 Task: Find connections with filter location Teplice with filter topic #Leadershipfirstwith filter profile language English with filter current company Glenmark Pharmaceuticals with filter school Nalanda Open University, Patna with filter industry Satellite Telecommunications with filter service category Real Estate Appraisal with filter keywords title Operations Manager
Action: Mouse moved to (588, 81)
Screenshot: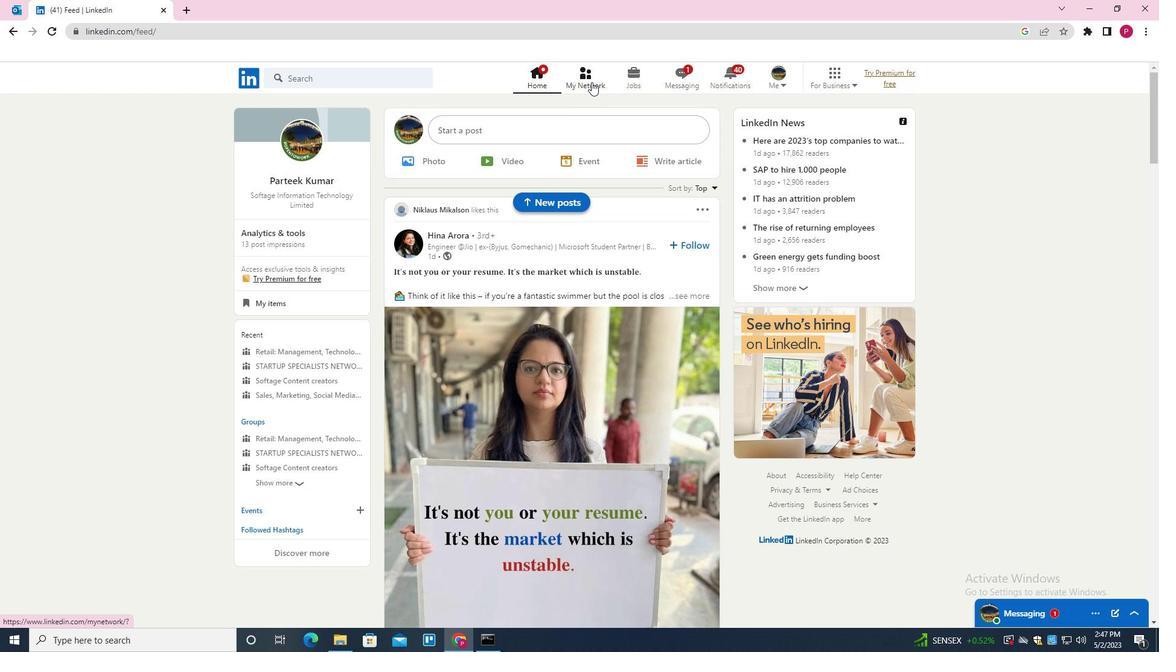
Action: Mouse pressed left at (588, 81)
Screenshot: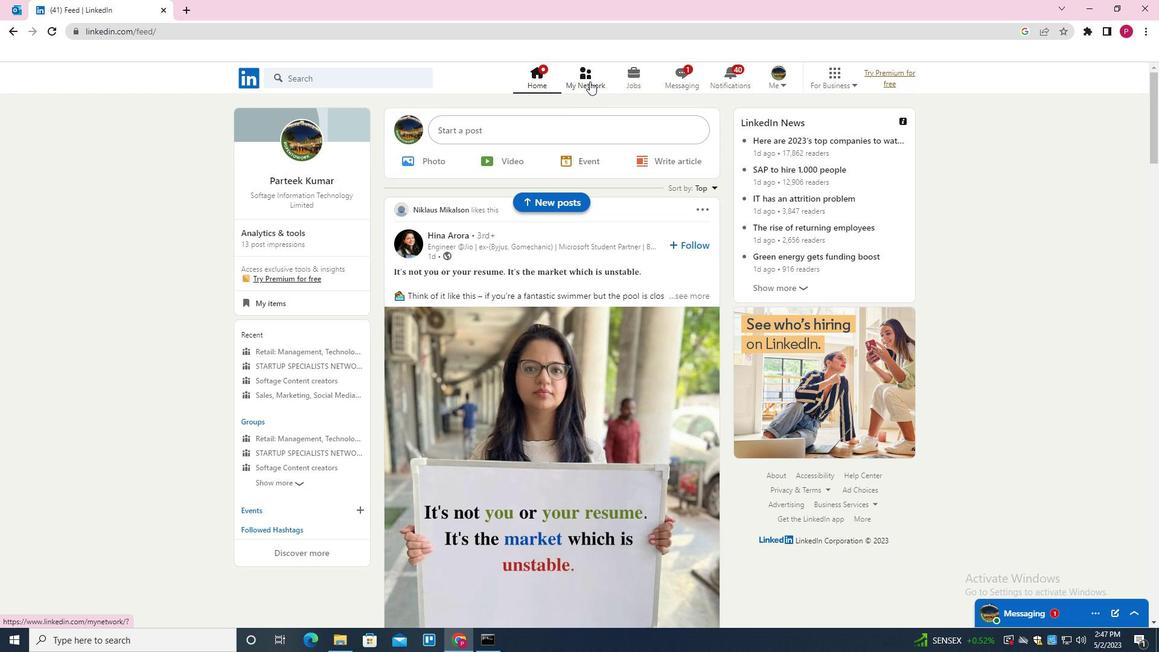 
Action: Mouse moved to (377, 152)
Screenshot: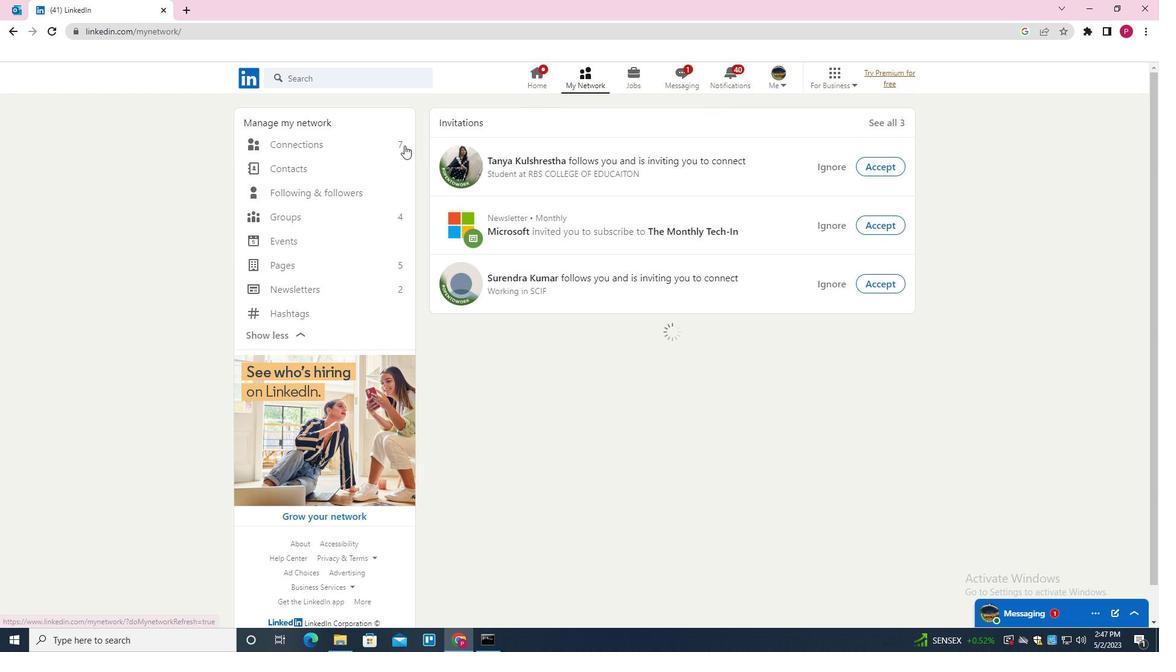 
Action: Mouse pressed left at (377, 152)
Screenshot: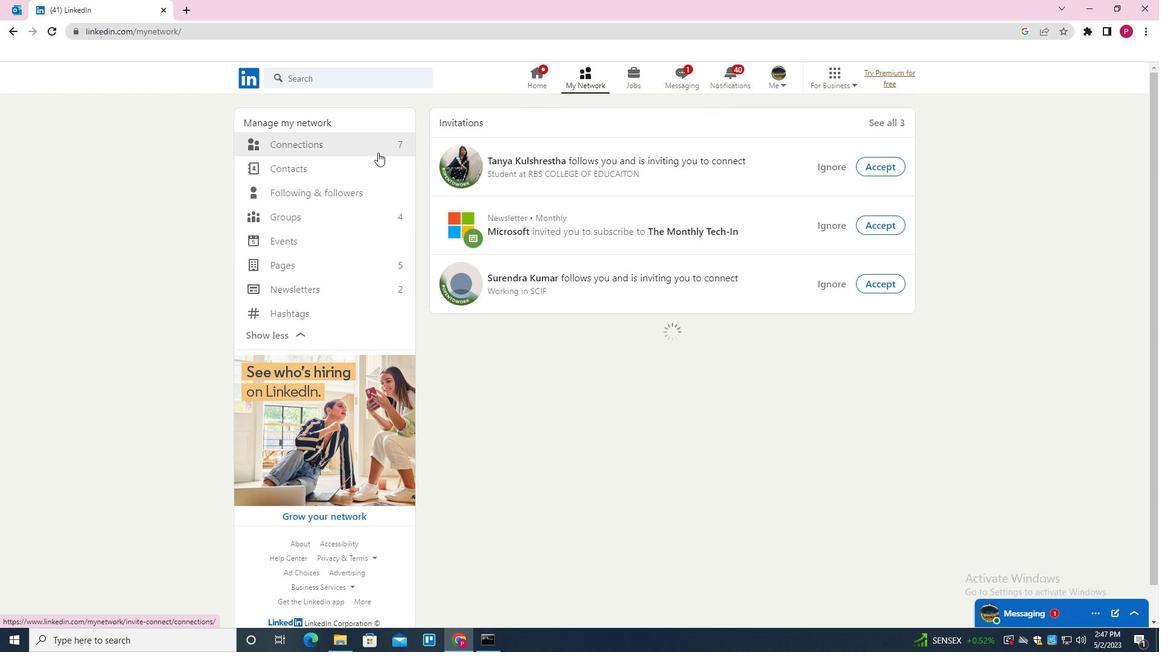 
Action: Mouse moved to (379, 152)
Screenshot: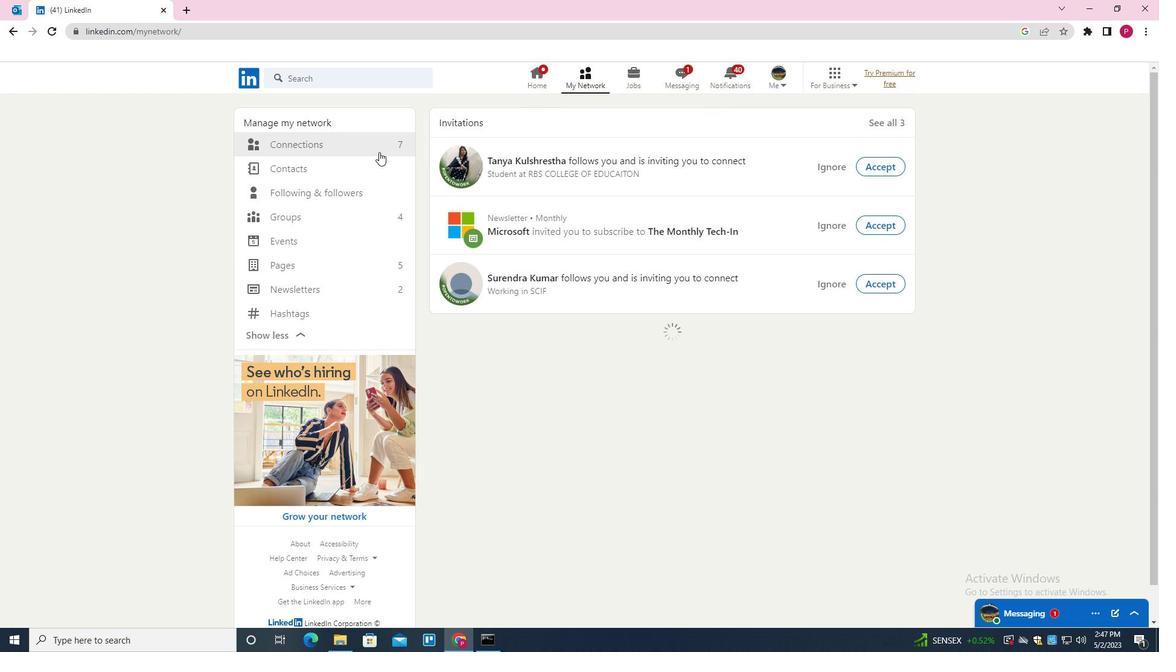 
Action: Mouse pressed left at (379, 152)
Screenshot: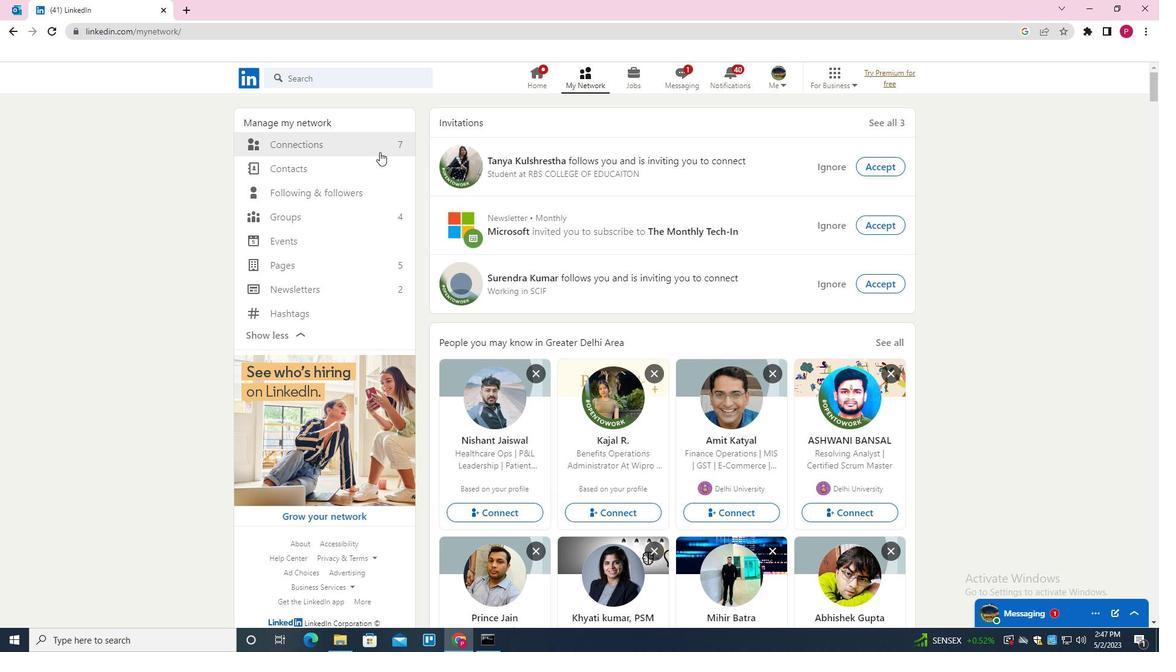 
Action: Mouse moved to (381, 150)
Screenshot: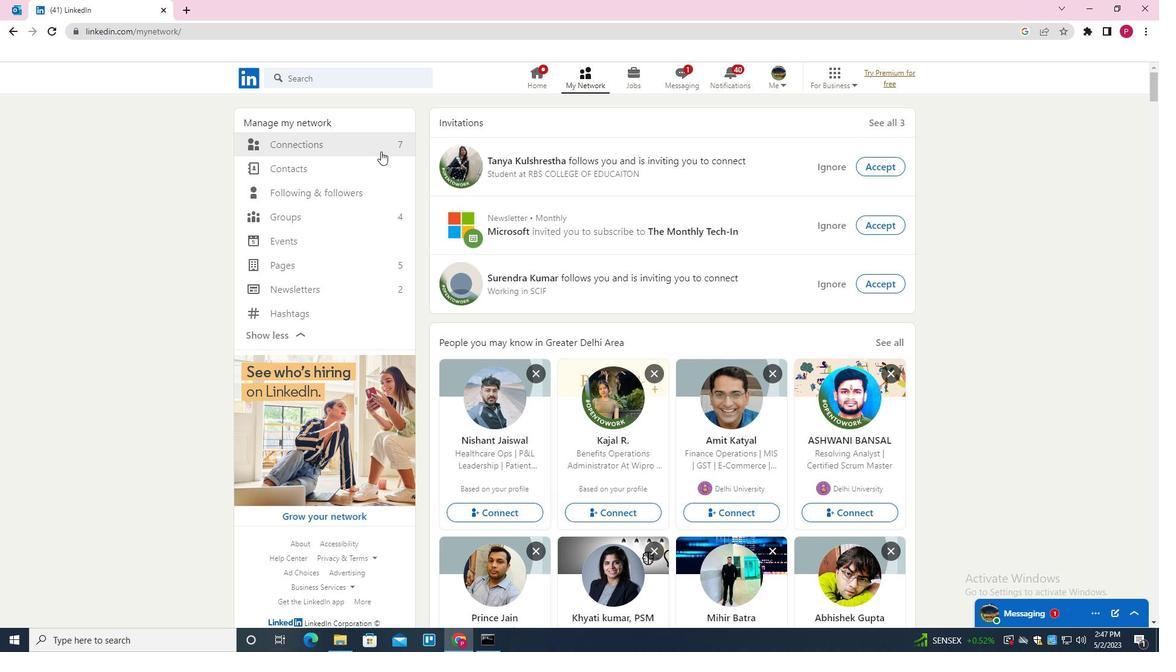 
Action: Mouse pressed left at (381, 150)
Screenshot: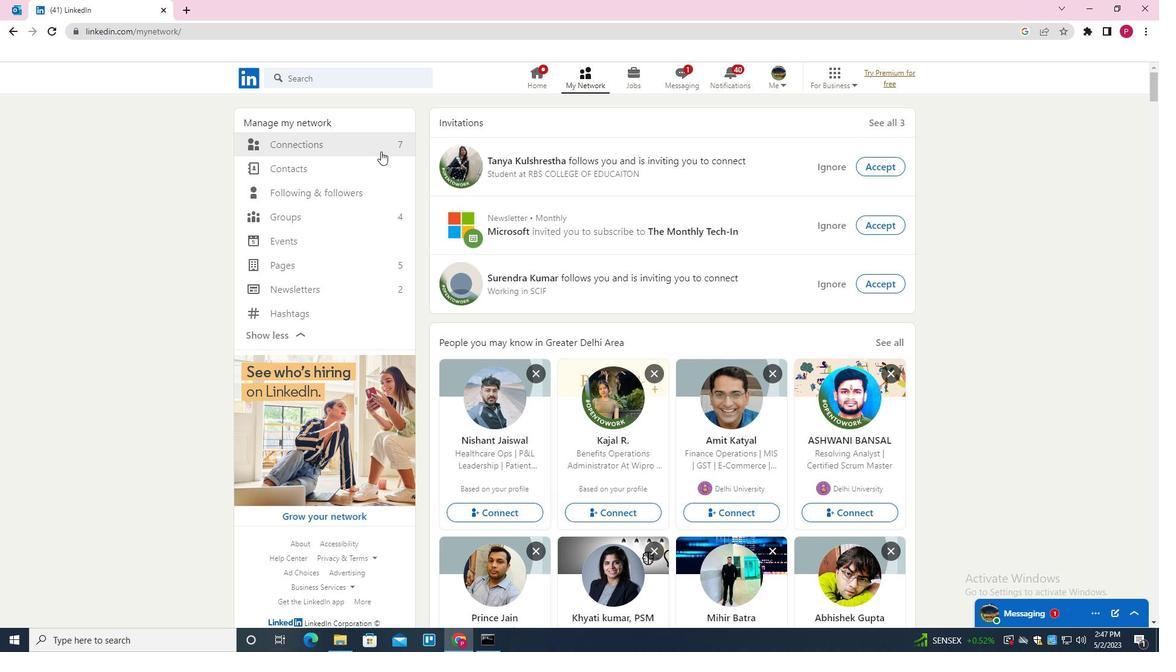
Action: Mouse moved to (681, 143)
Screenshot: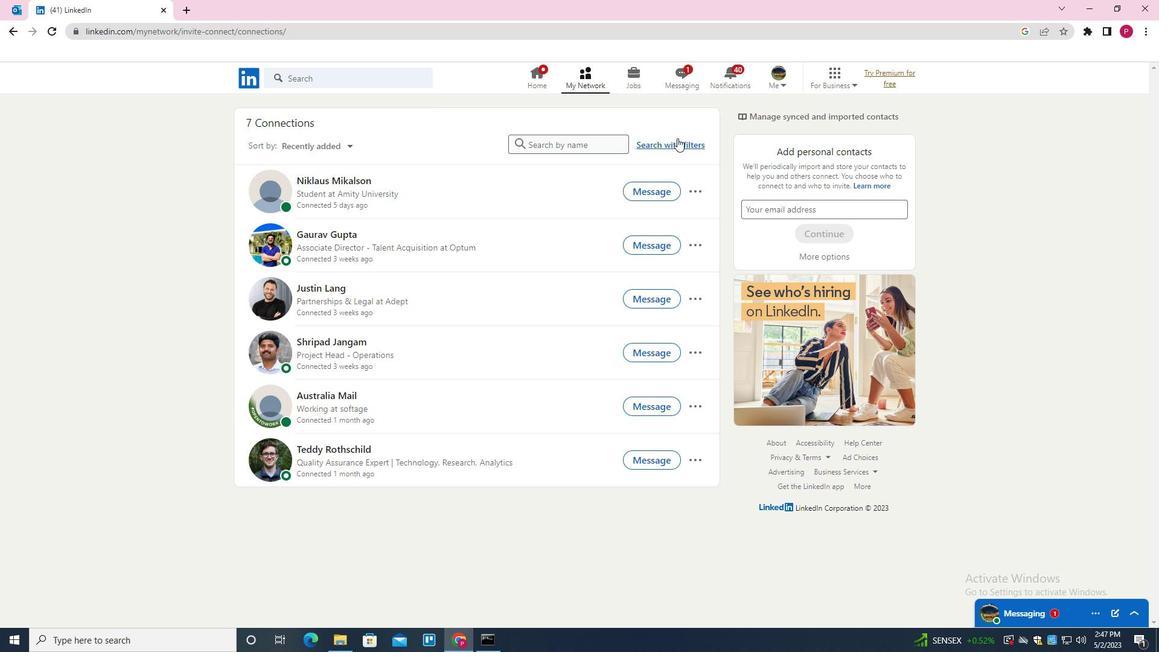 
Action: Mouse pressed left at (681, 143)
Screenshot: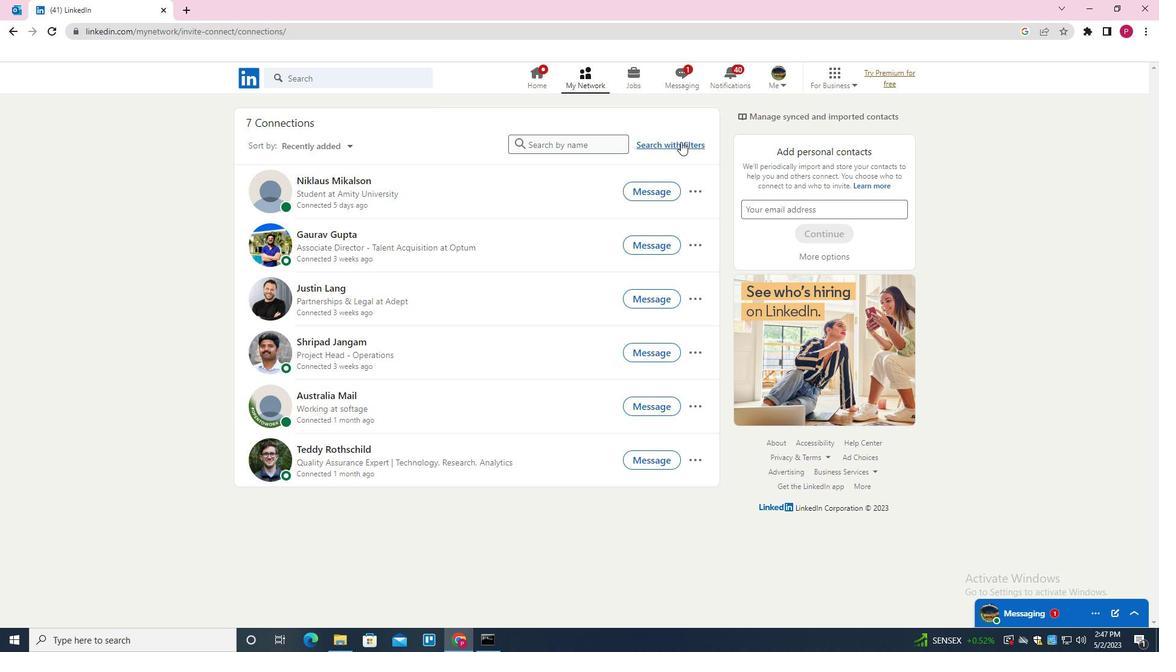 
Action: Mouse moved to (616, 109)
Screenshot: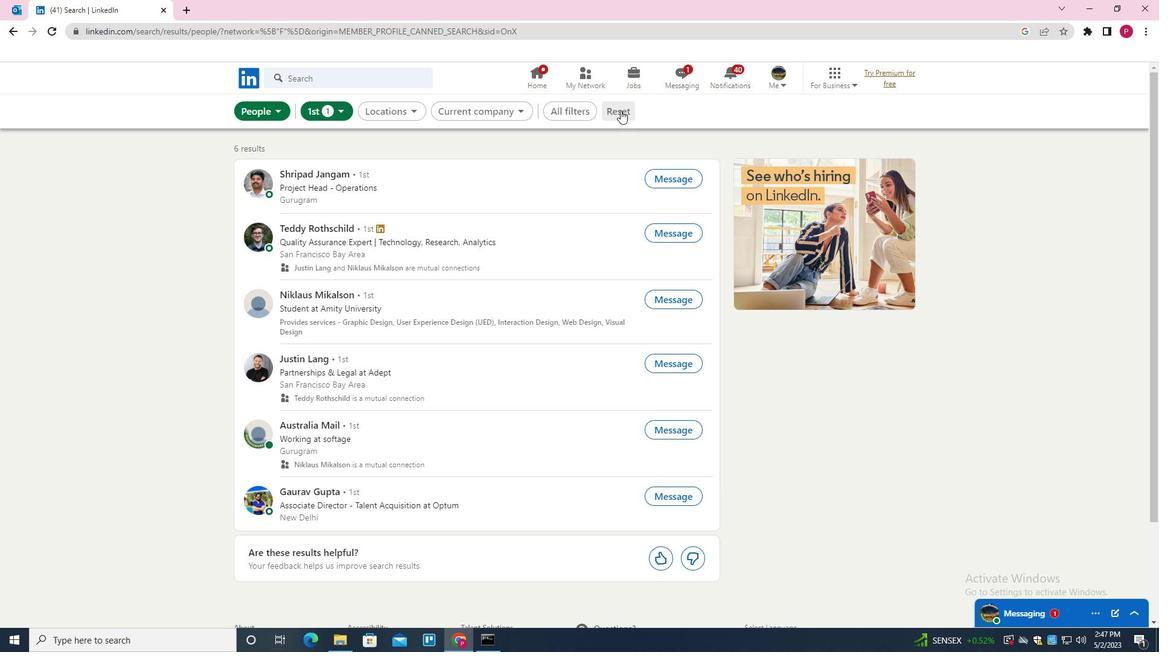 
Action: Mouse pressed left at (616, 109)
Screenshot: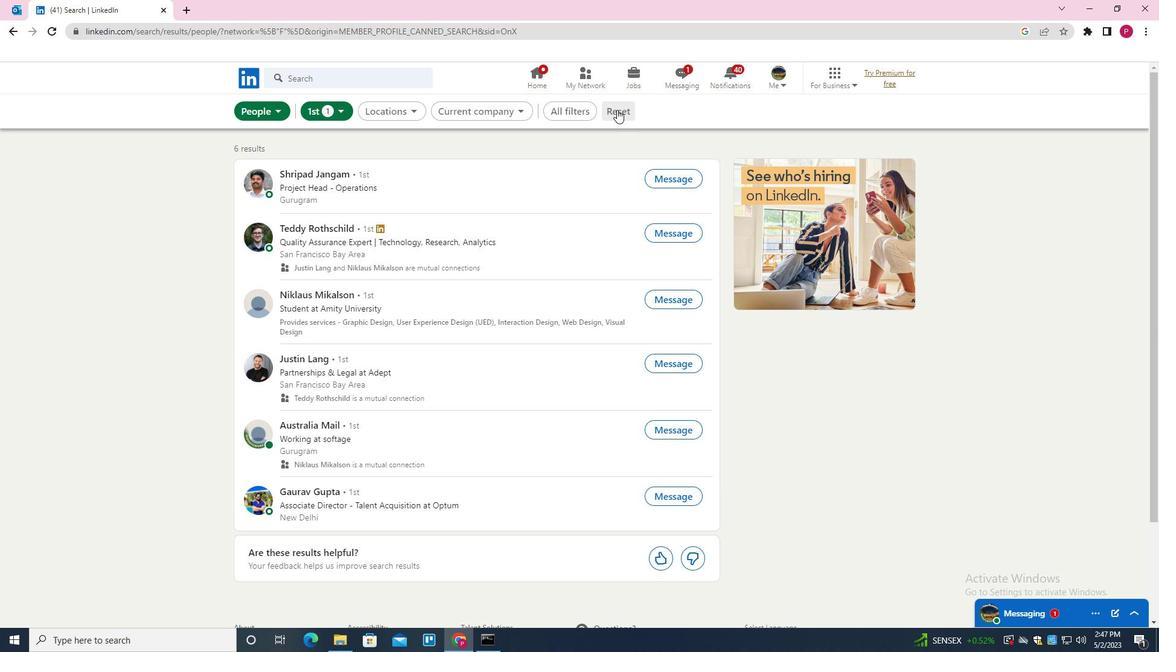 
Action: Mouse moved to (603, 109)
Screenshot: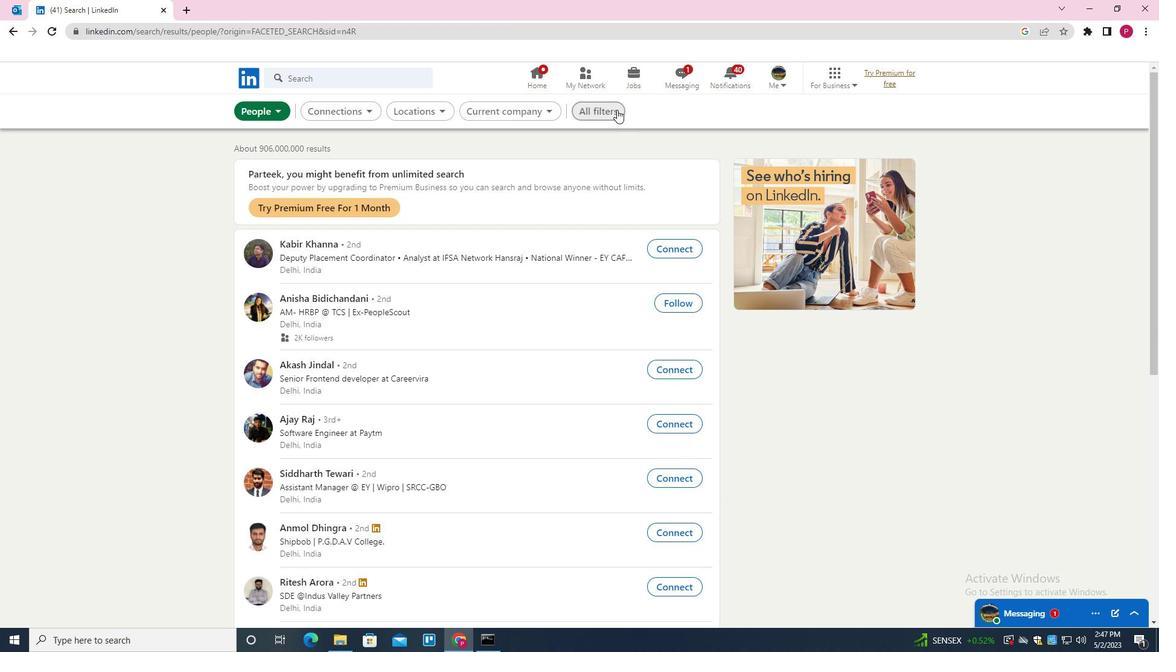 
Action: Mouse pressed left at (603, 109)
Screenshot: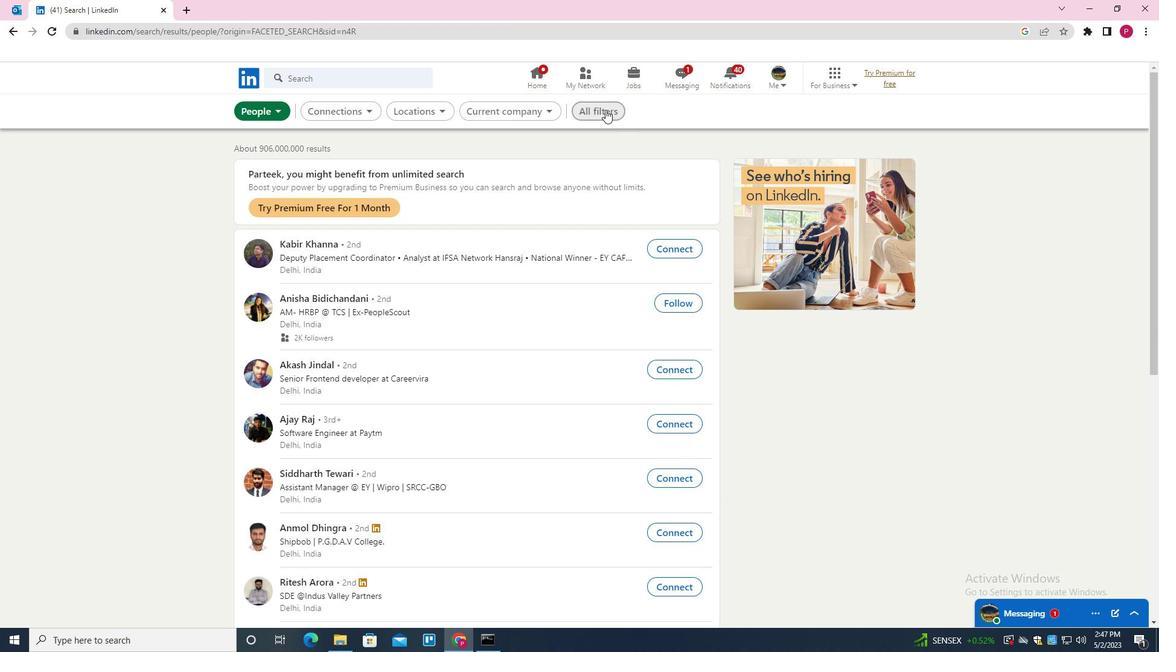 
Action: Mouse moved to (1078, 412)
Screenshot: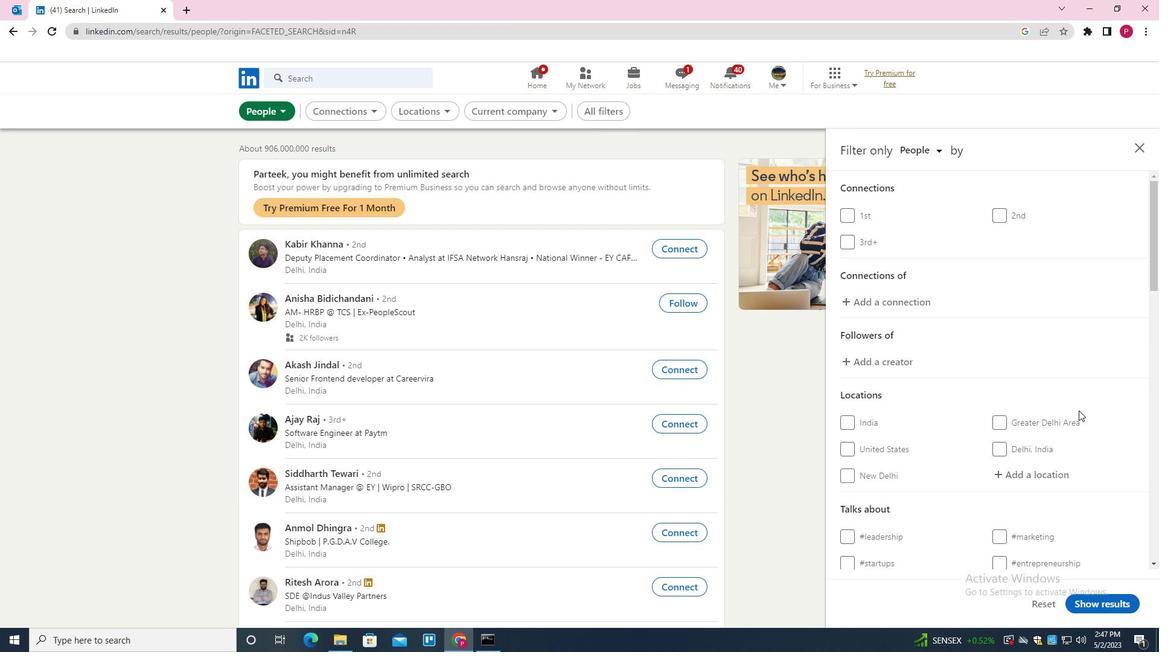 
Action: Mouse scrolled (1078, 411) with delta (0, 0)
Screenshot: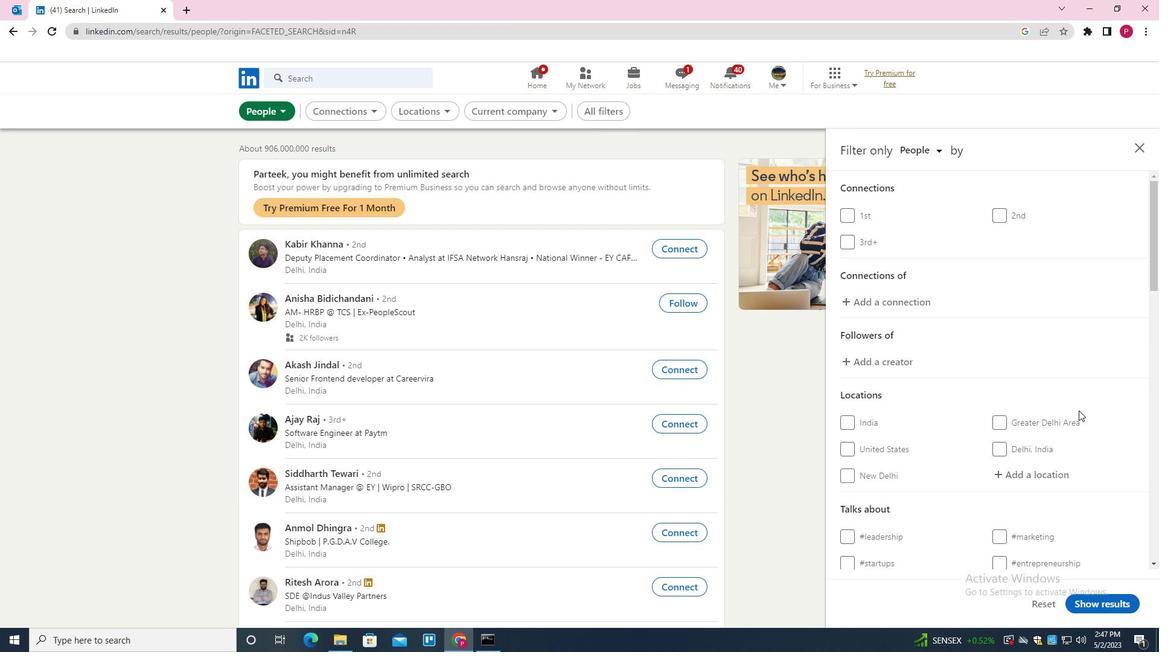 
Action: Mouse scrolled (1078, 411) with delta (0, 0)
Screenshot: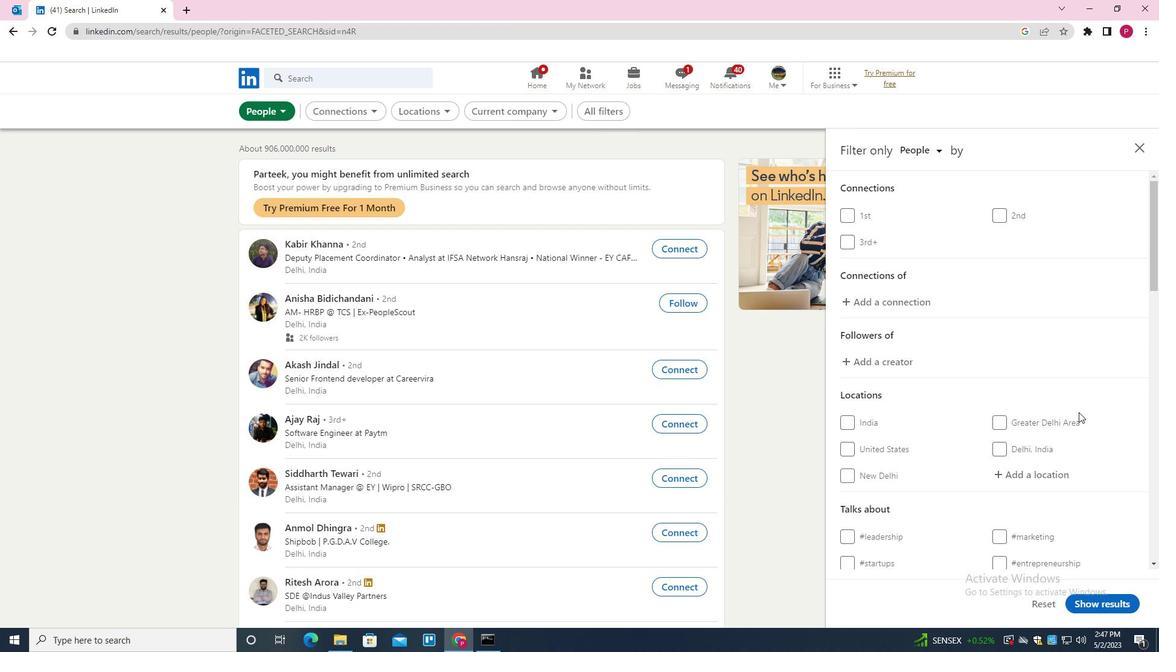 
Action: Mouse moved to (1033, 359)
Screenshot: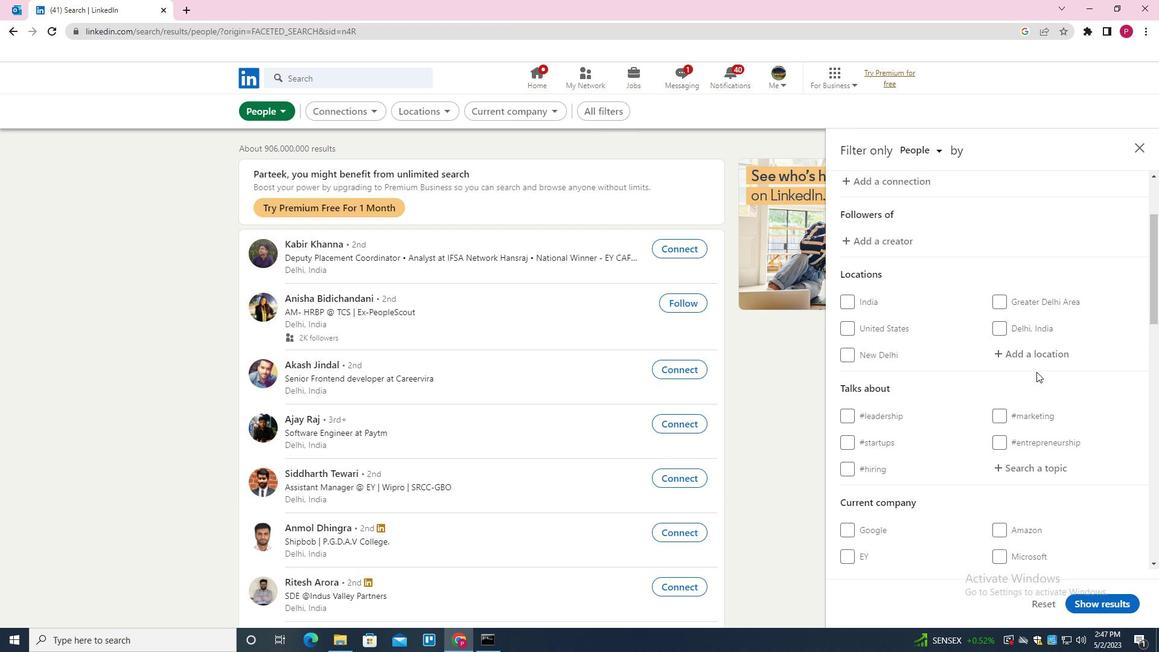 
Action: Mouse pressed left at (1033, 359)
Screenshot: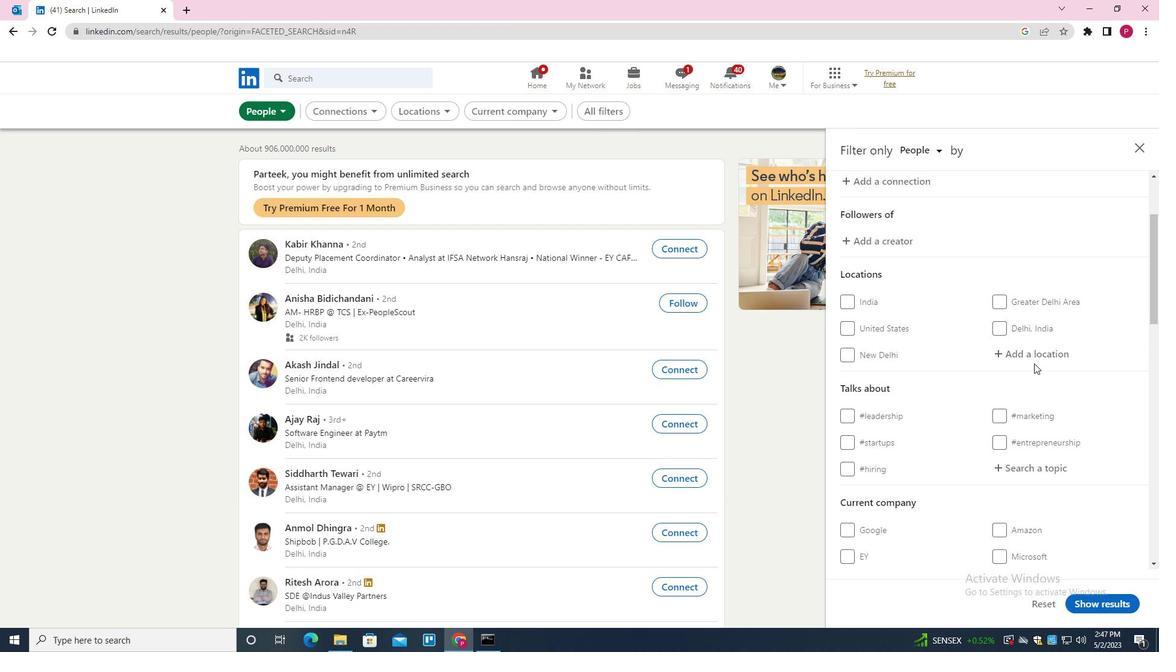 
Action: Mouse moved to (1029, 359)
Screenshot: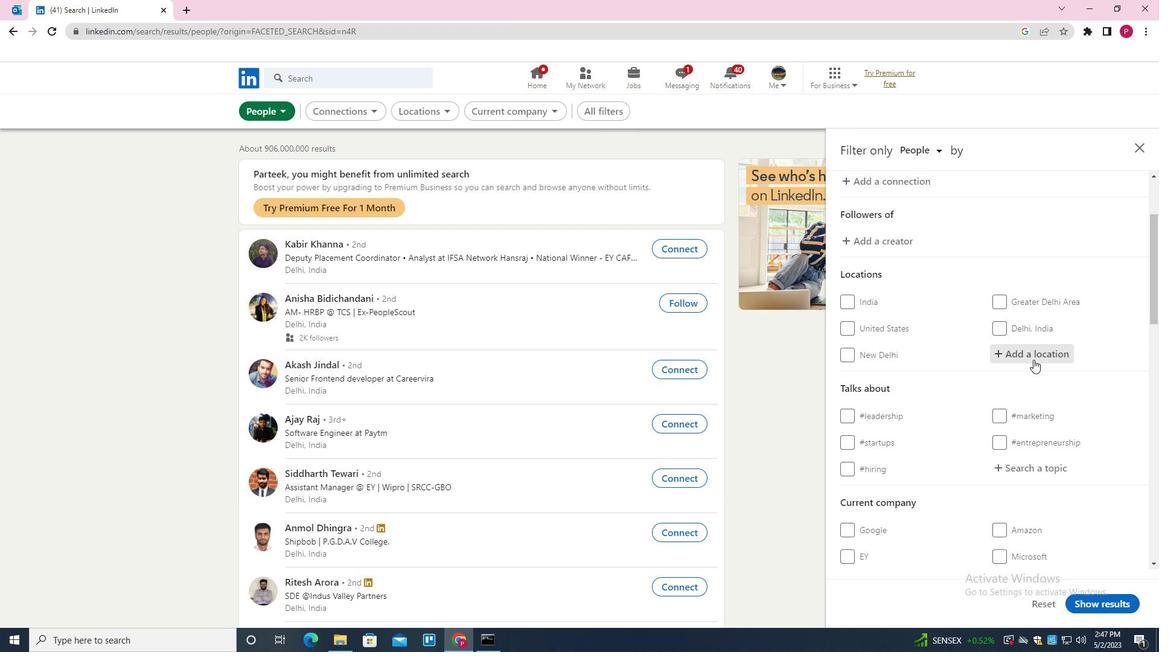 
Action: Key pressed <Key.shift><Key.shift><Key.shift>TEPLICE<Key.down><Key.enter>
Screenshot: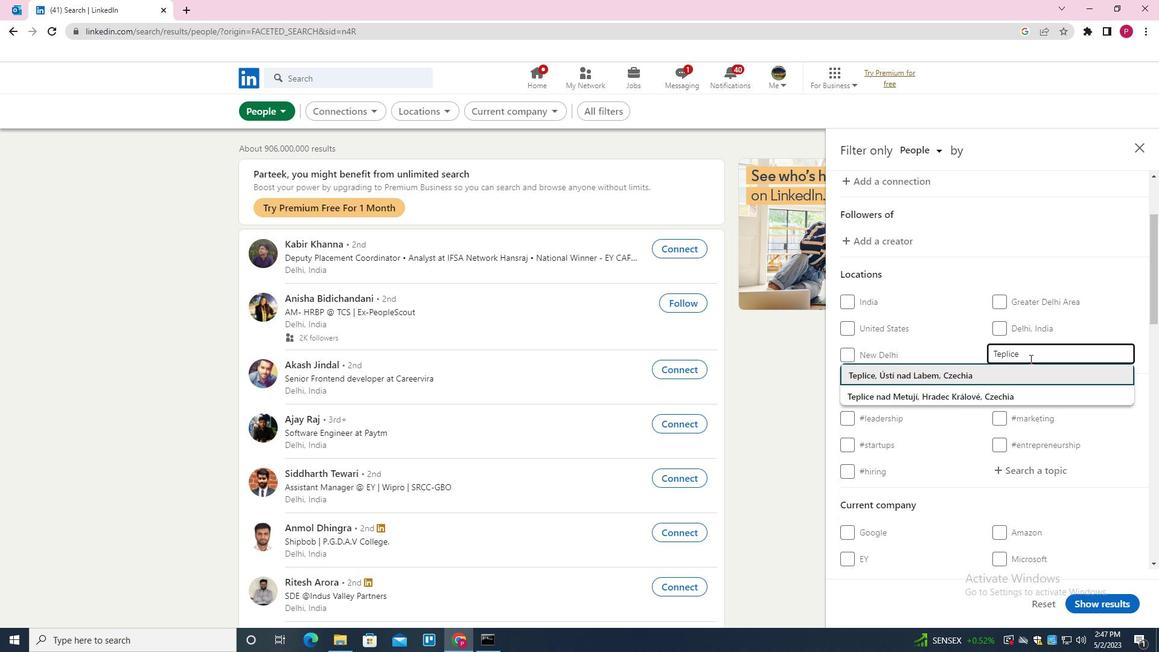 
Action: Mouse moved to (988, 376)
Screenshot: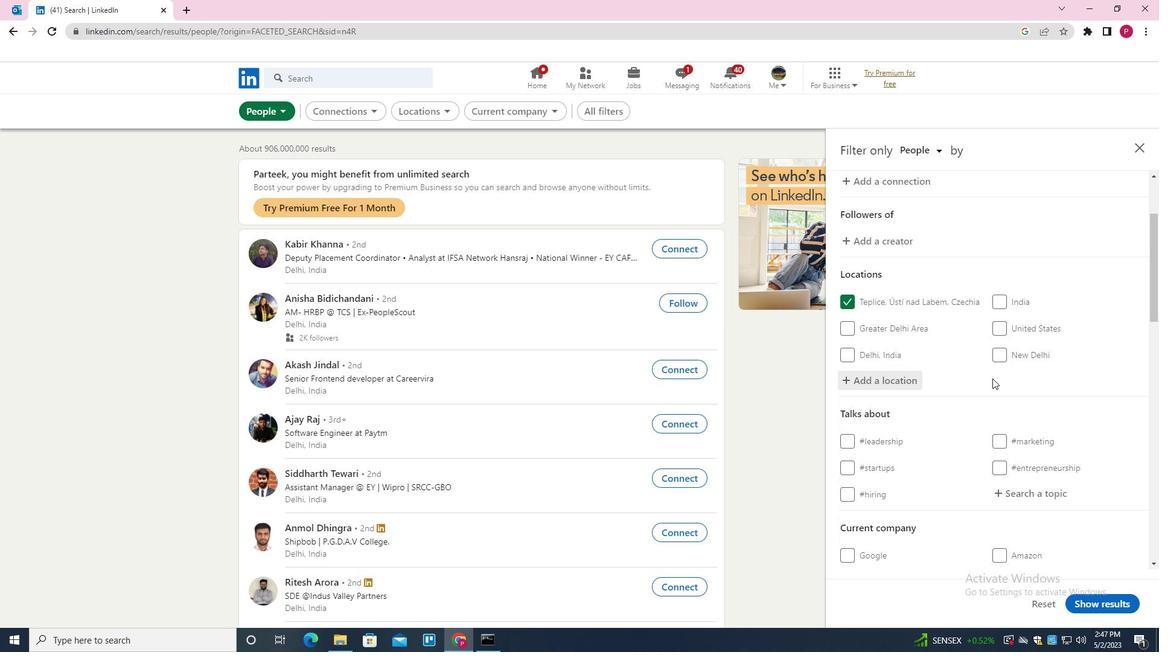 
Action: Mouse scrolled (988, 375) with delta (0, 0)
Screenshot: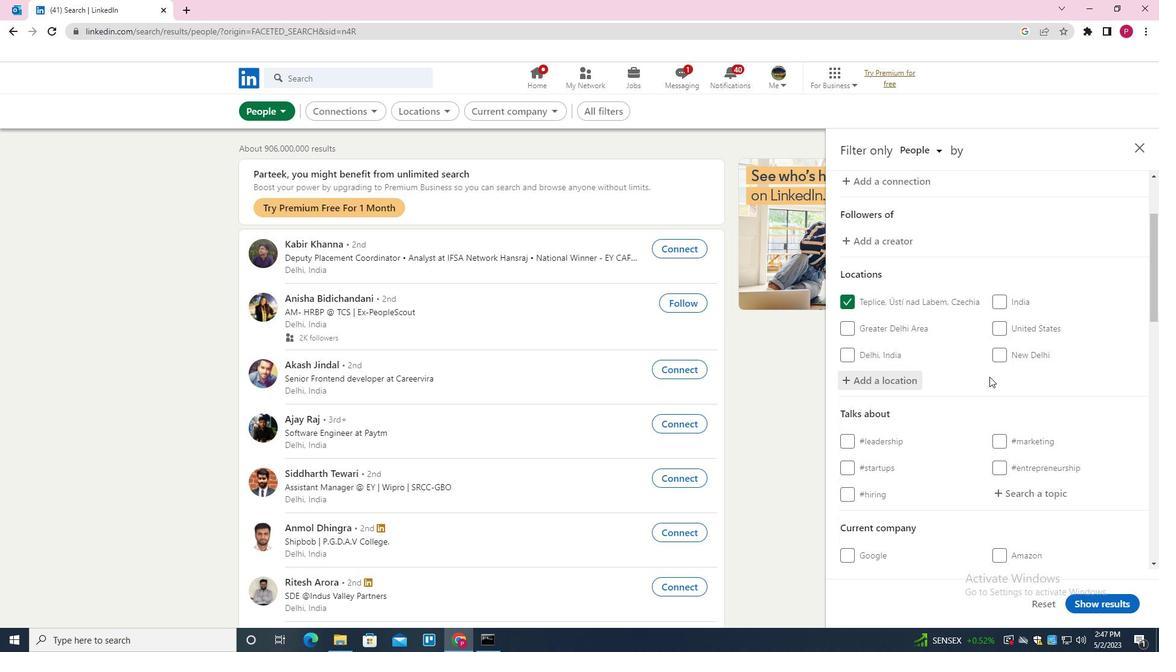 
Action: Mouse scrolled (988, 375) with delta (0, 0)
Screenshot: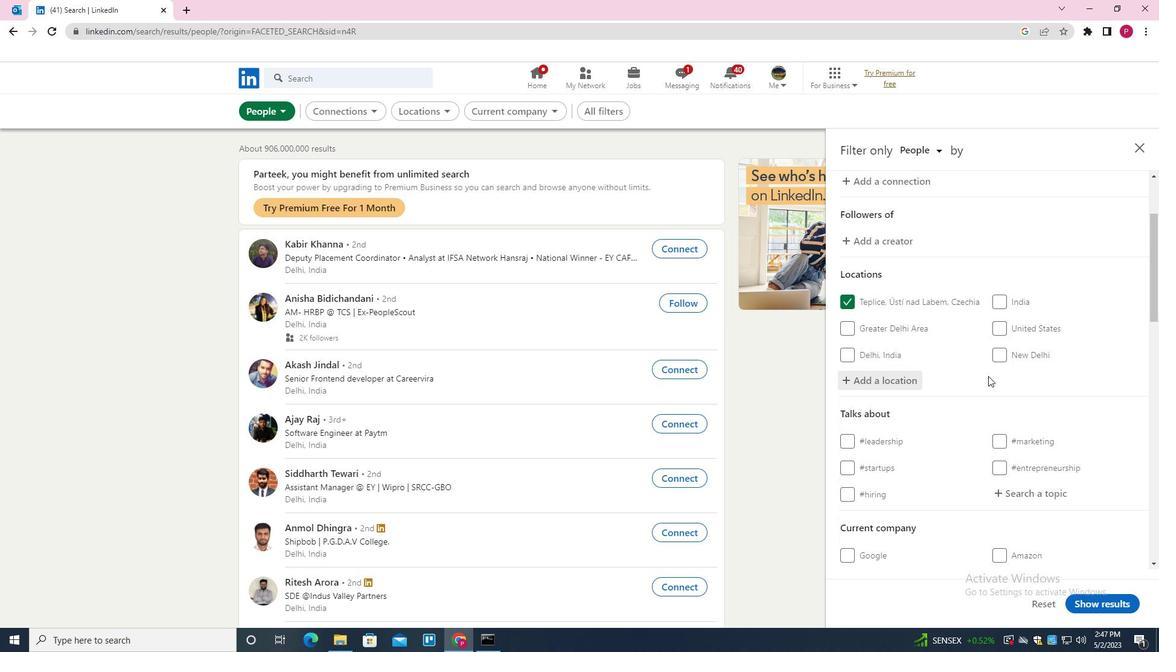 
Action: Mouse moved to (988, 376)
Screenshot: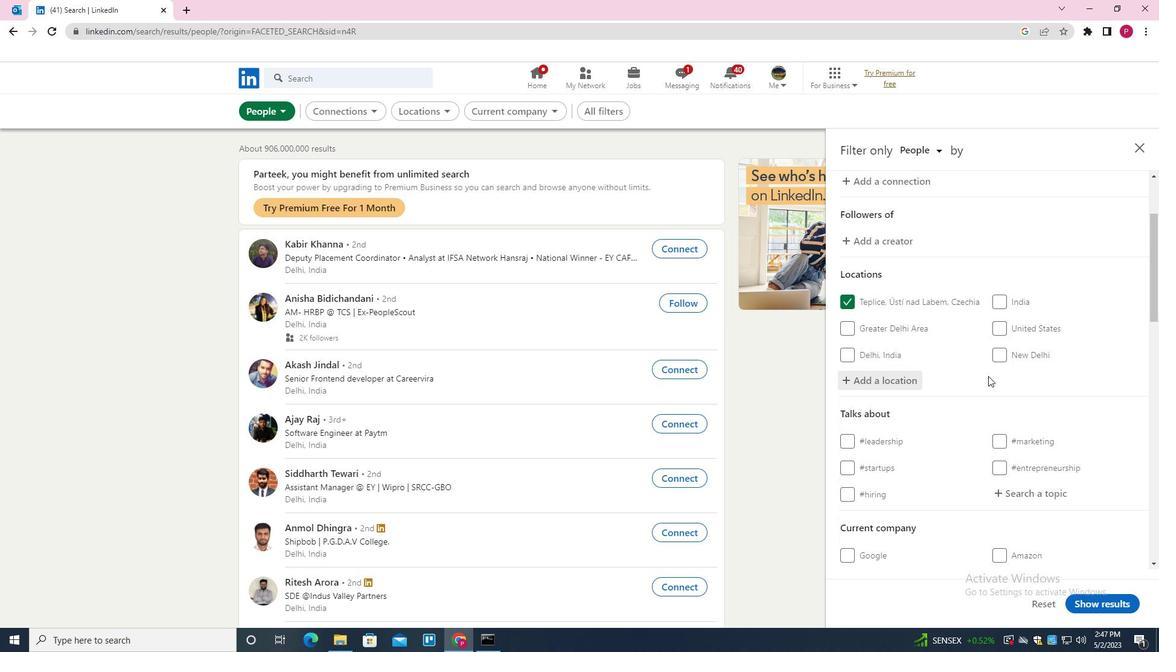 
Action: Mouse scrolled (988, 375) with delta (0, 0)
Screenshot: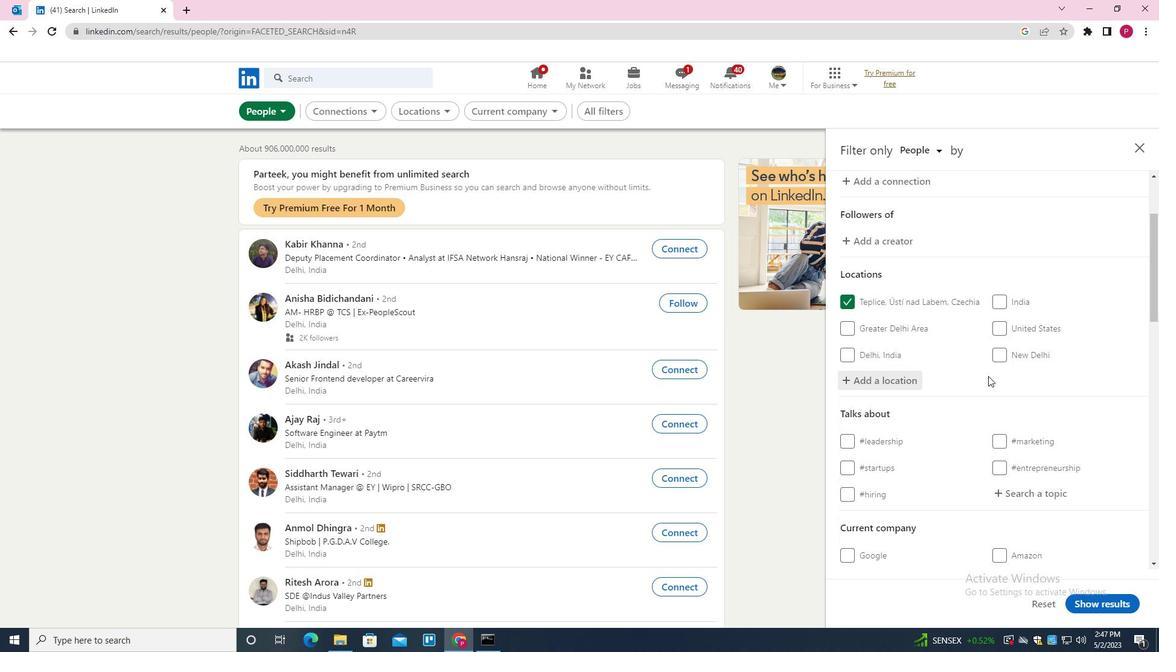 
Action: Mouse moved to (988, 374)
Screenshot: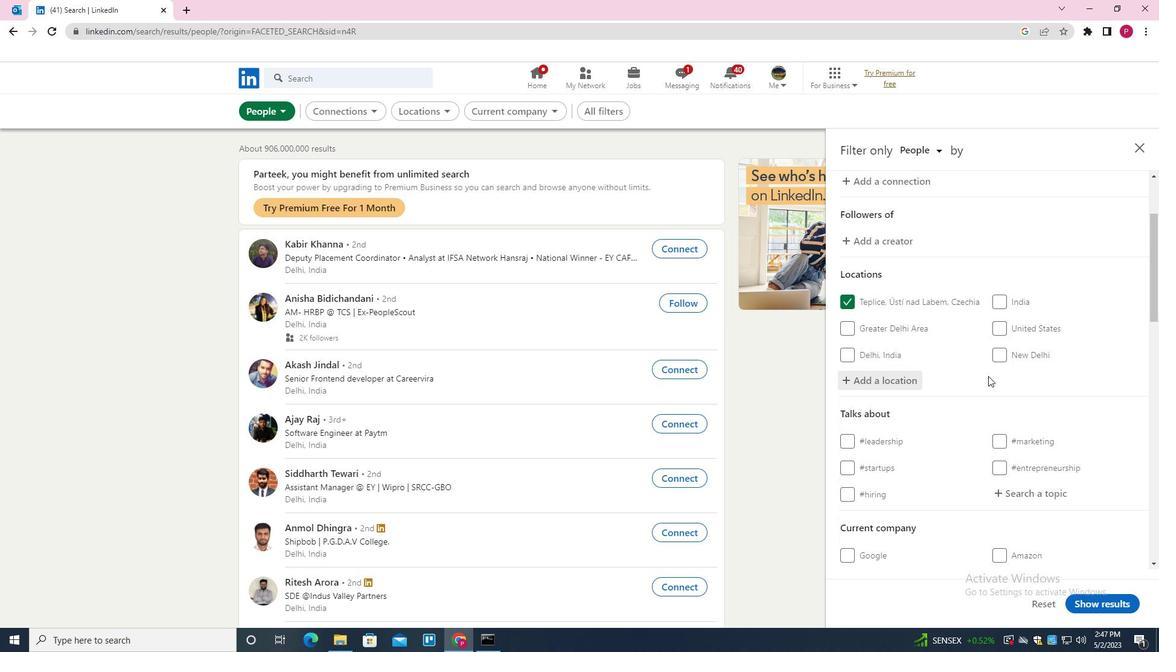 
Action: Mouse scrolled (988, 374) with delta (0, 0)
Screenshot: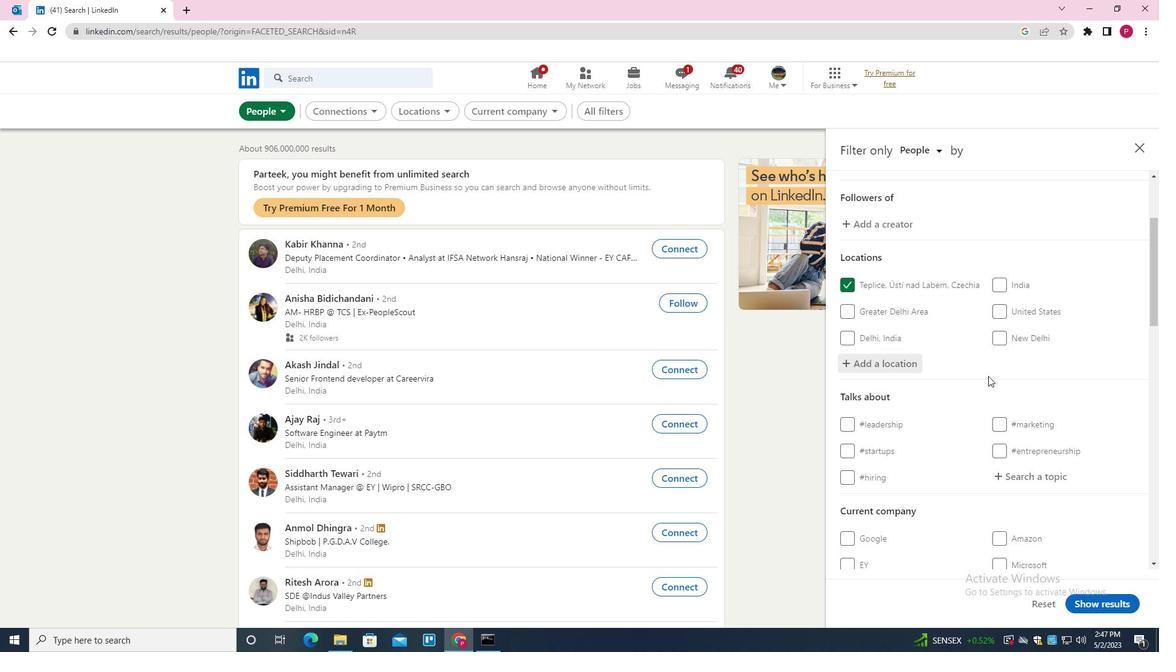 
Action: Mouse moved to (1044, 257)
Screenshot: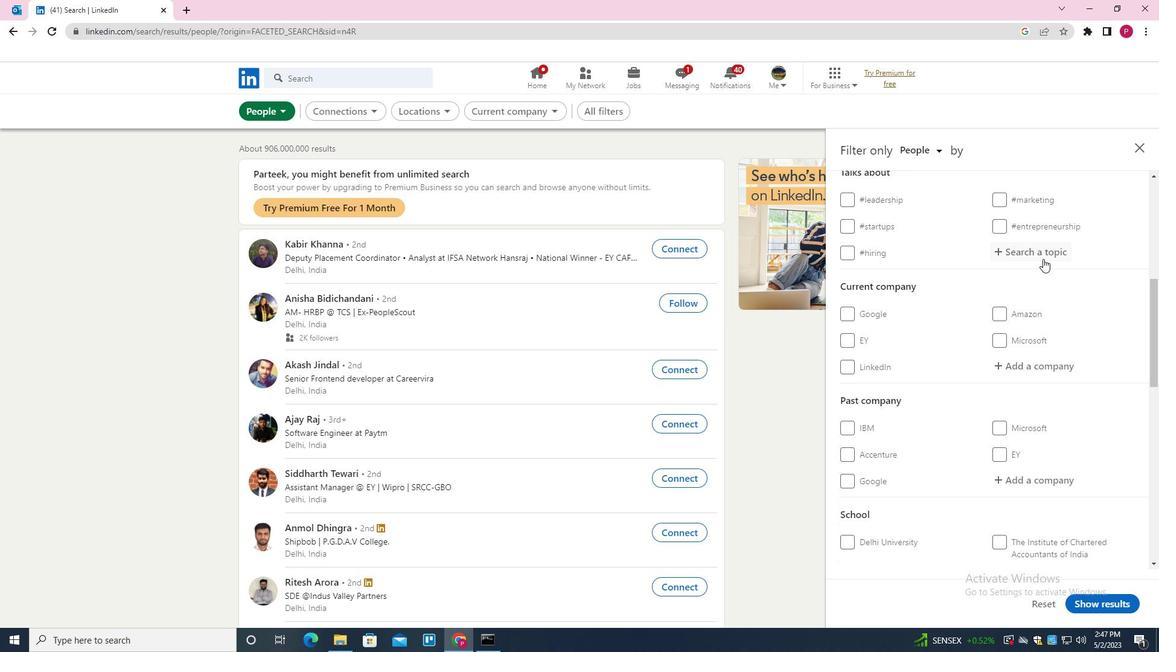 
Action: Mouse pressed left at (1044, 257)
Screenshot: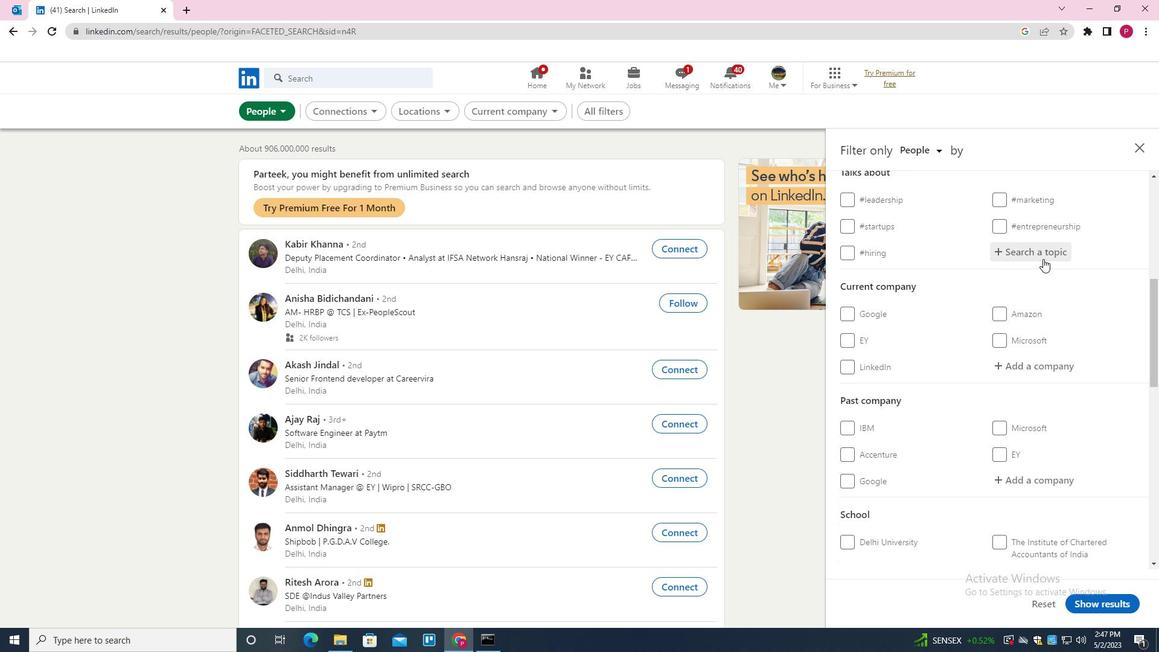 
Action: Mouse moved to (1048, 258)
Screenshot: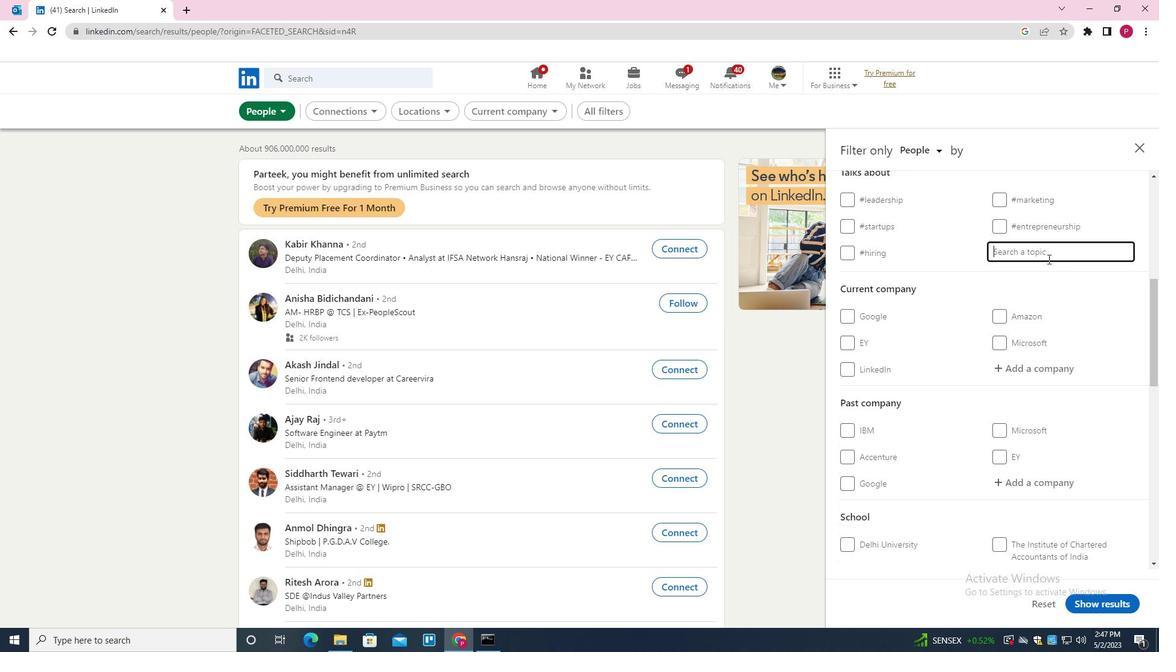 
Action: Key pressed LEADERSHI
Screenshot: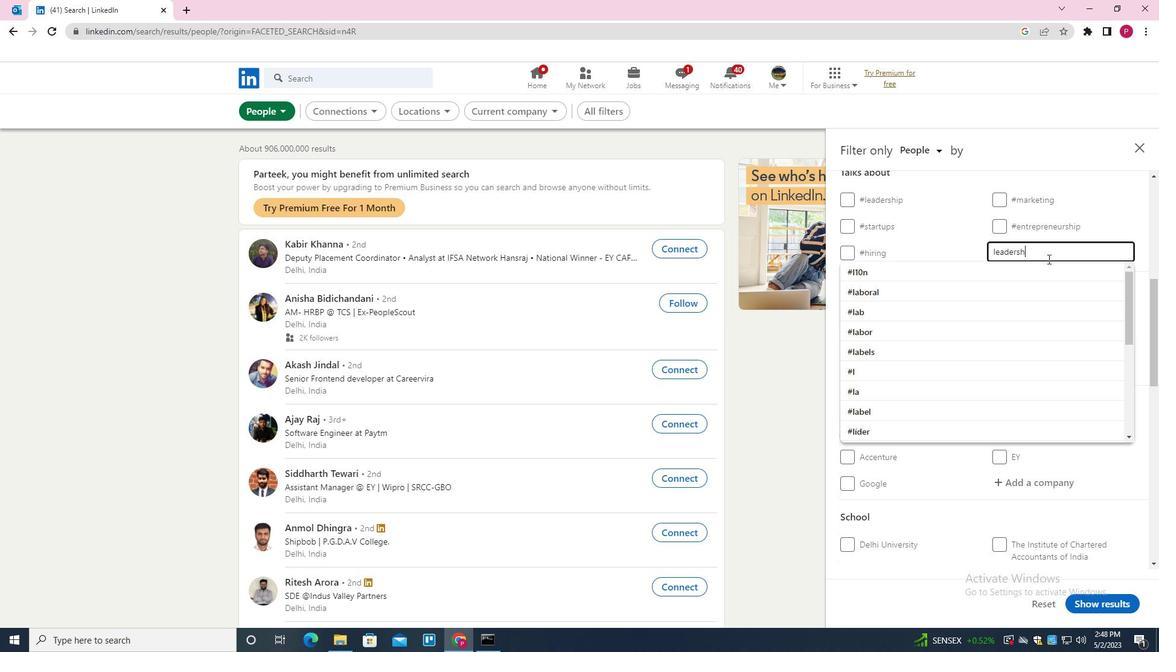 
Action: Mouse moved to (1048, 259)
Screenshot: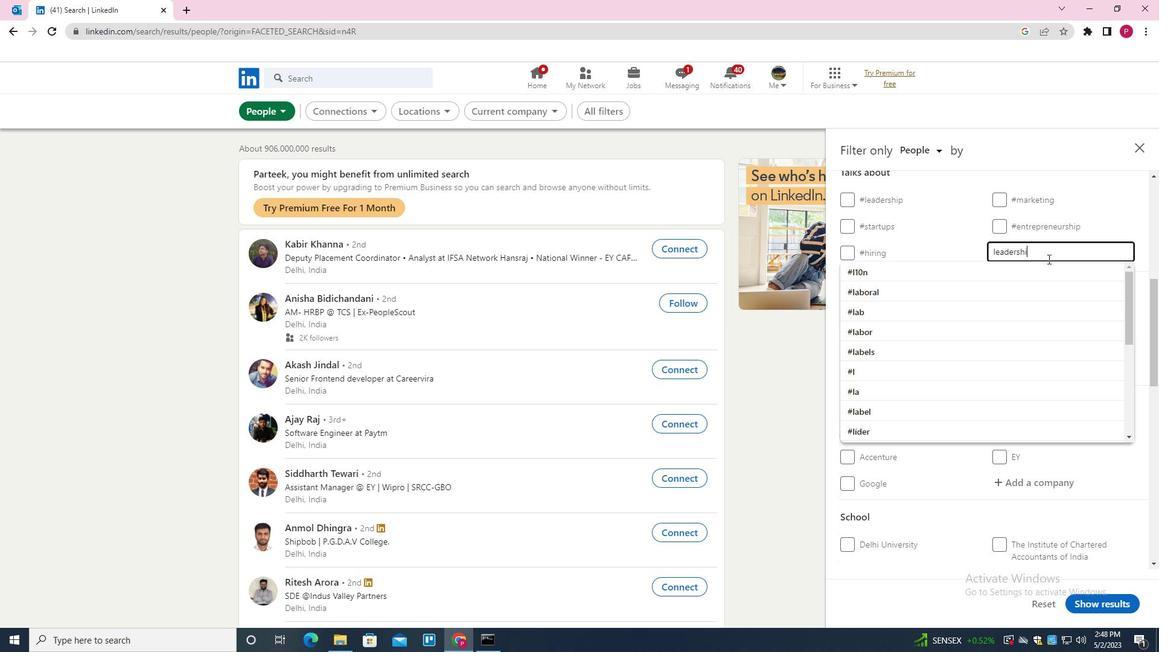 
Action: Key pressed PFIRST<Key.down><Key.enter>
Screenshot: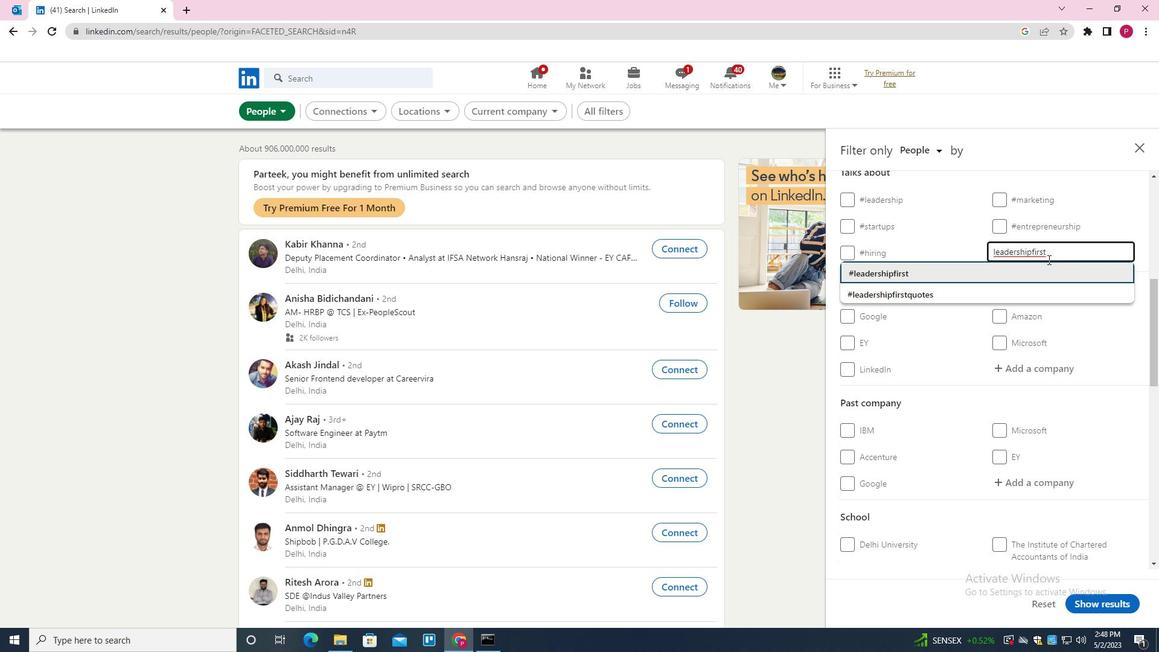 
Action: Mouse moved to (1042, 319)
Screenshot: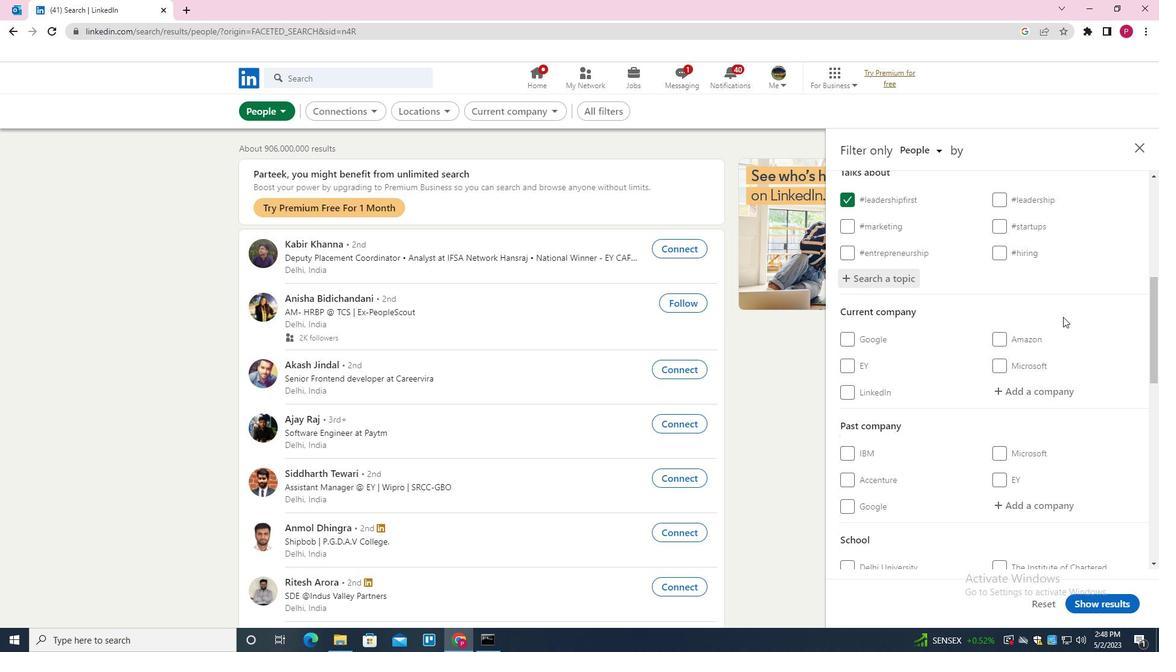 
Action: Mouse scrolled (1042, 319) with delta (0, 0)
Screenshot: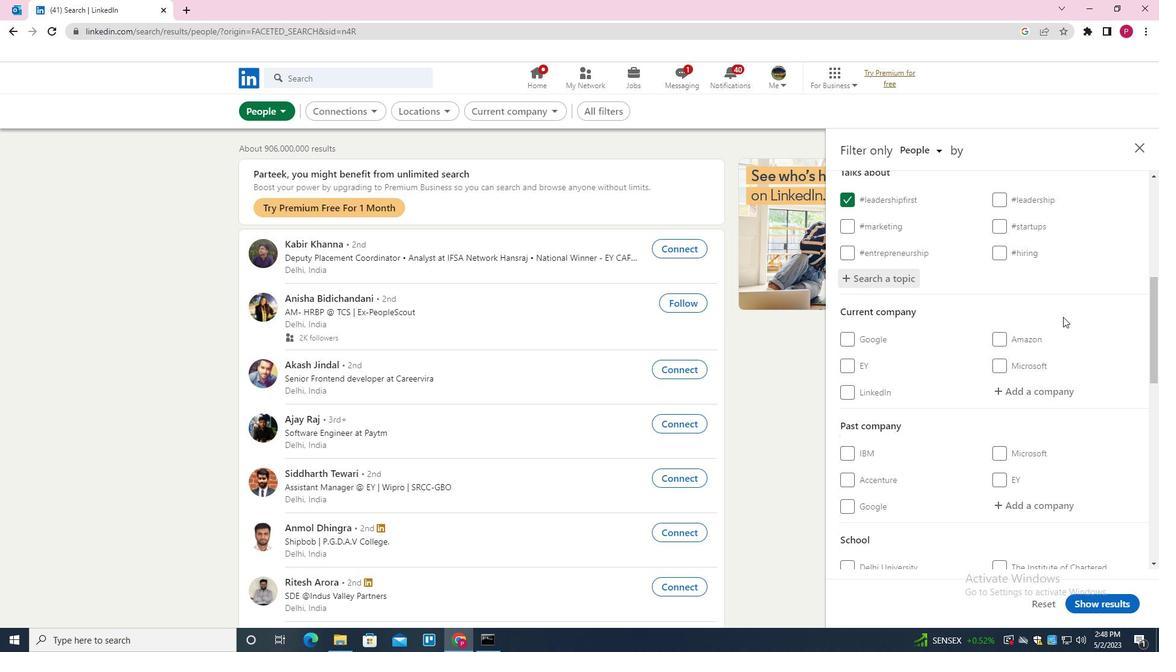 
Action: Mouse moved to (1033, 320)
Screenshot: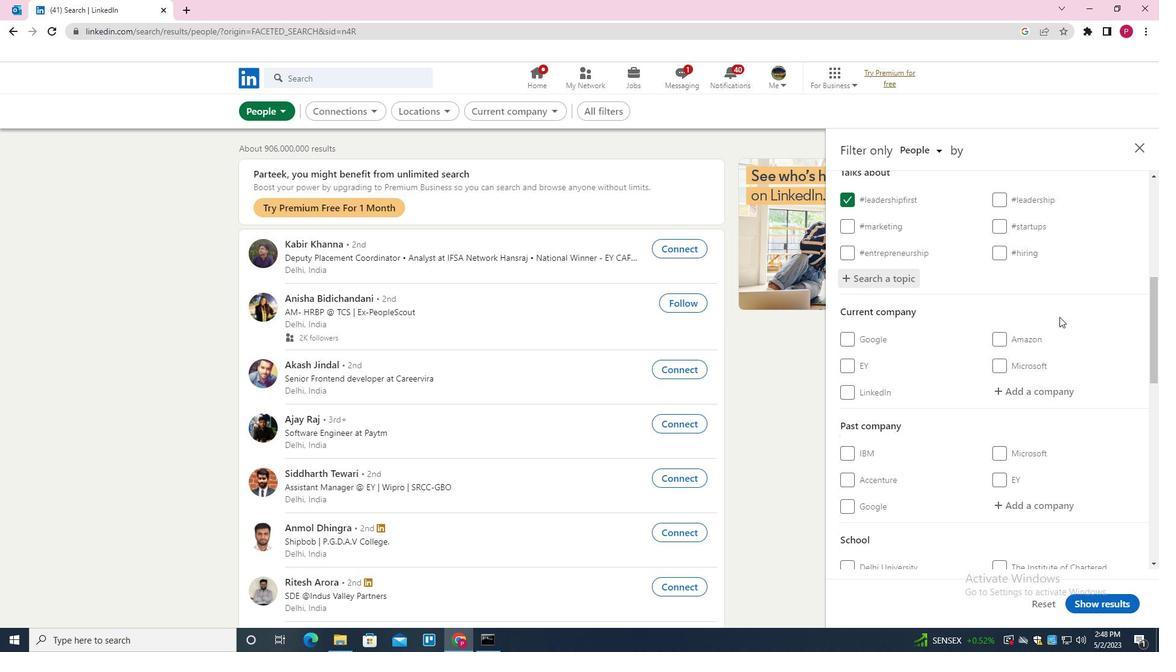 
Action: Mouse scrolled (1033, 319) with delta (0, 0)
Screenshot: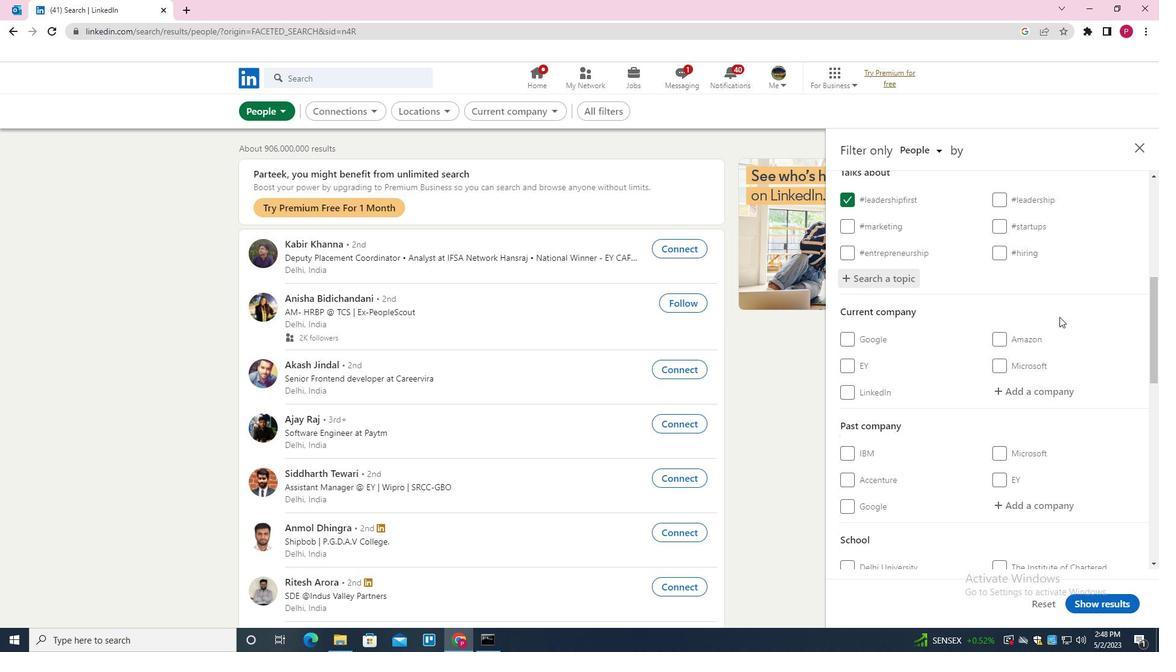 
Action: Mouse moved to (1019, 321)
Screenshot: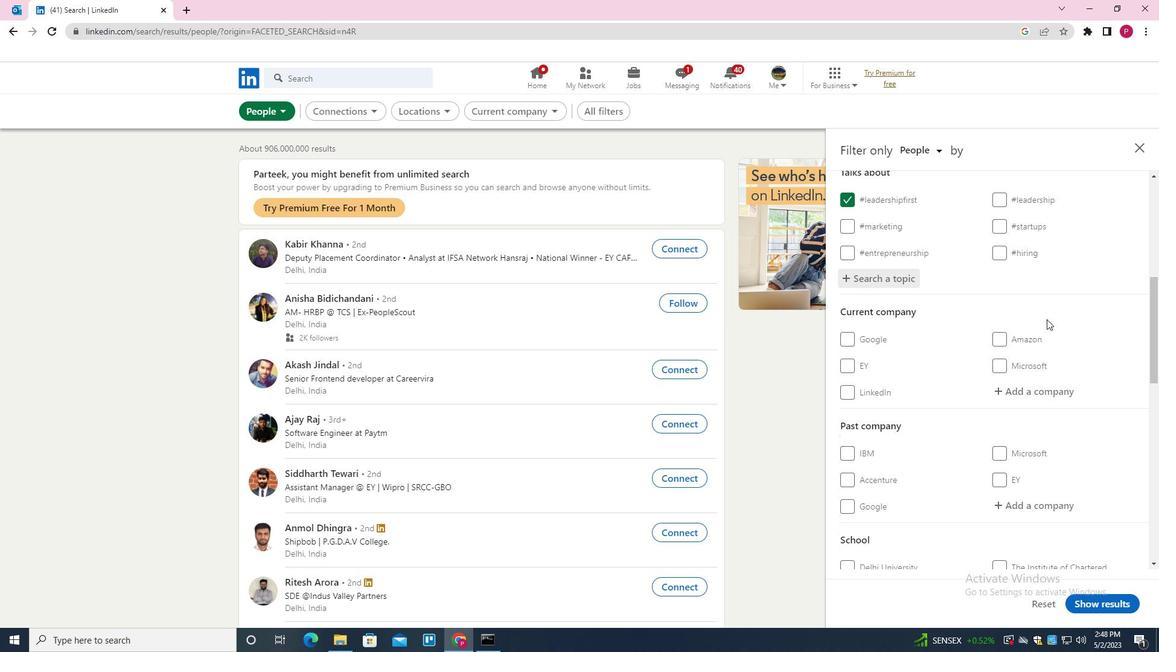 
Action: Mouse scrolled (1019, 320) with delta (0, 0)
Screenshot: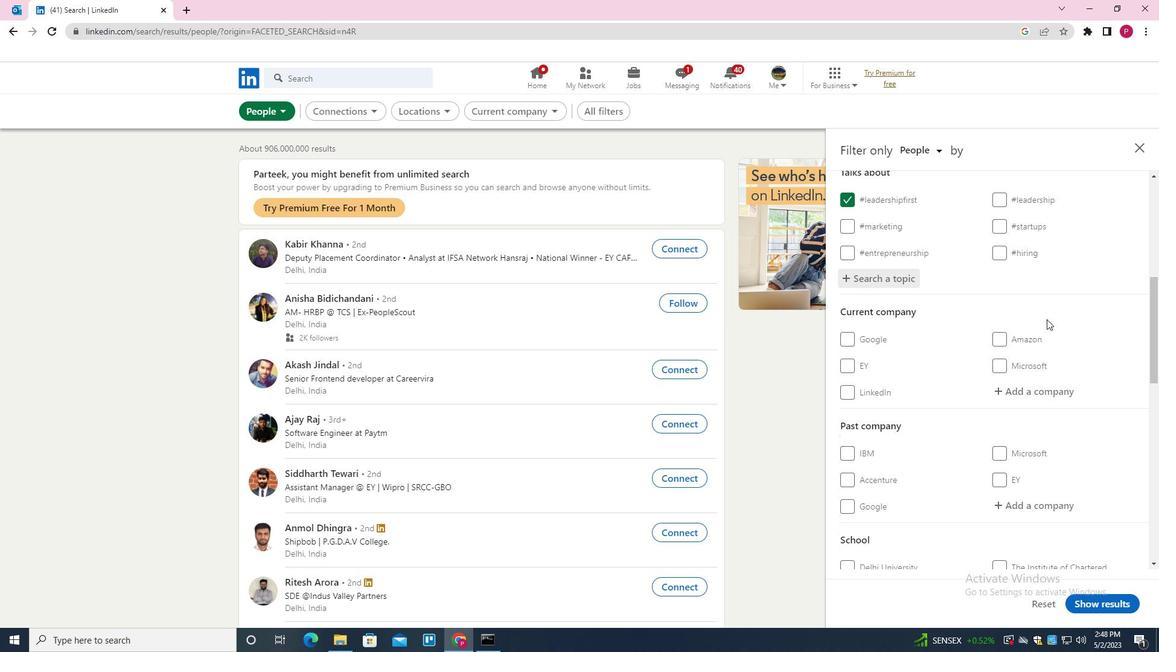 
Action: Mouse moved to (1003, 319)
Screenshot: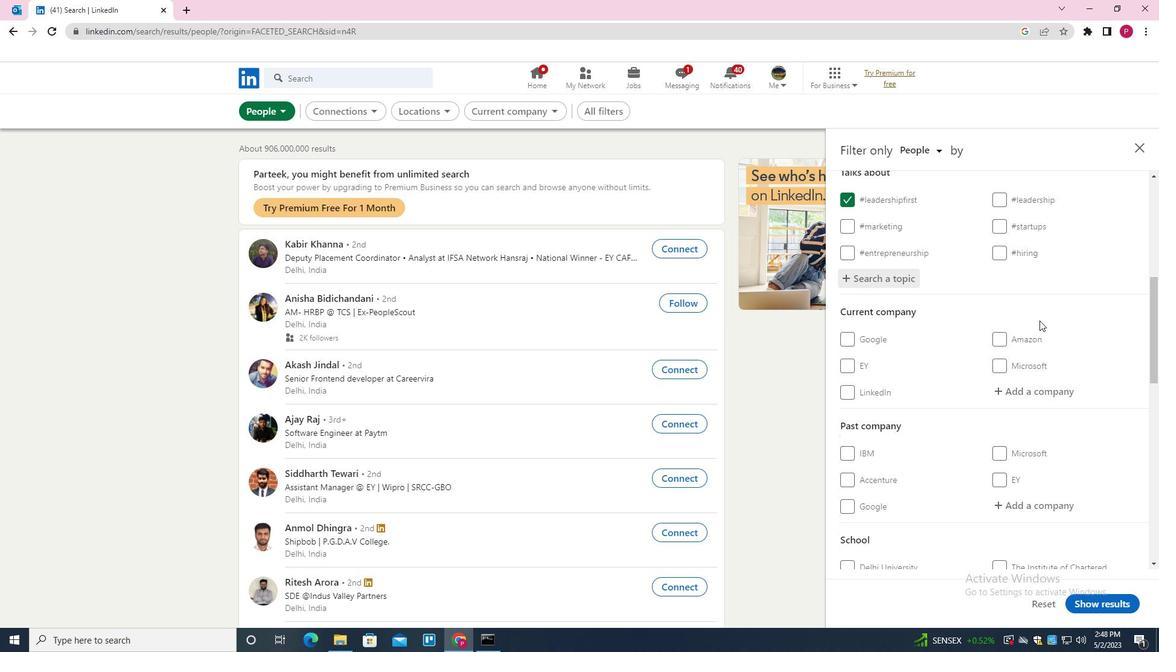 
Action: Mouse scrolled (1003, 319) with delta (0, 0)
Screenshot: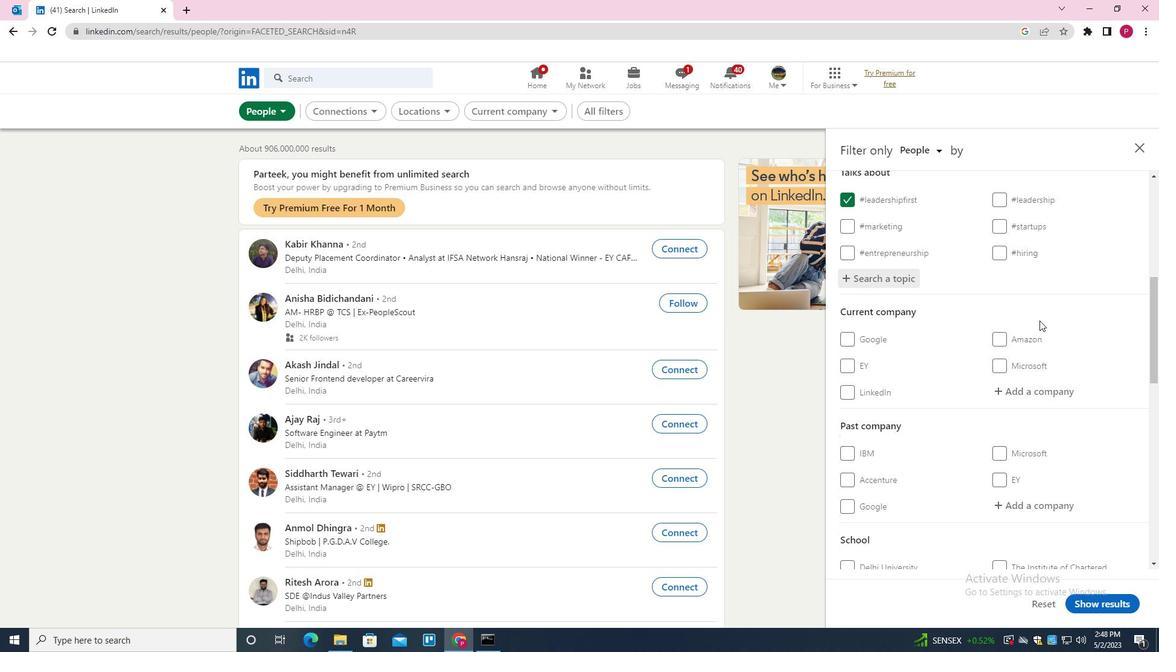 
Action: Mouse moved to (994, 319)
Screenshot: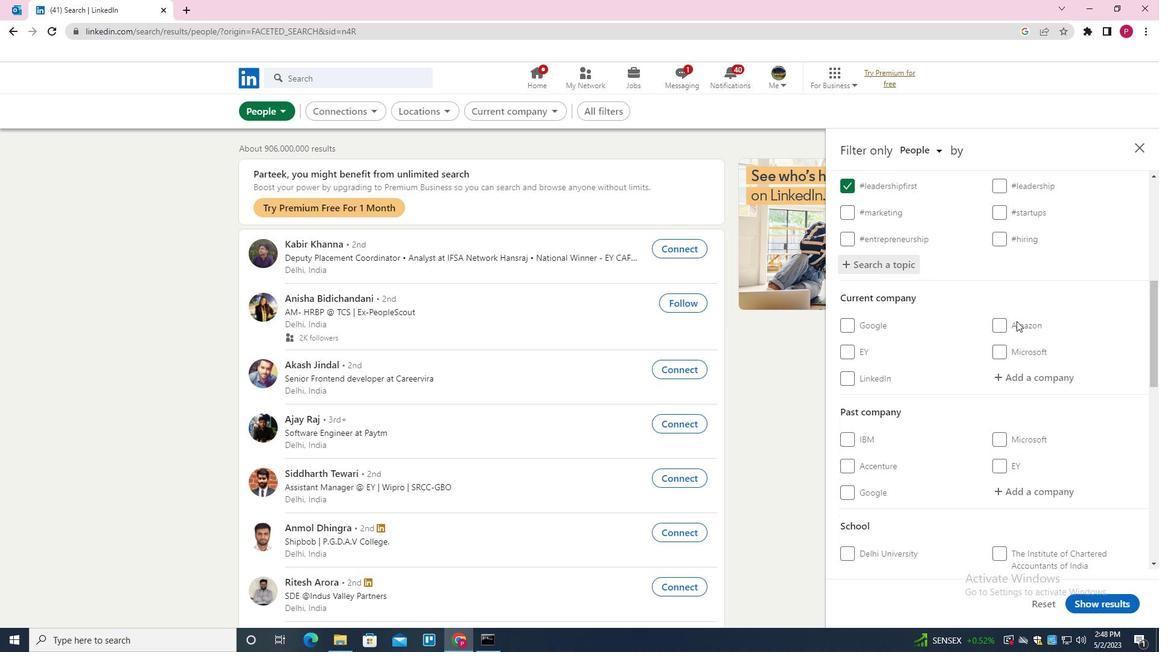 
Action: Mouse scrolled (994, 319) with delta (0, 0)
Screenshot: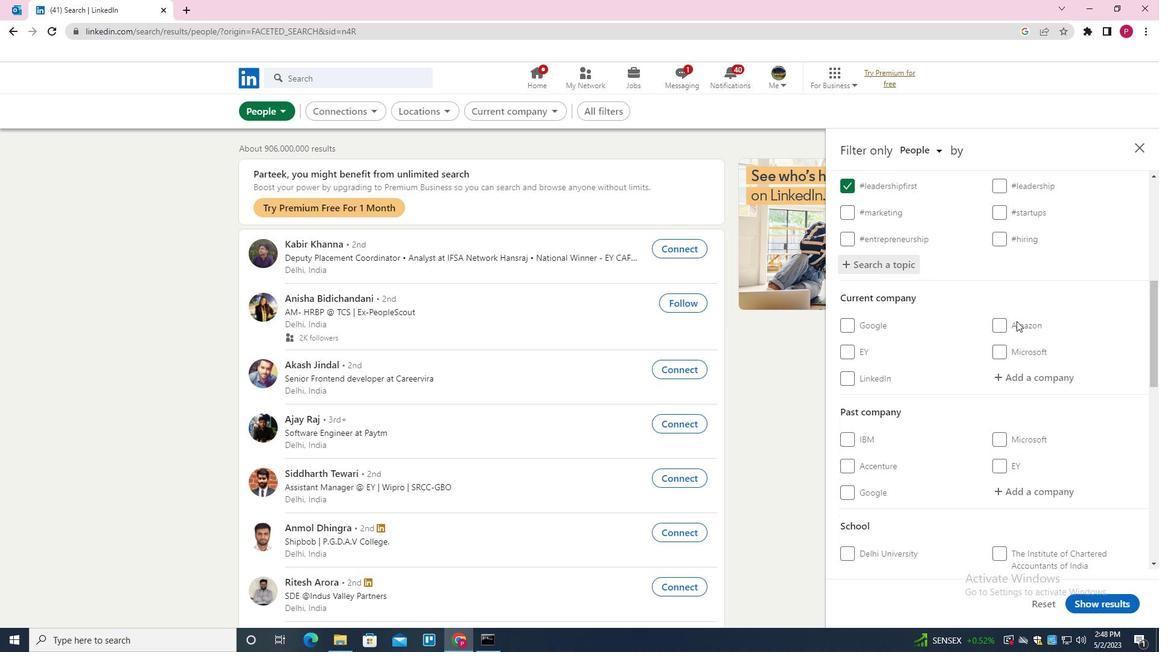 
Action: Mouse moved to (990, 319)
Screenshot: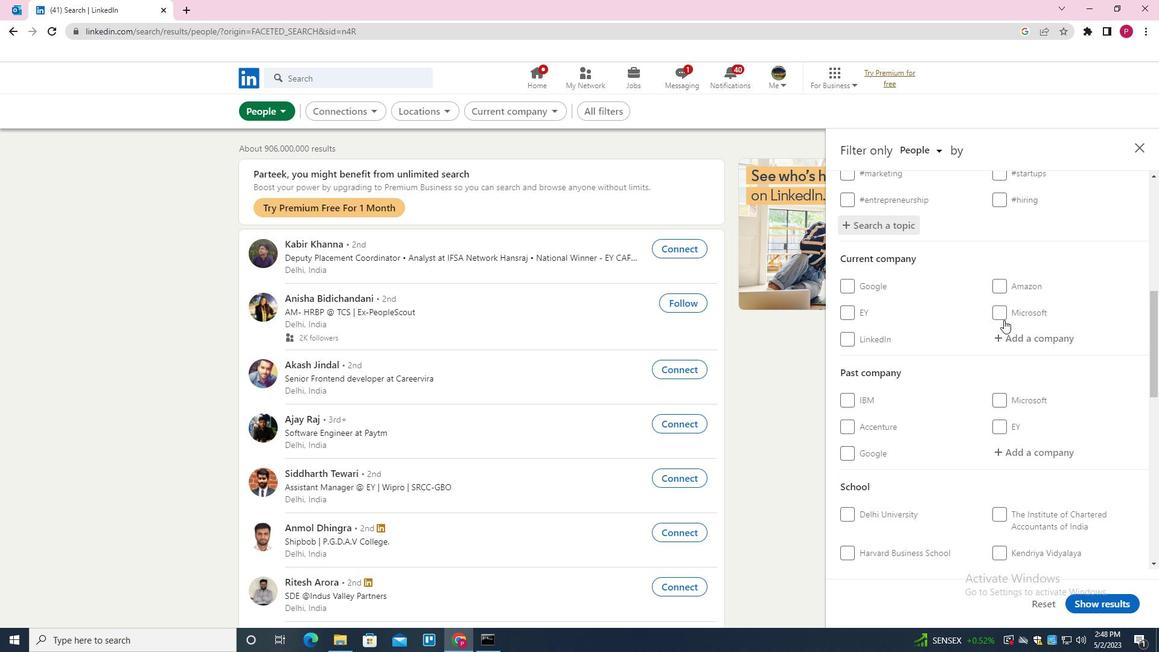 
Action: Mouse scrolled (990, 319) with delta (0, 0)
Screenshot: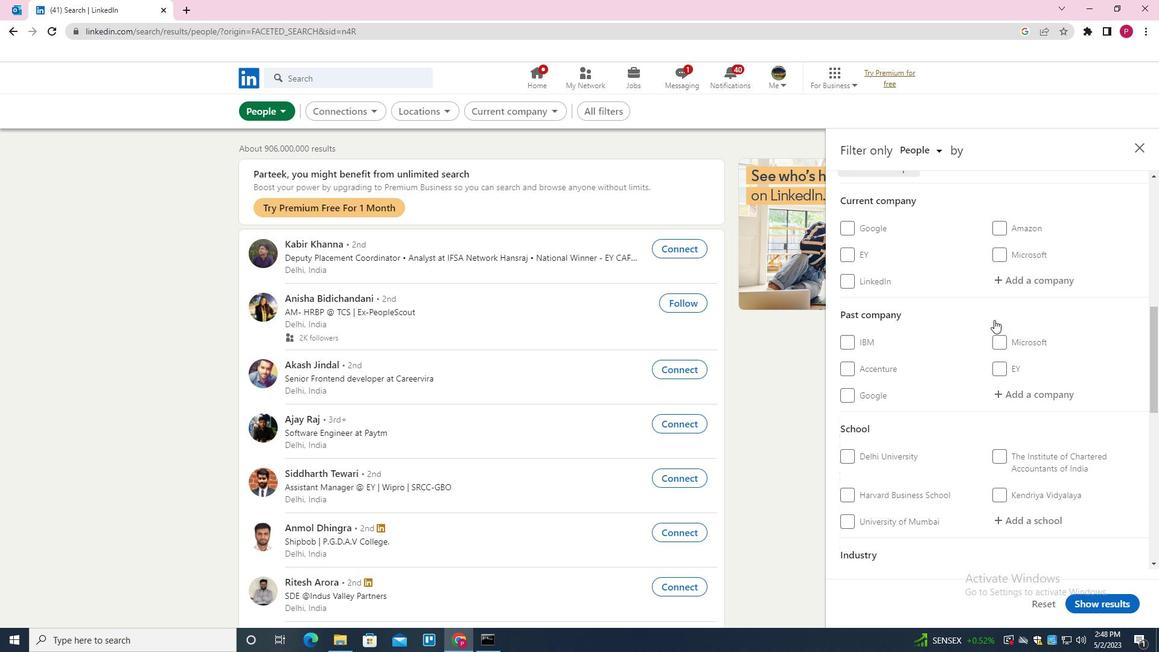 
Action: Mouse moved to (964, 361)
Screenshot: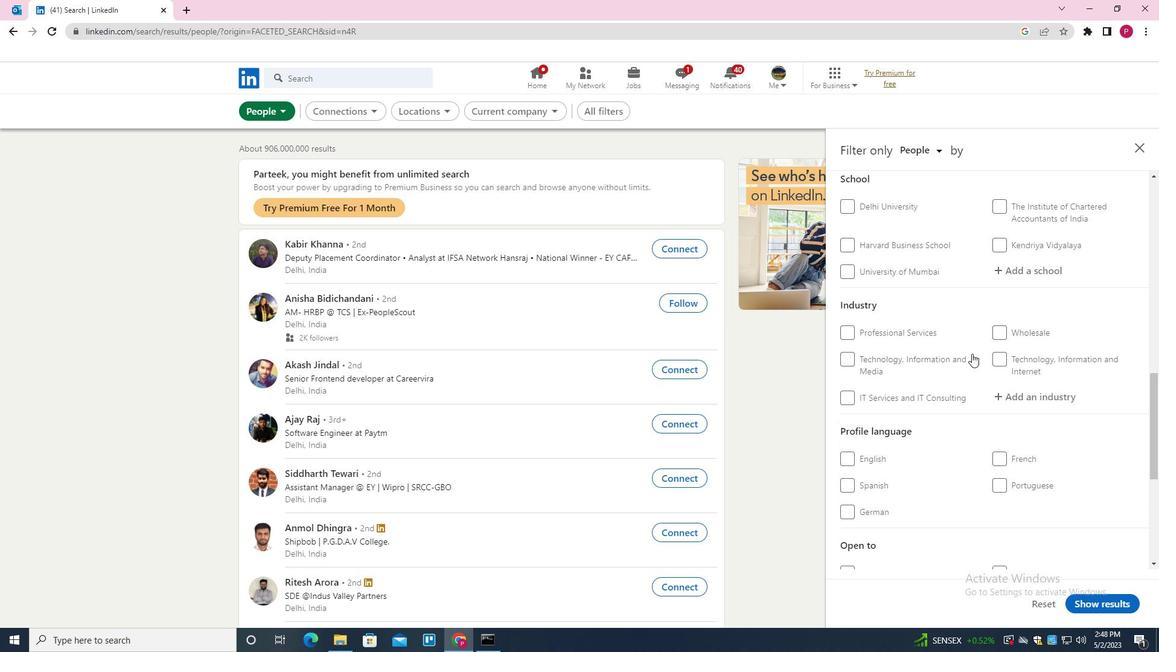 
Action: Mouse scrolled (964, 361) with delta (0, 0)
Screenshot: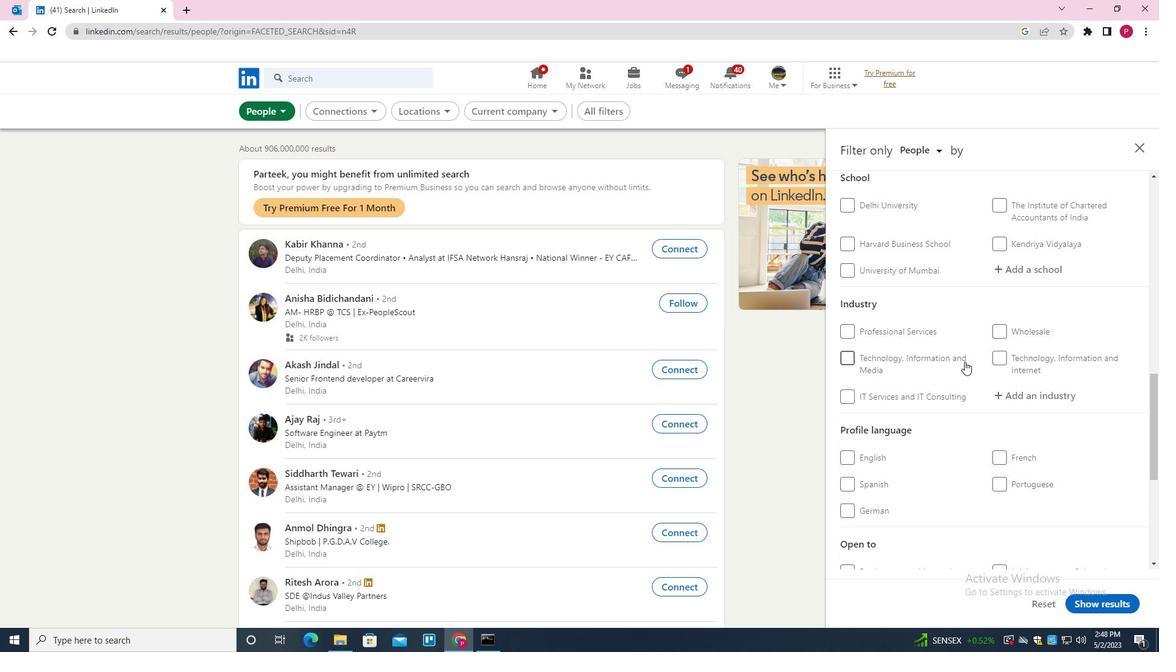
Action: Mouse moved to (964, 362)
Screenshot: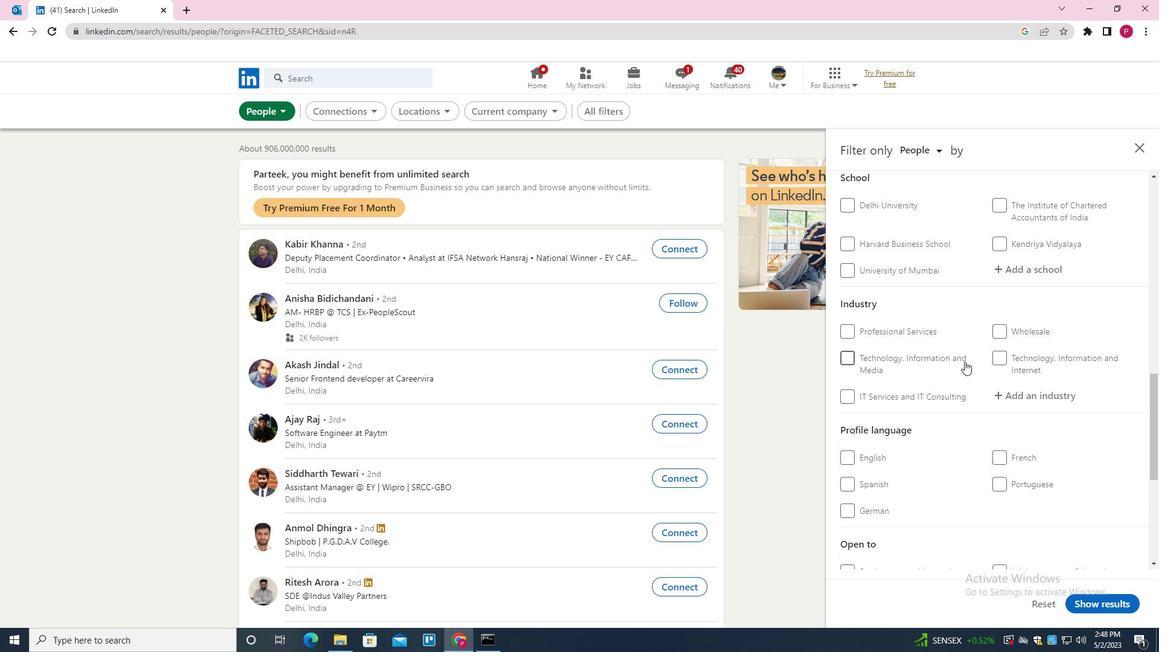 
Action: Mouse scrolled (964, 361) with delta (0, 0)
Screenshot: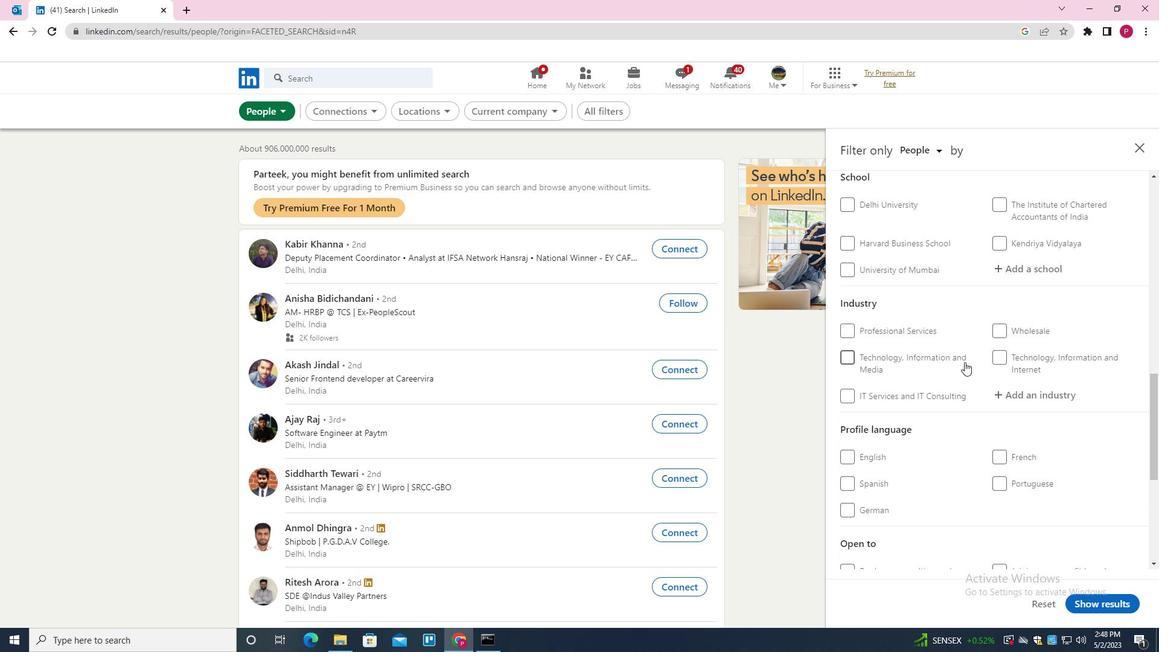 
Action: Mouse scrolled (964, 361) with delta (0, 0)
Screenshot: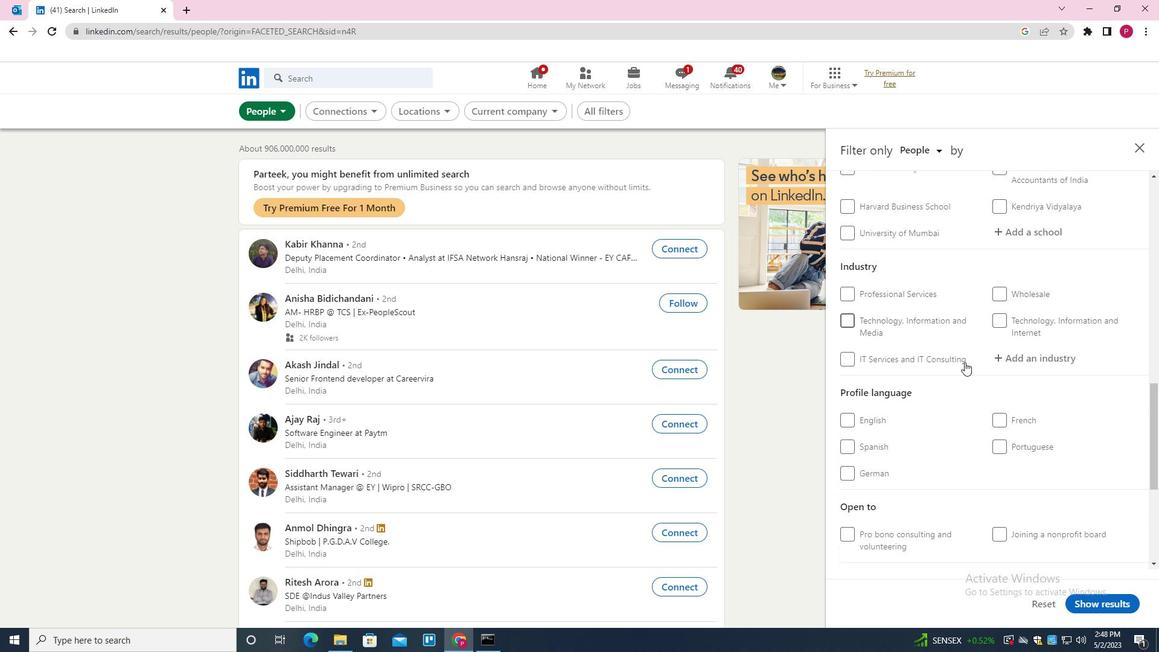 
Action: Mouse moved to (862, 276)
Screenshot: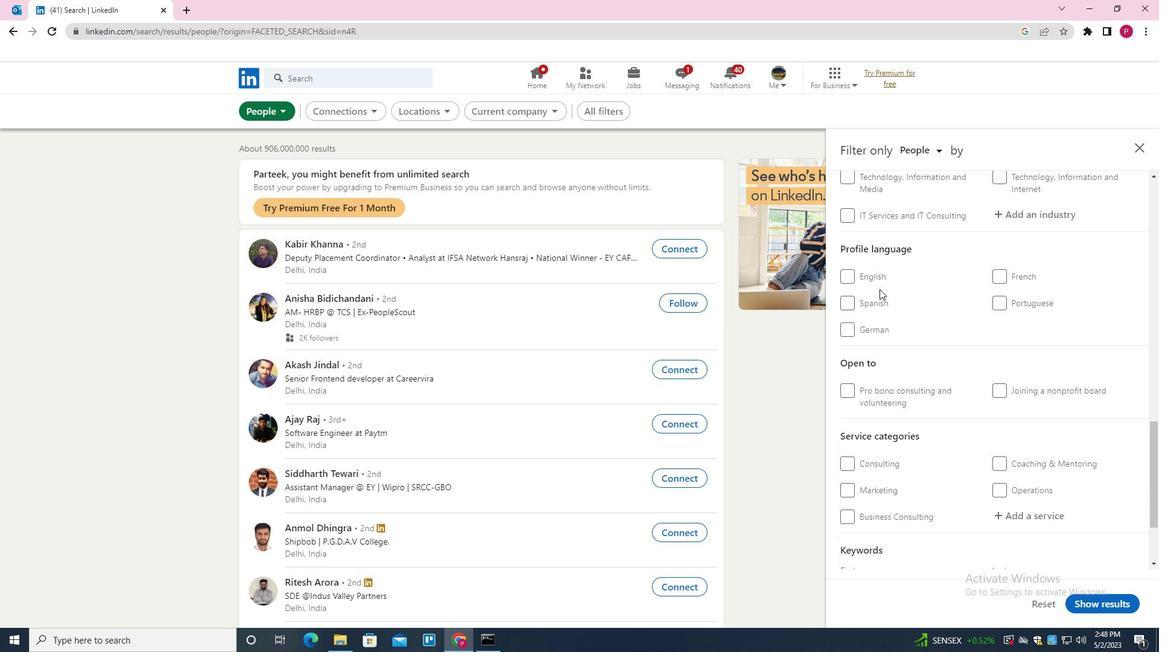 
Action: Mouse pressed left at (862, 276)
Screenshot: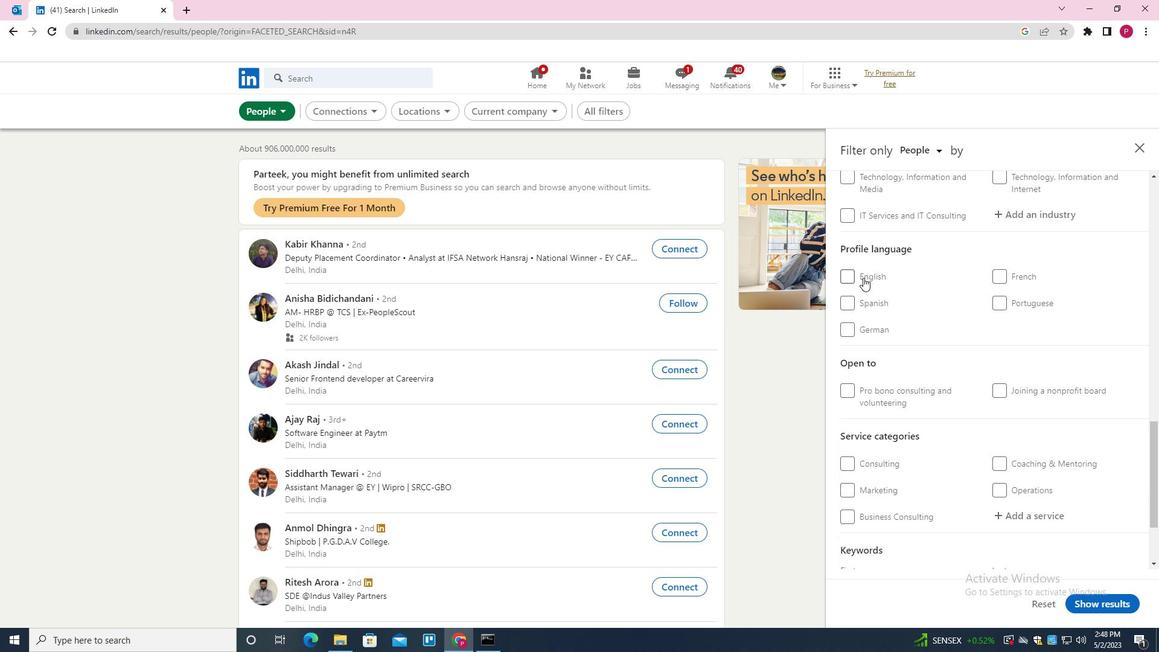 
Action: Mouse moved to (920, 313)
Screenshot: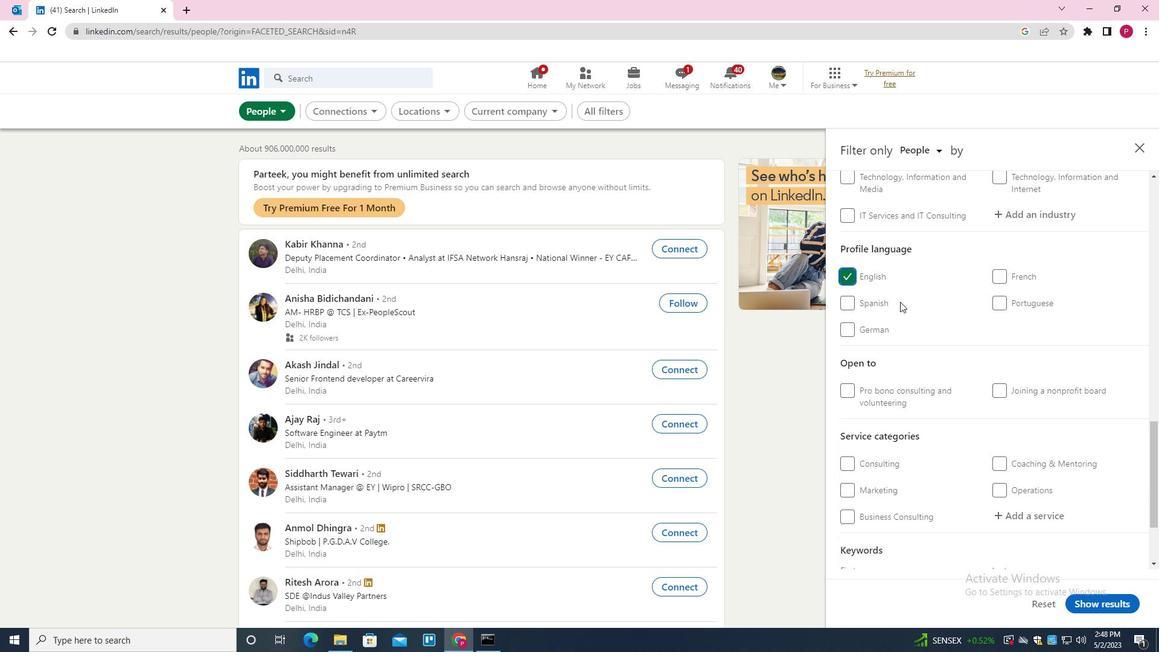 
Action: Mouse scrolled (920, 314) with delta (0, 0)
Screenshot: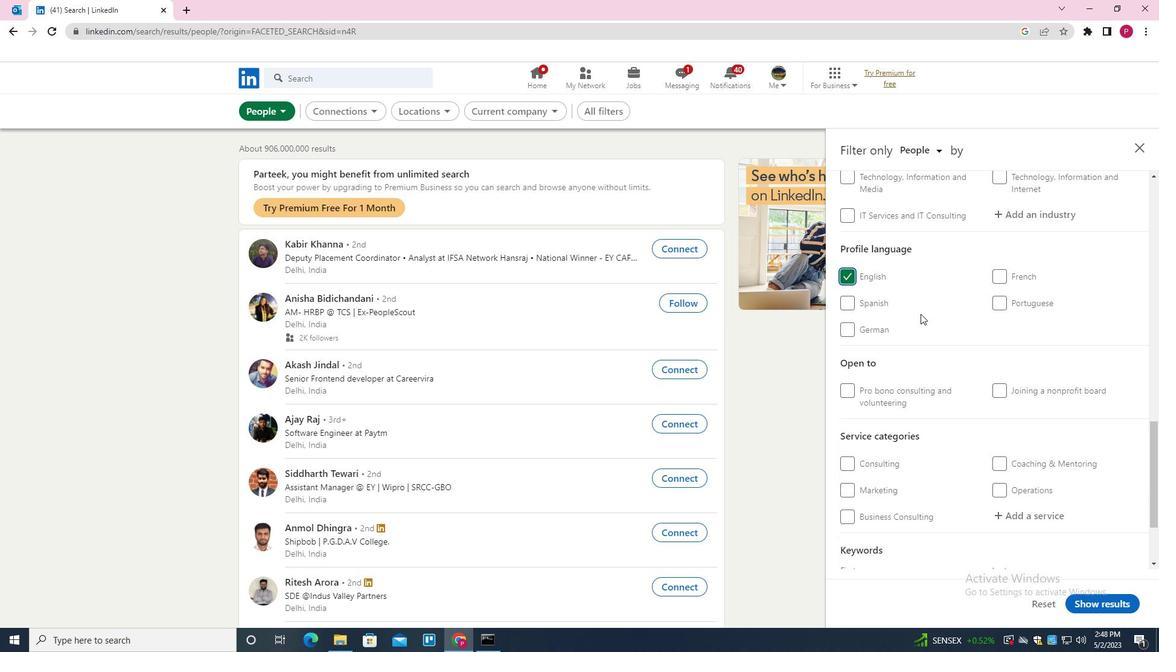 
Action: Mouse scrolled (920, 314) with delta (0, 0)
Screenshot: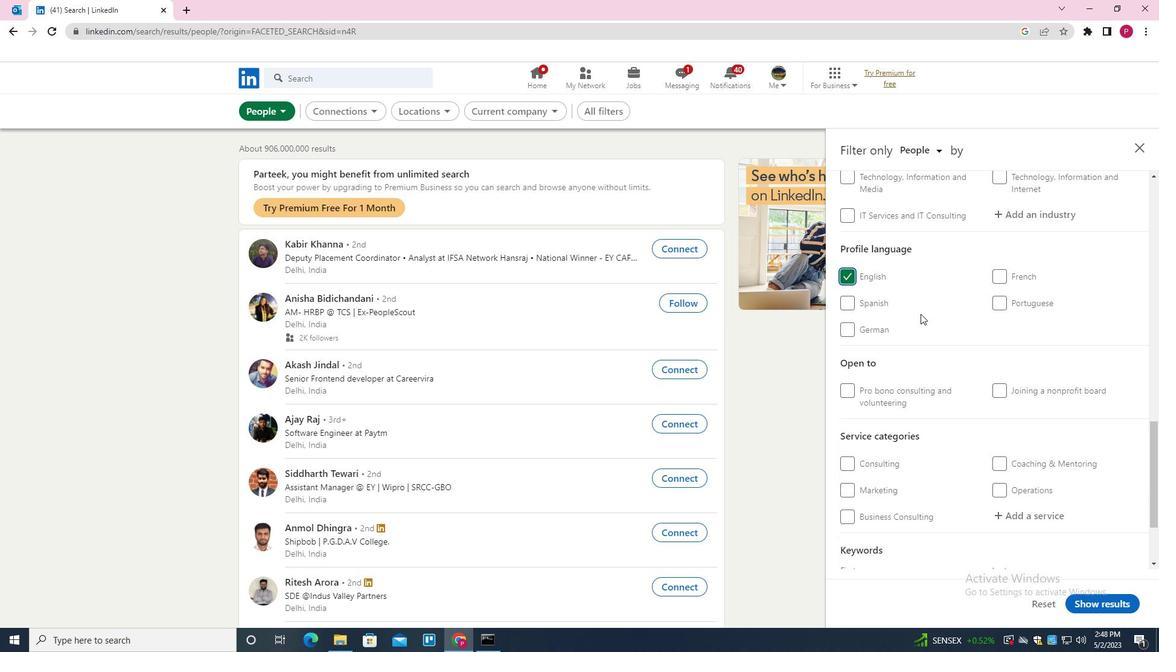 
Action: Mouse scrolled (920, 314) with delta (0, 0)
Screenshot: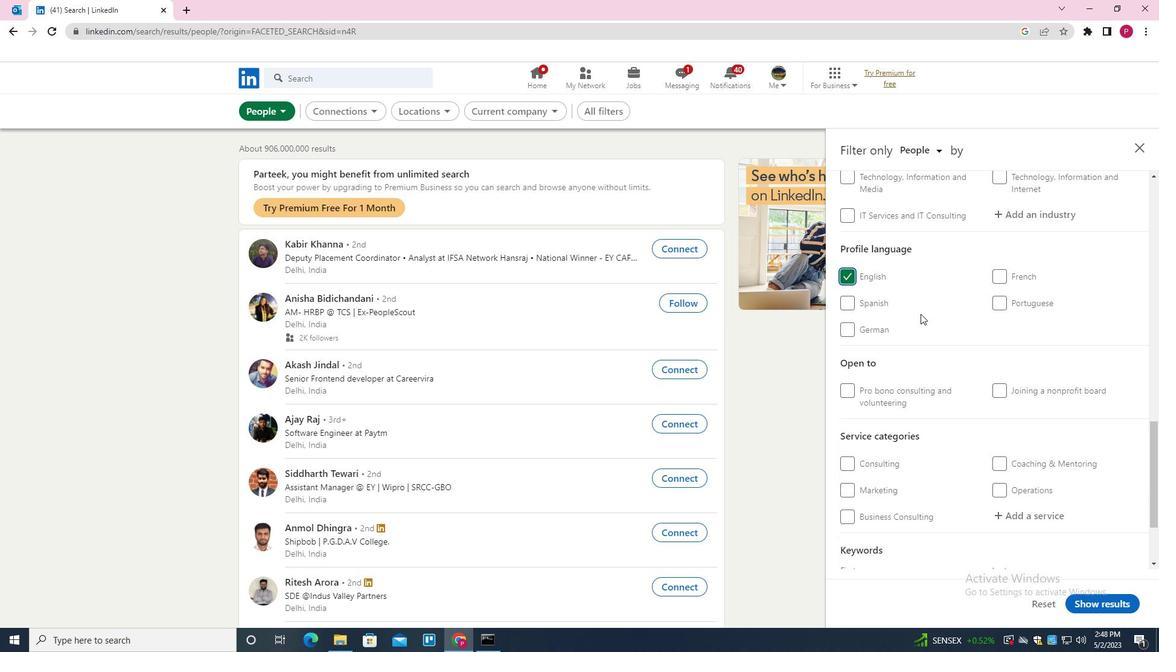 
Action: Mouse scrolled (920, 314) with delta (0, 0)
Screenshot: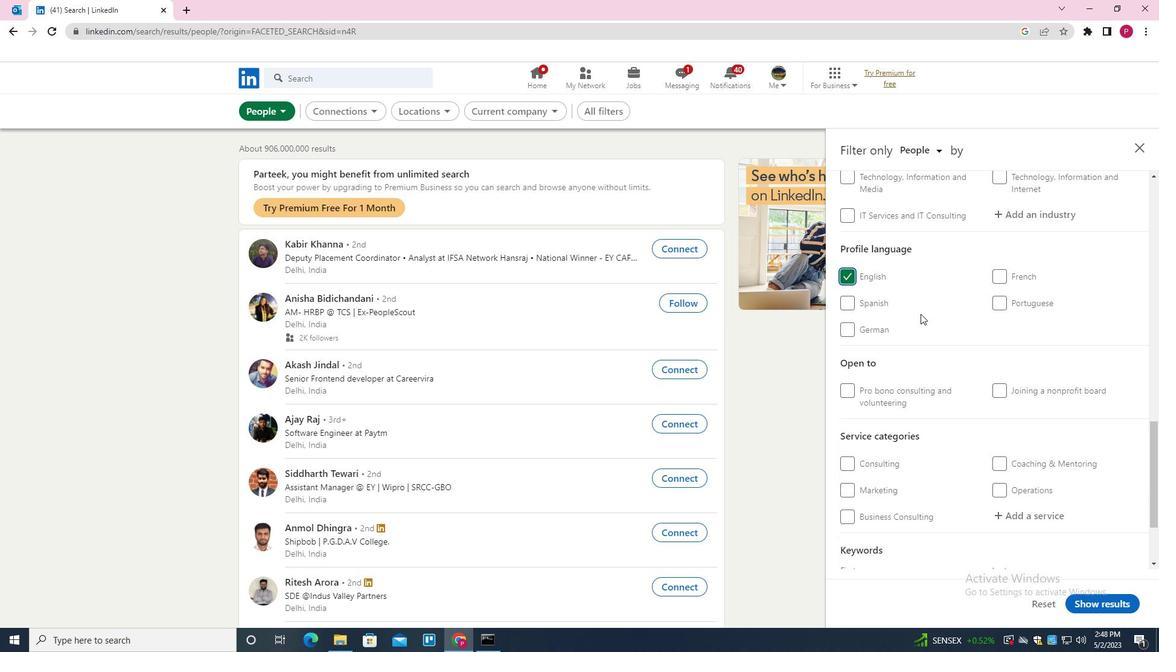 
Action: Mouse scrolled (920, 314) with delta (0, 0)
Screenshot: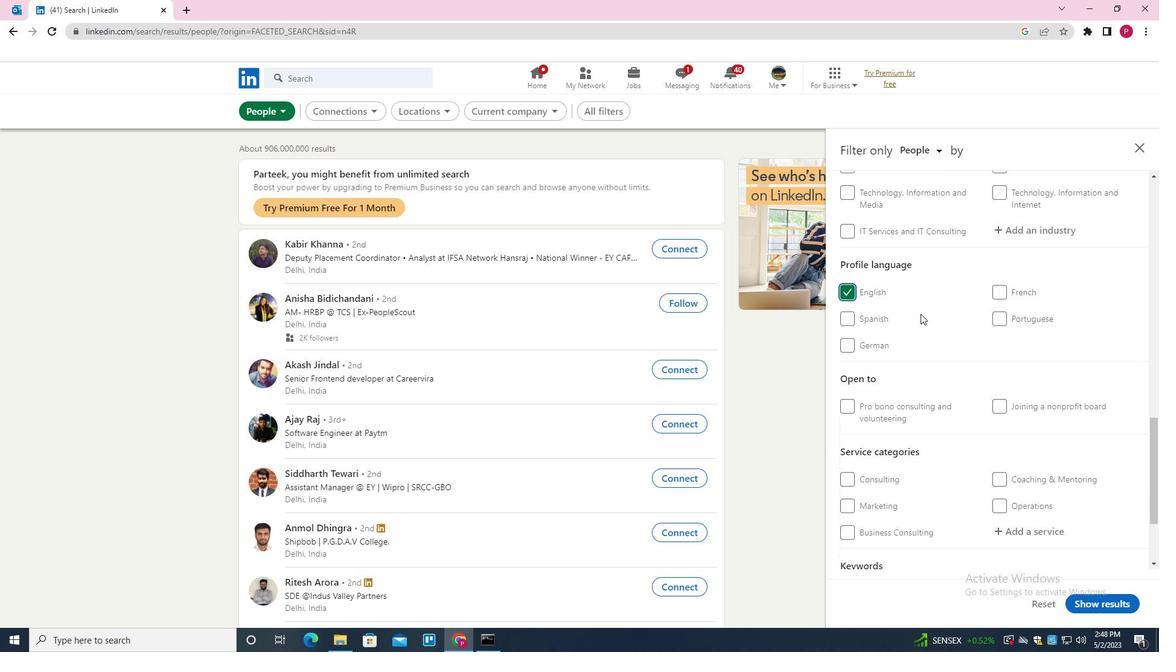 
Action: Mouse scrolled (920, 314) with delta (0, 0)
Screenshot: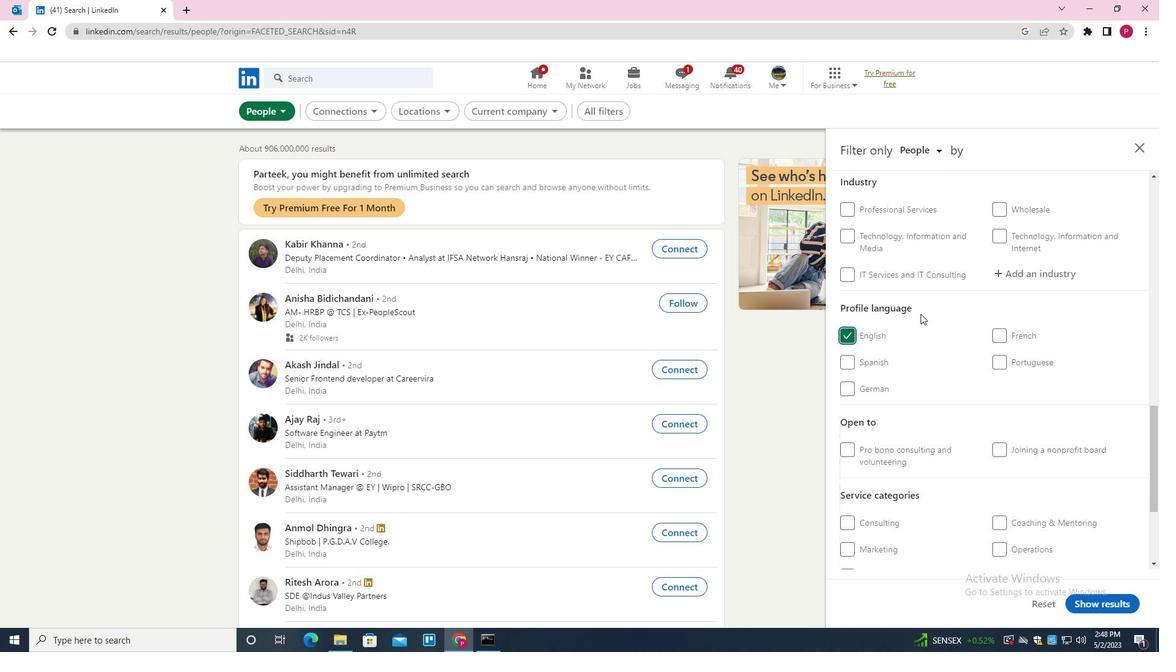 
Action: Mouse scrolled (920, 314) with delta (0, 0)
Screenshot: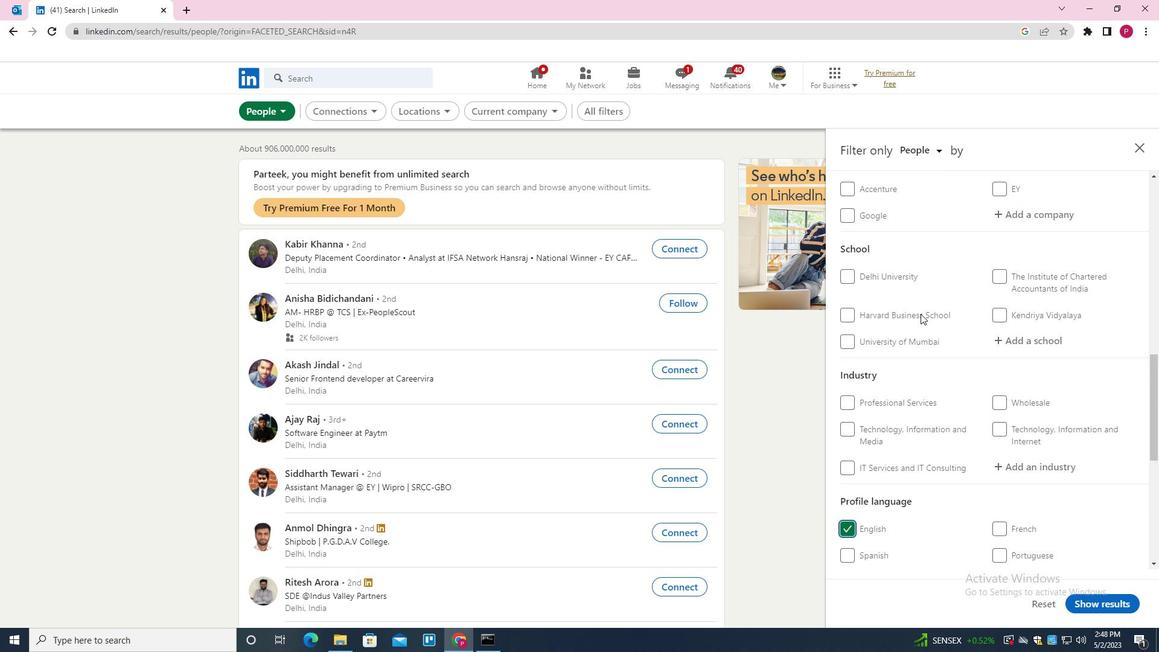 
Action: Mouse moved to (1056, 262)
Screenshot: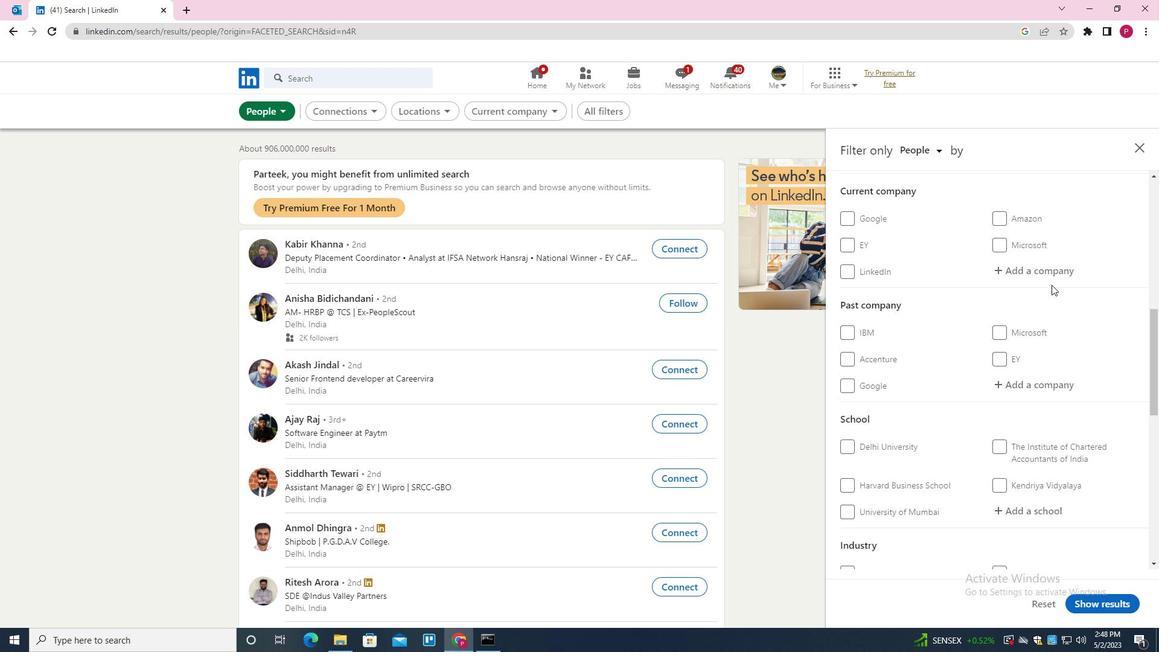 
Action: Mouse pressed left at (1056, 262)
Screenshot: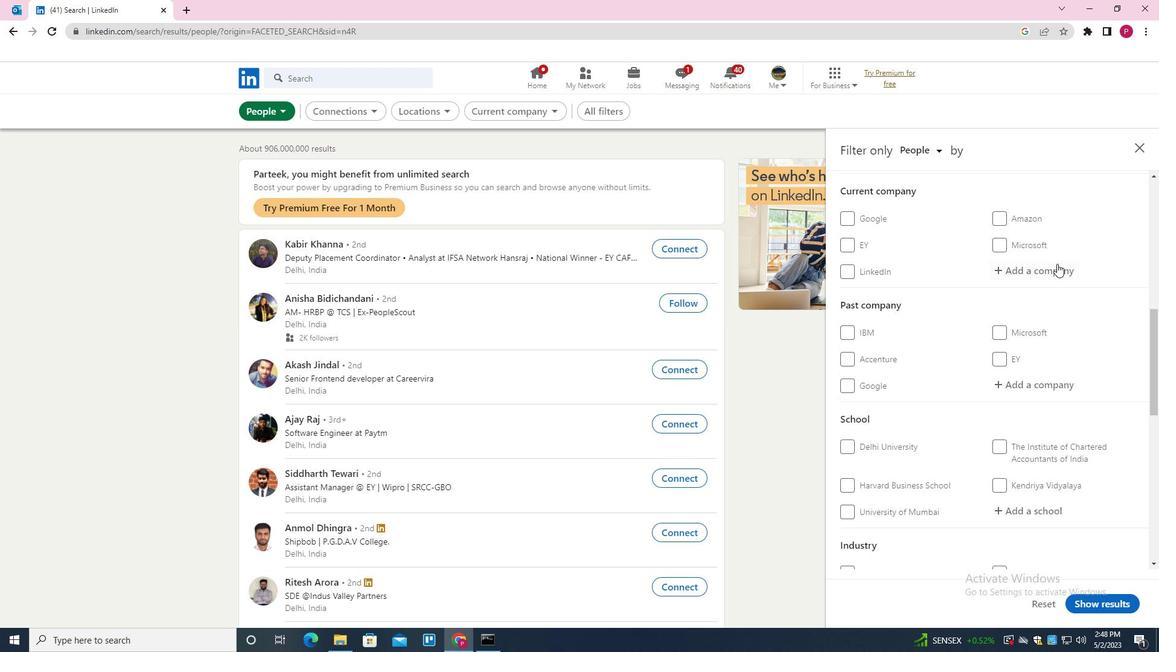 
Action: Key pressed <Key.shift>
Screenshot: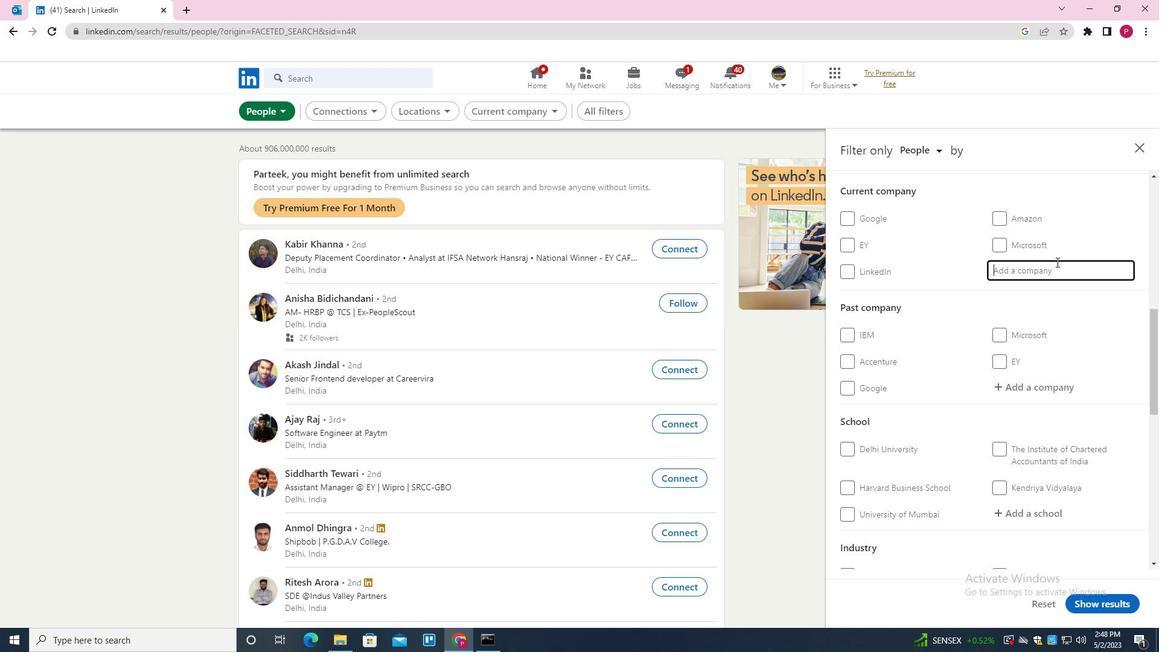 
Action: Mouse moved to (1055, 262)
Screenshot: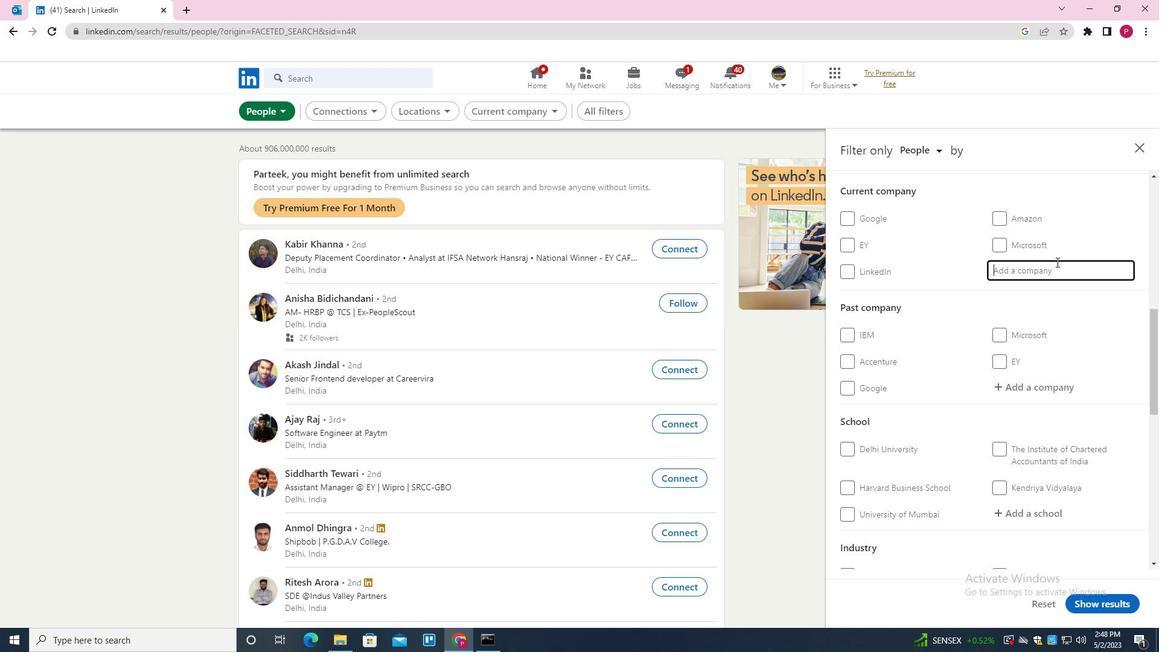 
Action: Key pressed <Key.shift><Key.shift><Key.shift><Key.shift><Key.shift><Key.shift><Key.shift>
Screenshot: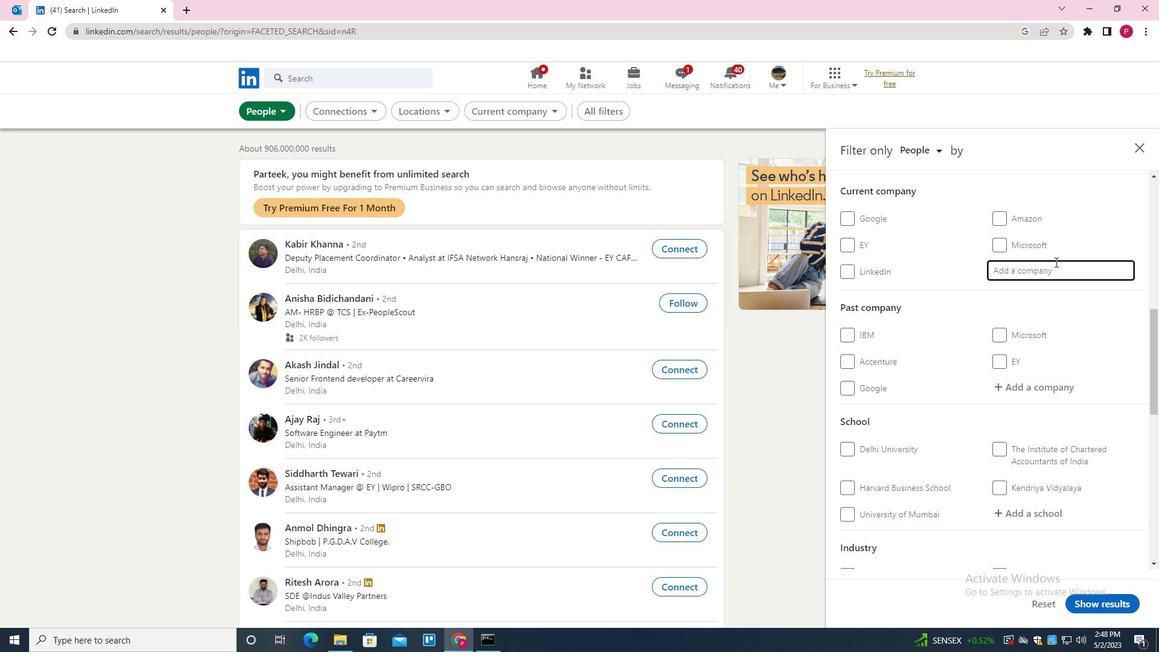 
Action: Mouse moved to (1054, 262)
Screenshot: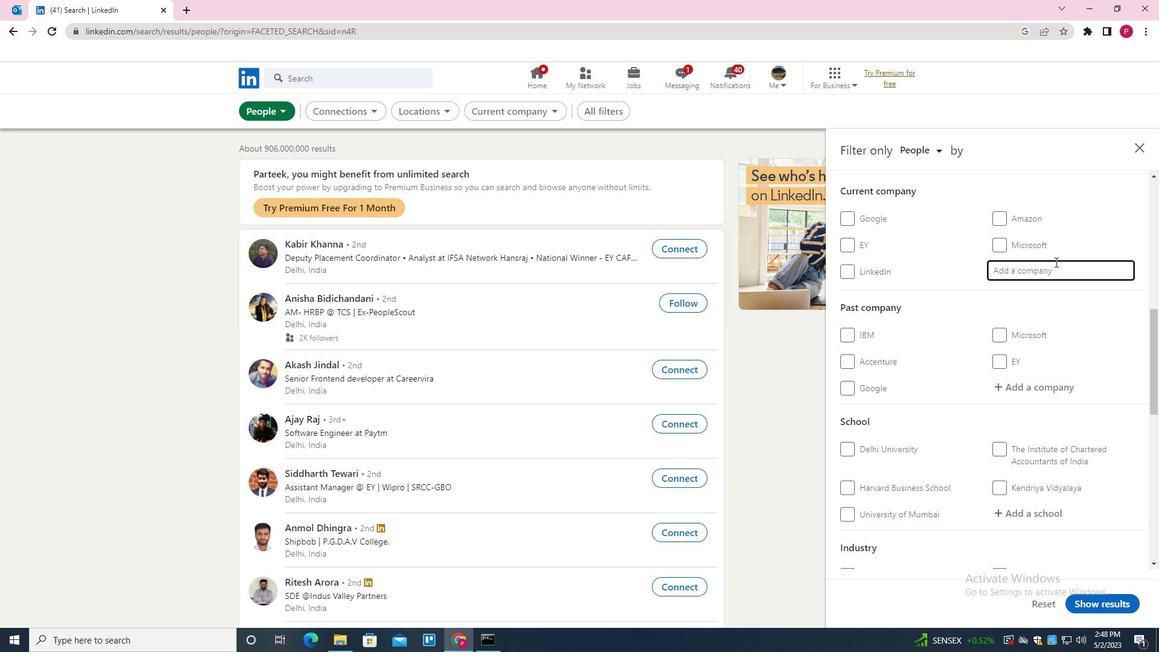 
Action: Key pressed <Key.shift><Key.shift><Key.shift><Key.shift><Key.shift><Key.shift><Key.shift><Key.shift><Key.shift><Key.shift><Key.shift><Key.shift><Key.shift><Key.shift><Key.shift><Key.shift><Key.shift><Key.shift><Key.shift><Key.shift><Key.shift><Key.shift><Key.shift><Key.shift><Key.shift><Key.shift><Key.shift><Key.shift><Key.shift><Key.shift><Key.shift><Key.shift><Key.shift><Key.shift><Key.shift><Key.shift><Key.shift><Key.shift><Key.shift><Key.shift><Key.shift><Key.shift><Key.shift><Key.shift><Key.shift><Key.shift><Key.shift><Key.shift>GLENM
Screenshot: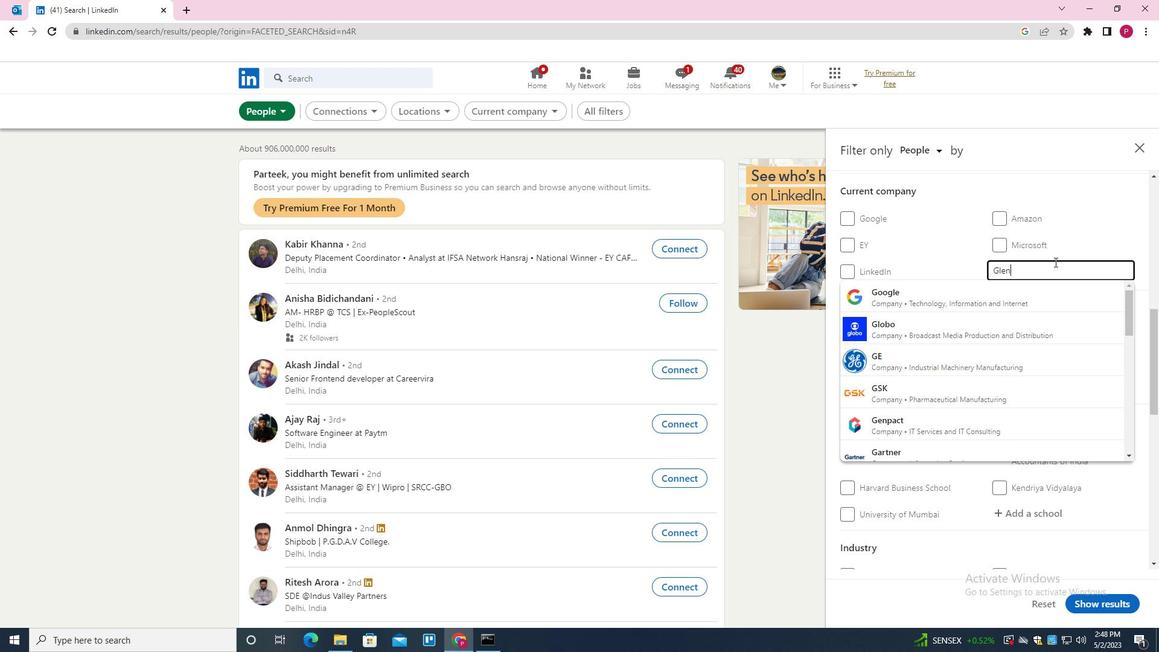 
Action: Mouse moved to (1054, 262)
Screenshot: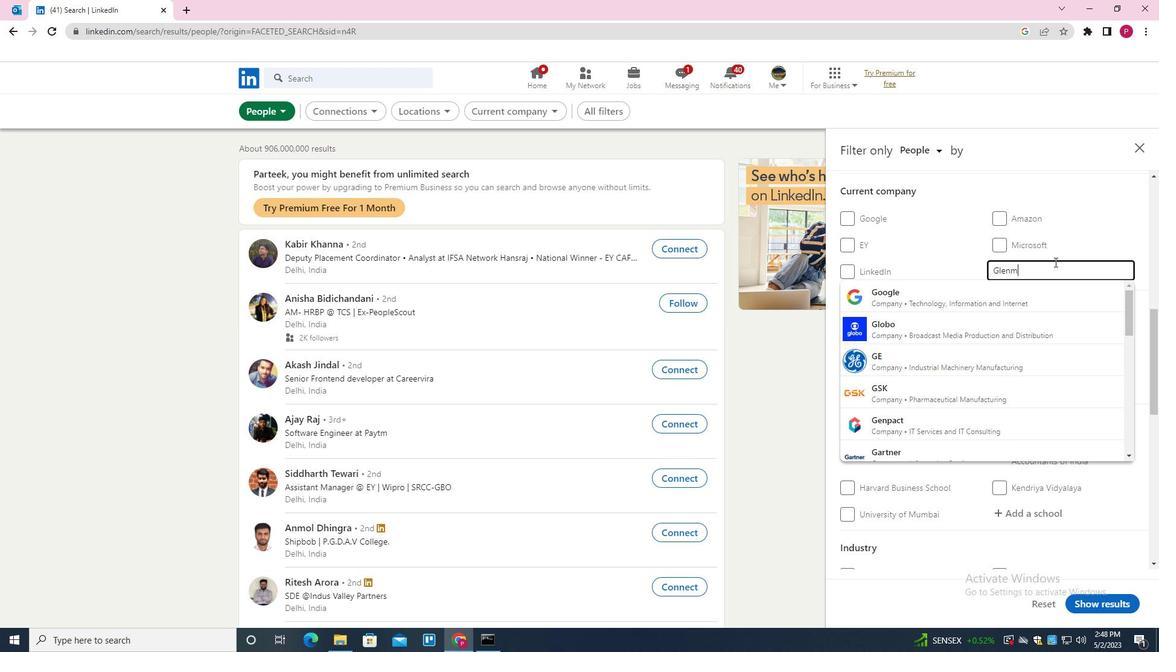 
Action: Key pressed ARK<Key.down><Key.enter>
Screenshot: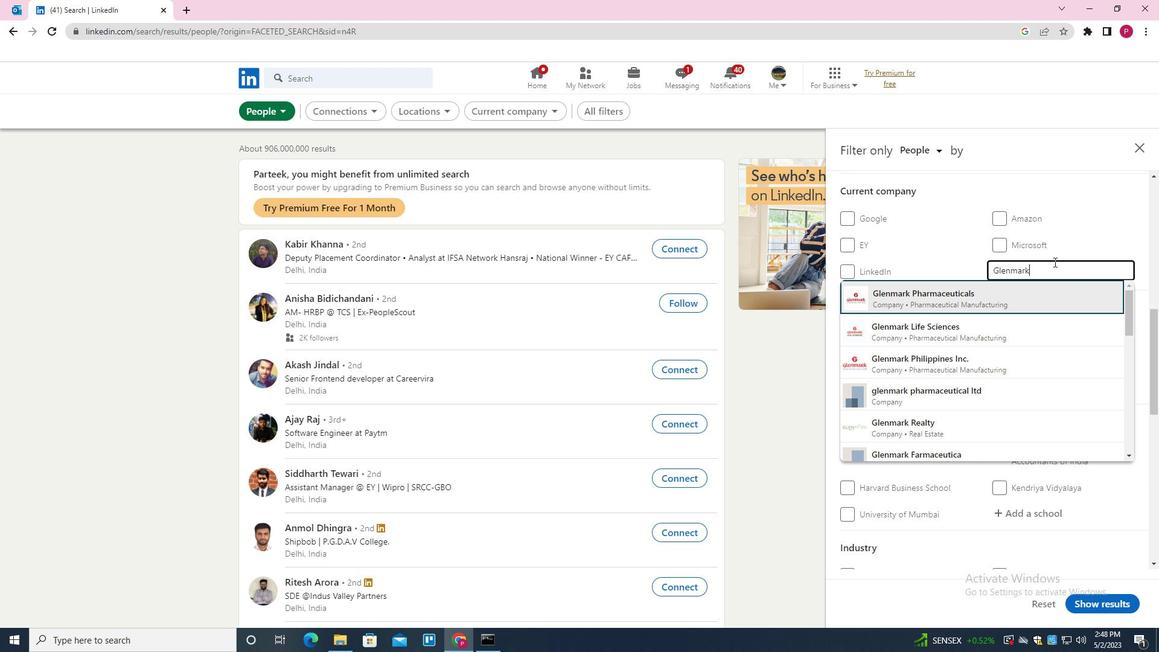 
Action: Mouse moved to (1013, 306)
Screenshot: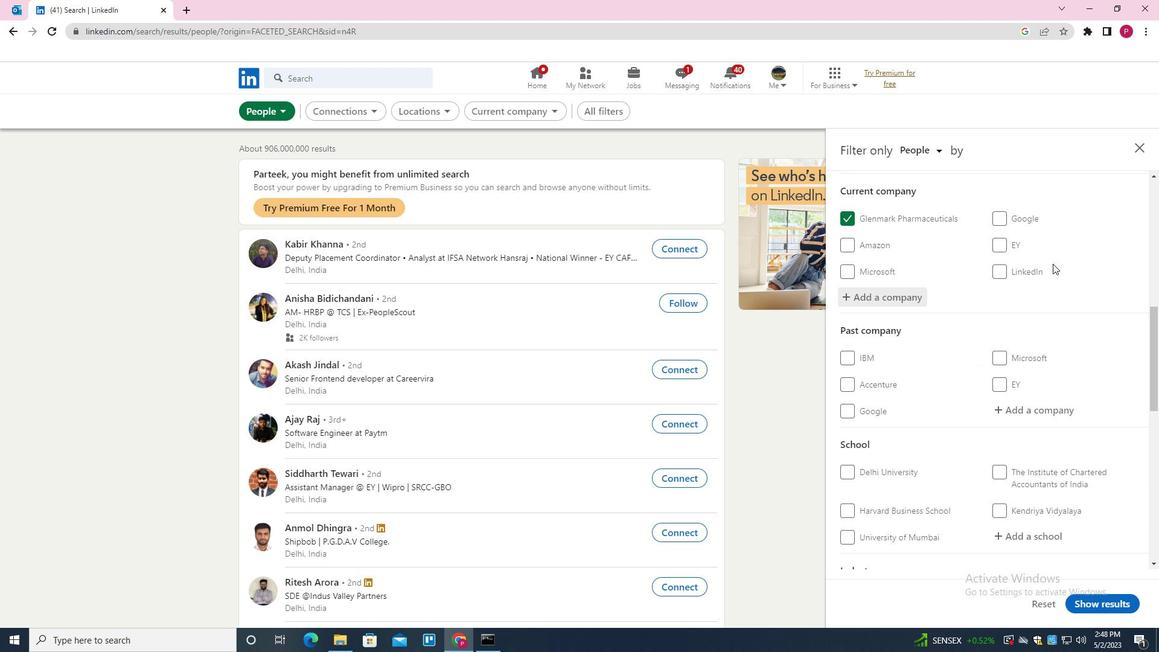 
Action: Mouse scrolled (1013, 306) with delta (0, 0)
Screenshot: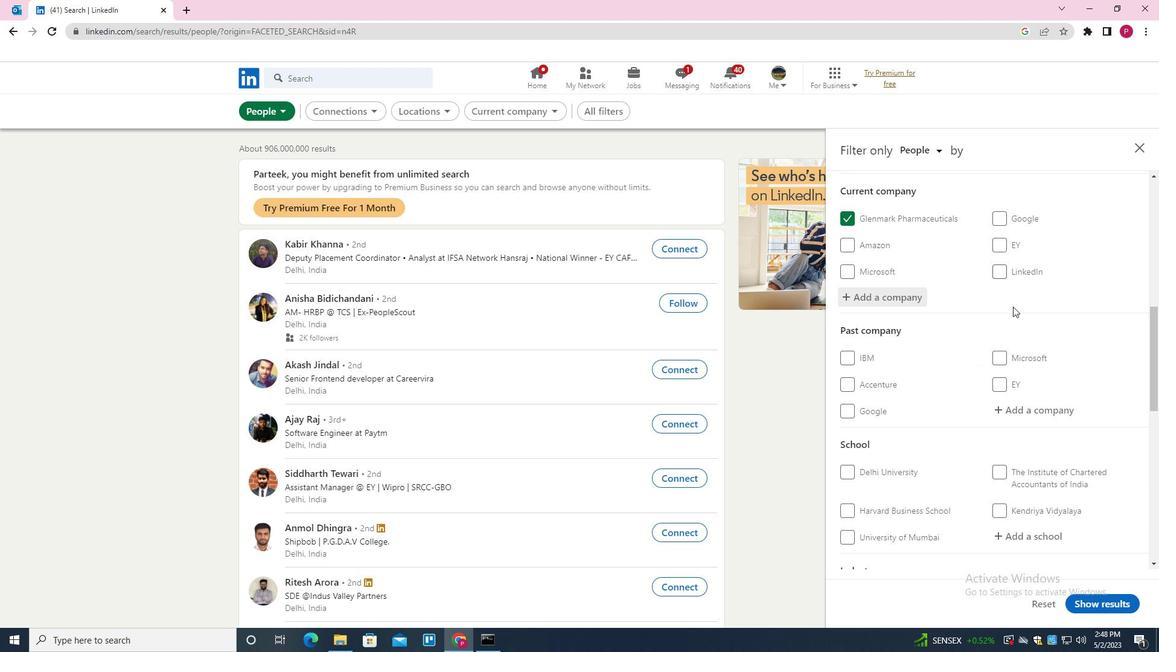 
Action: Mouse scrolled (1013, 306) with delta (0, 0)
Screenshot: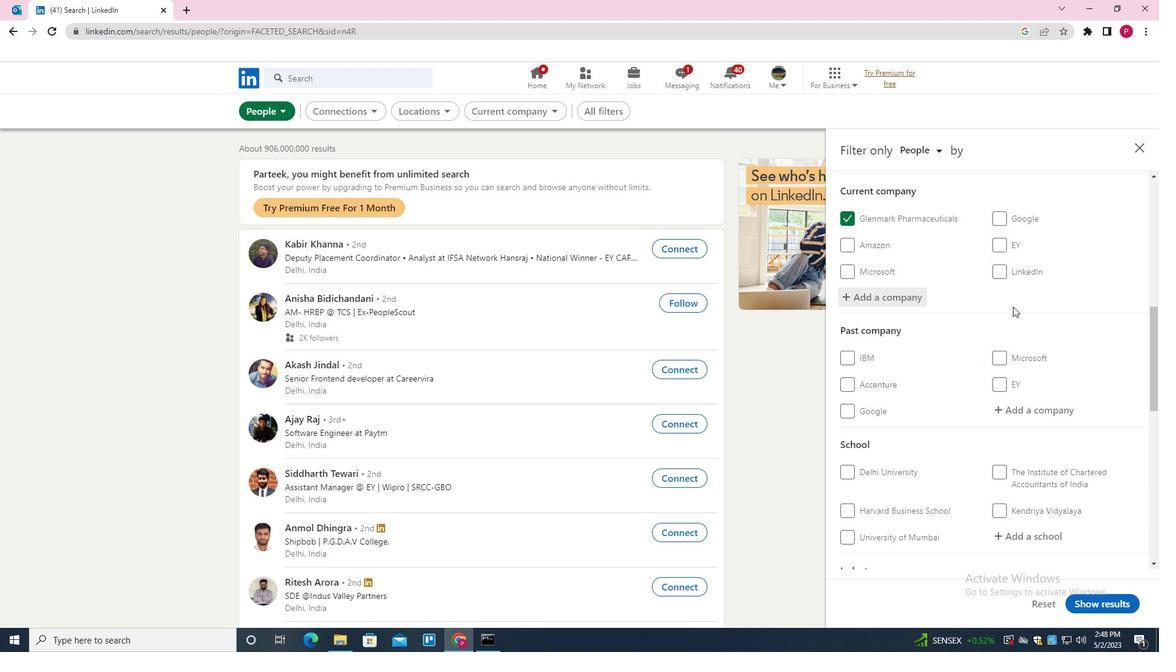 
Action: Mouse scrolled (1013, 306) with delta (0, 0)
Screenshot: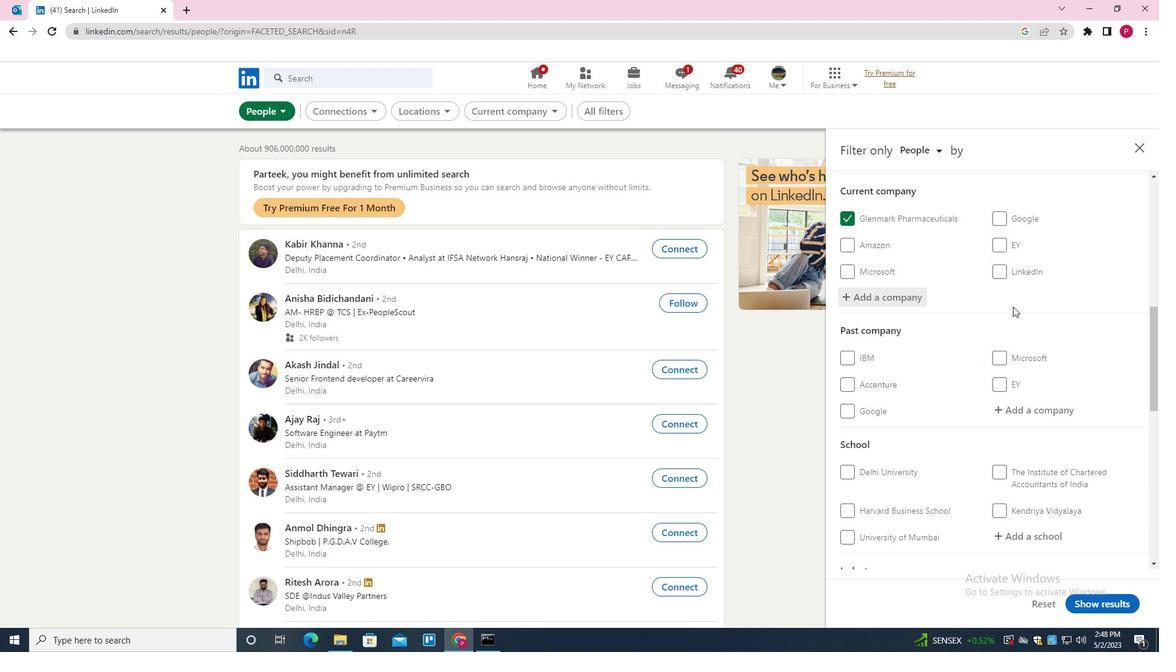 
Action: Mouse moved to (1014, 308)
Screenshot: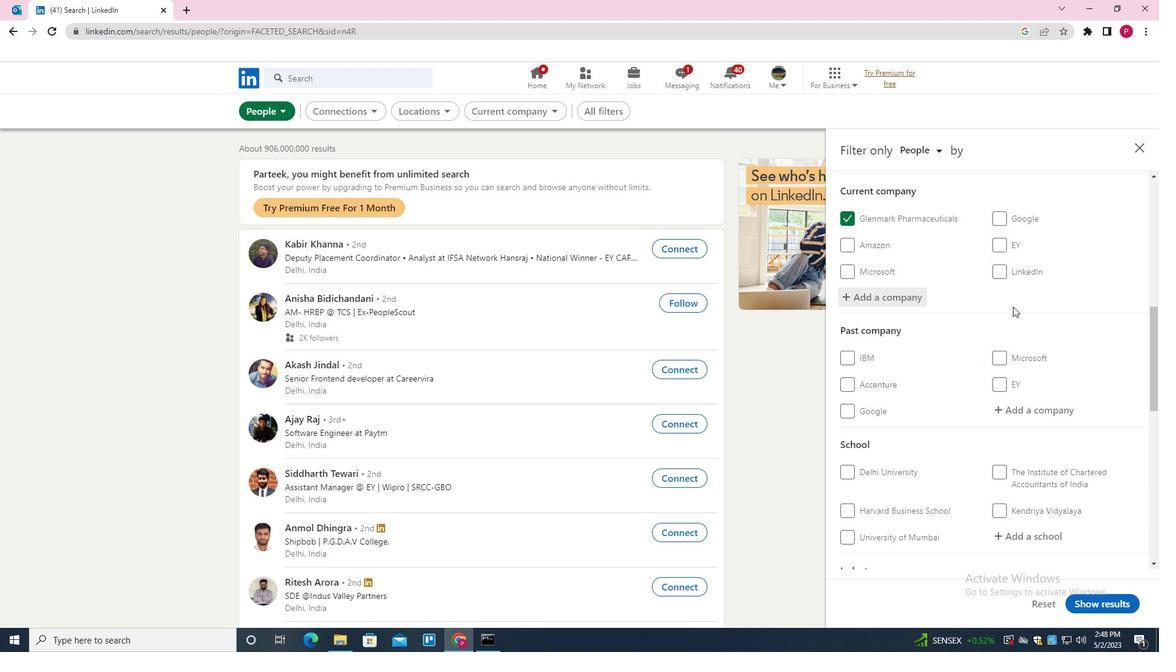 
Action: Mouse scrolled (1014, 307) with delta (0, 0)
Screenshot: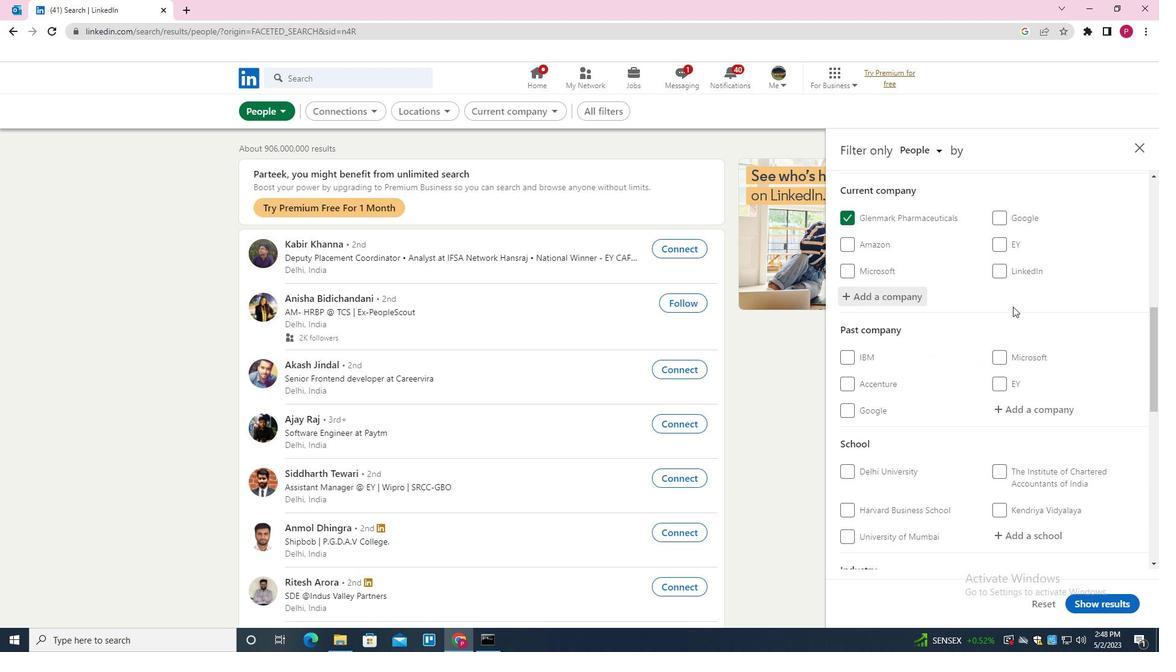 
Action: Mouse moved to (1045, 296)
Screenshot: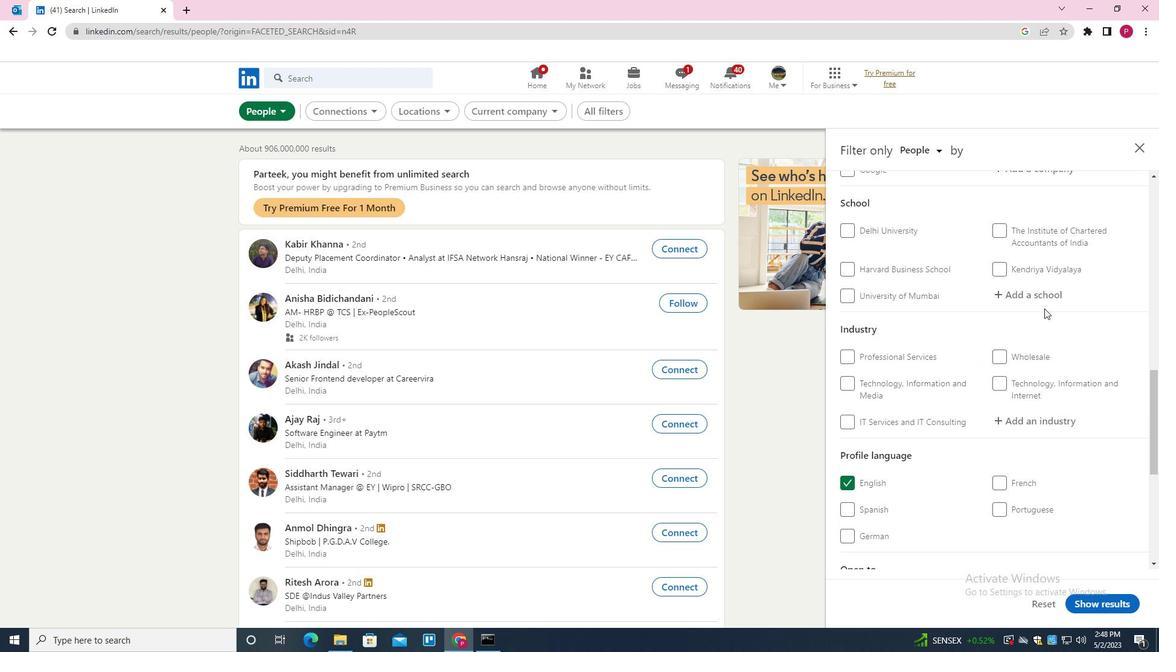 
Action: Mouse pressed left at (1045, 296)
Screenshot: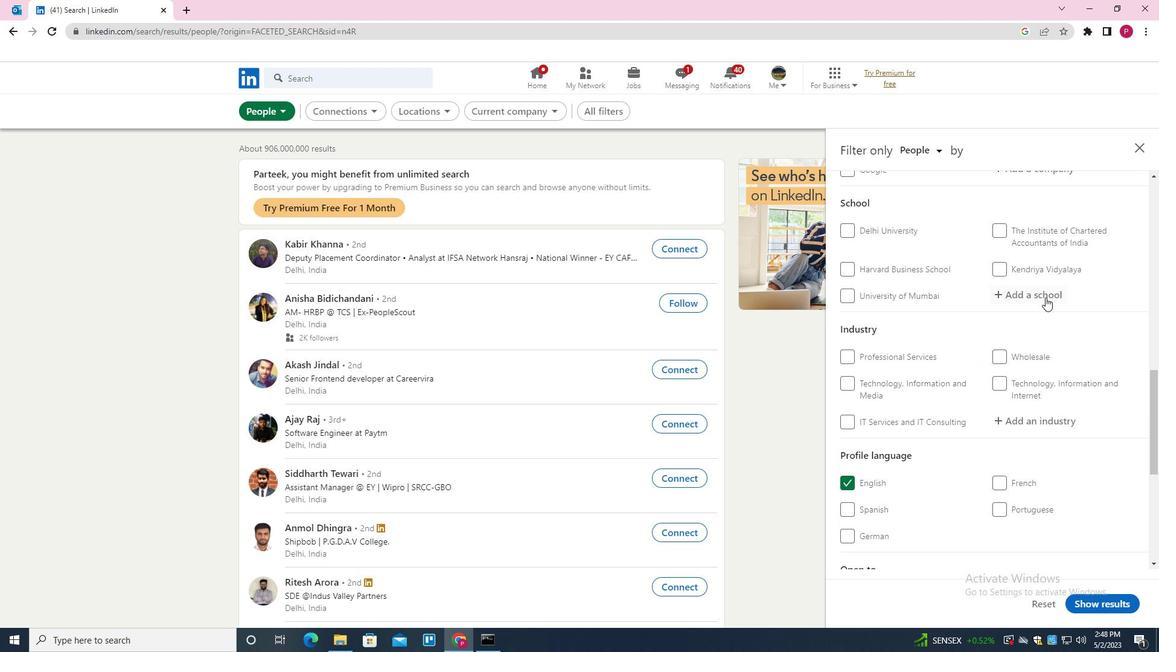 
Action: Mouse moved to (1040, 297)
Screenshot: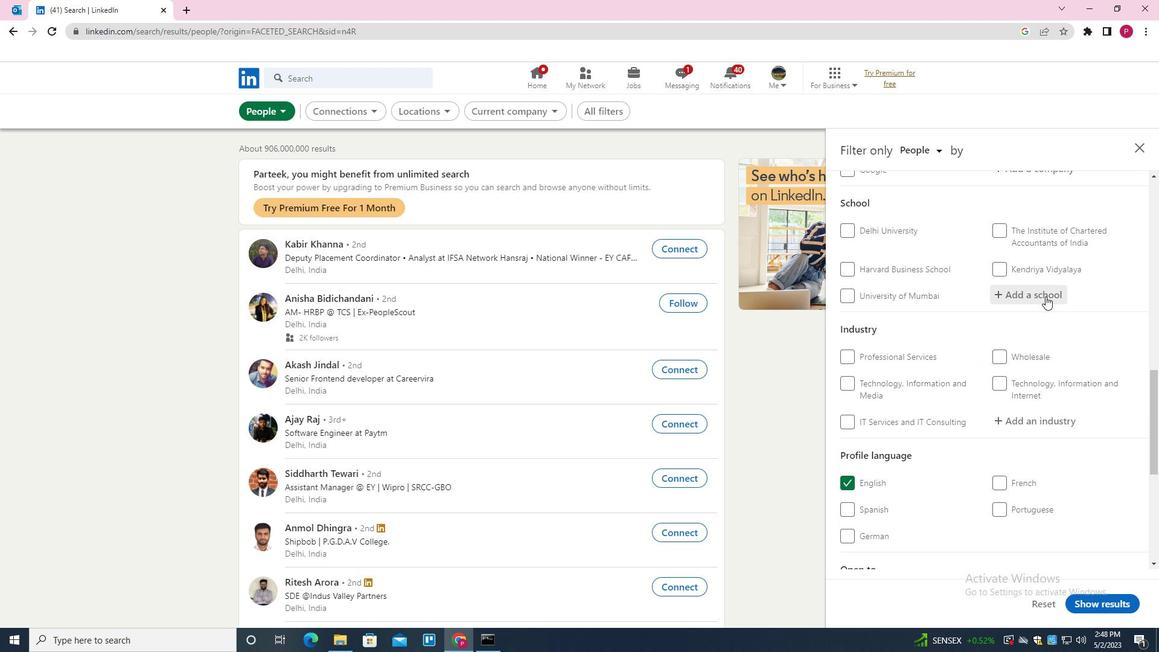 
Action: Key pressed <Key.shift>NALANDA<Key.space><Key.shift>OPEN<Key.space><Key.down><Key.enter>
Screenshot: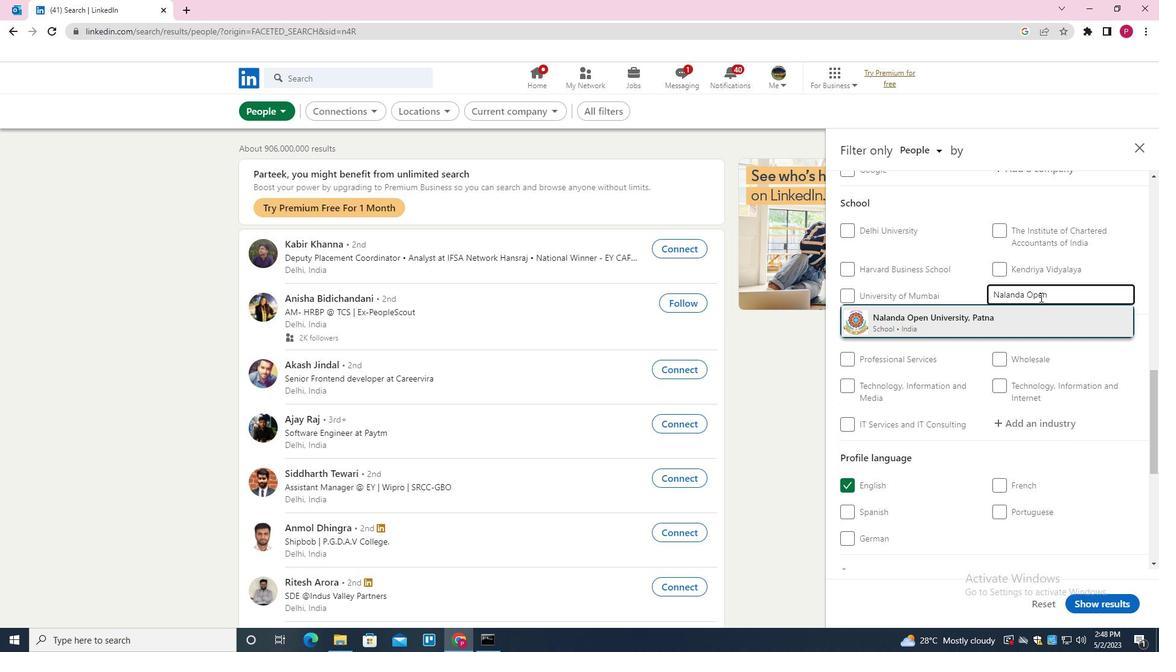 
Action: Mouse moved to (1029, 304)
Screenshot: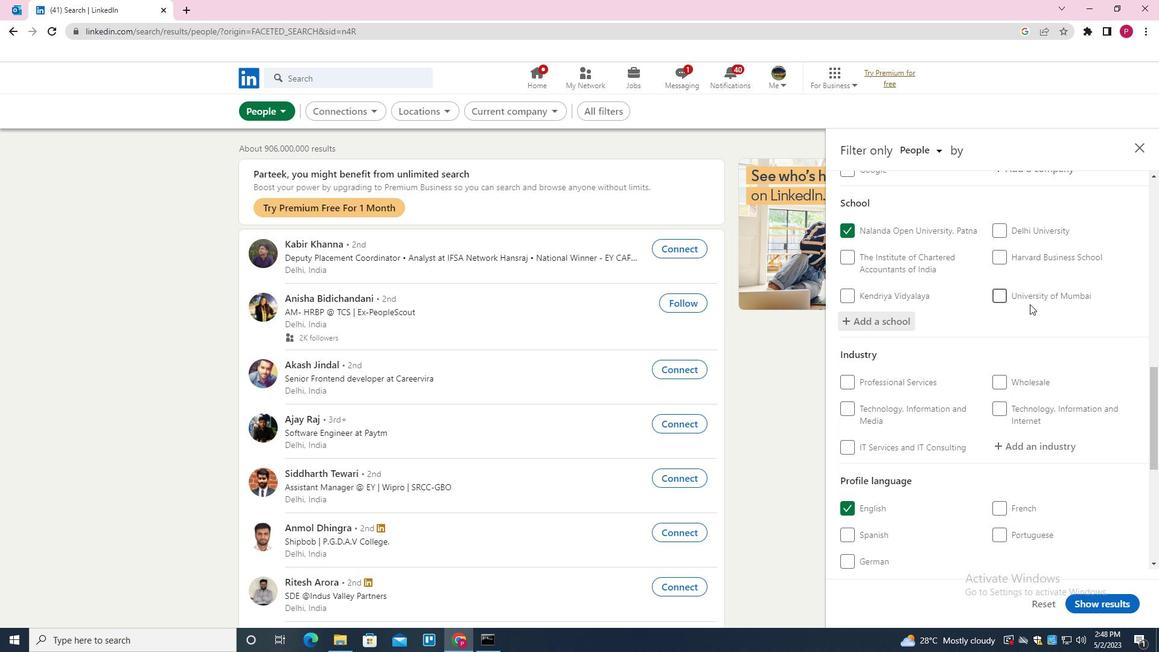 
Action: Mouse scrolled (1029, 303) with delta (0, 0)
Screenshot: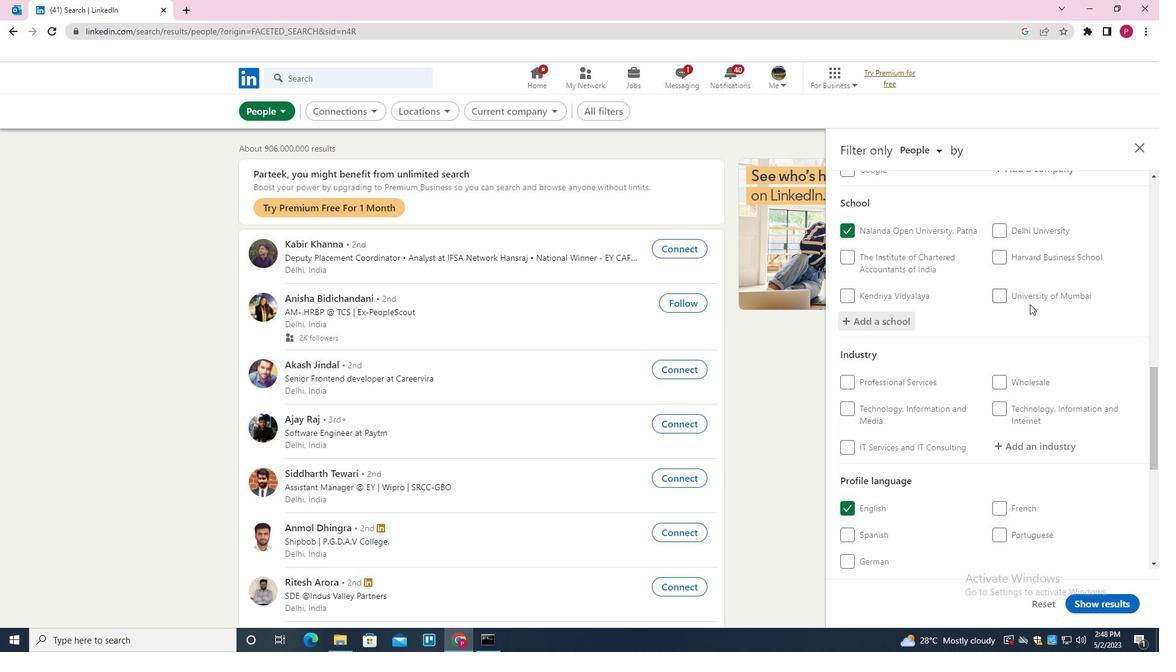 
Action: Mouse moved to (1028, 304)
Screenshot: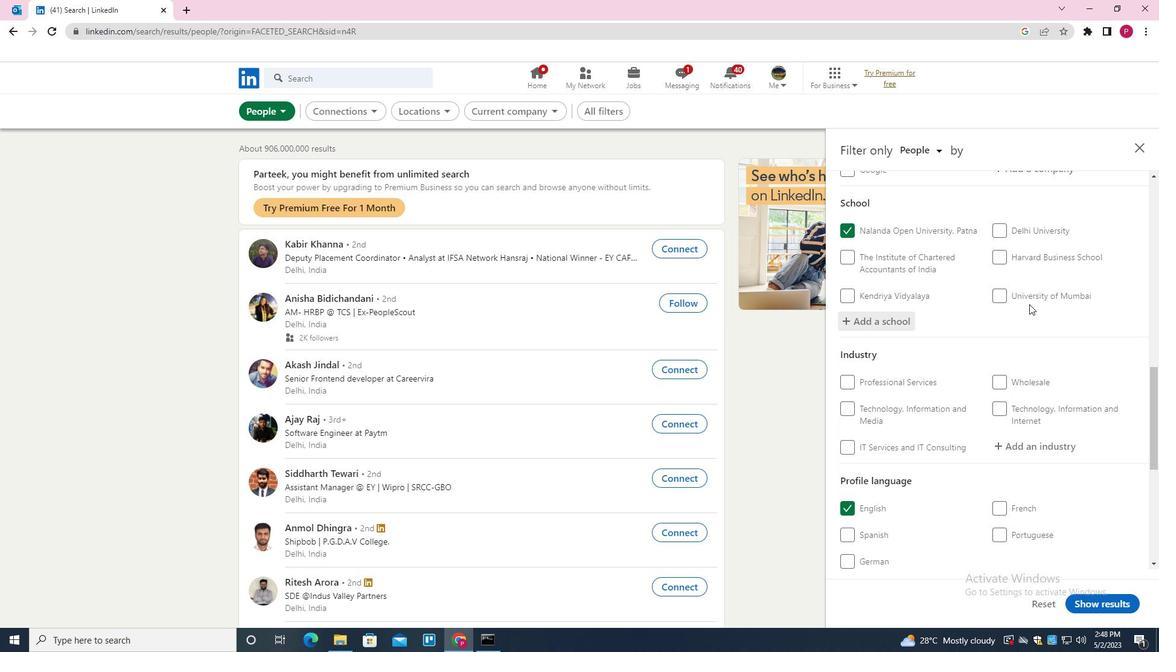 
Action: Mouse scrolled (1028, 304) with delta (0, 0)
Screenshot: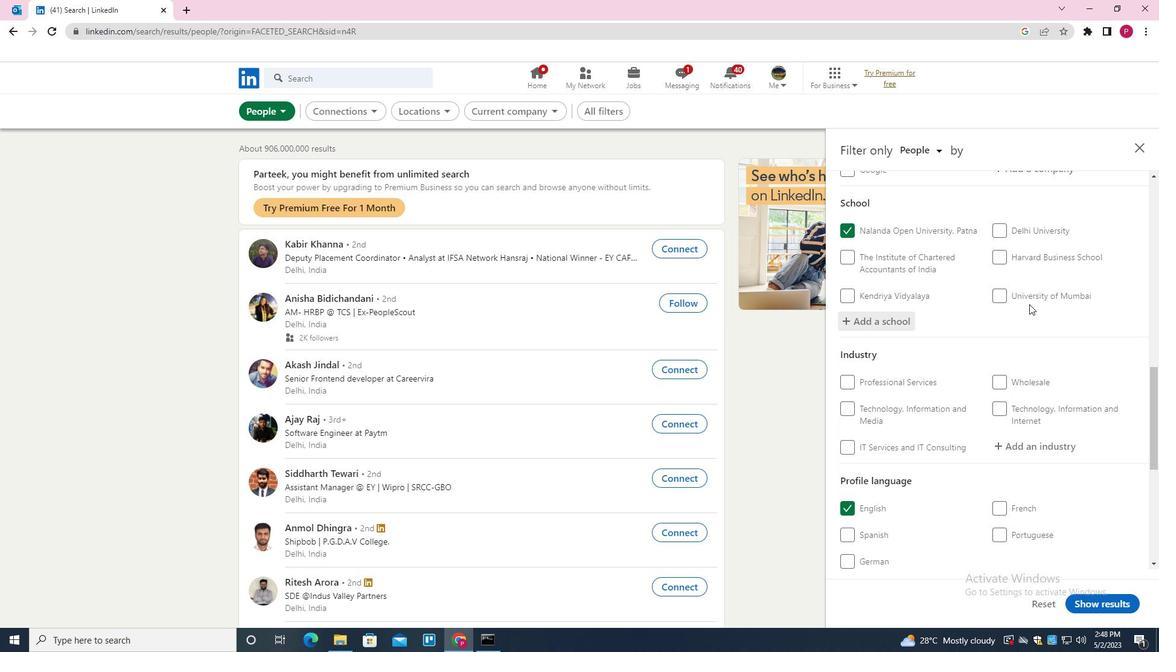 
Action: Mouse moved to (1029, 324)
Screenshot: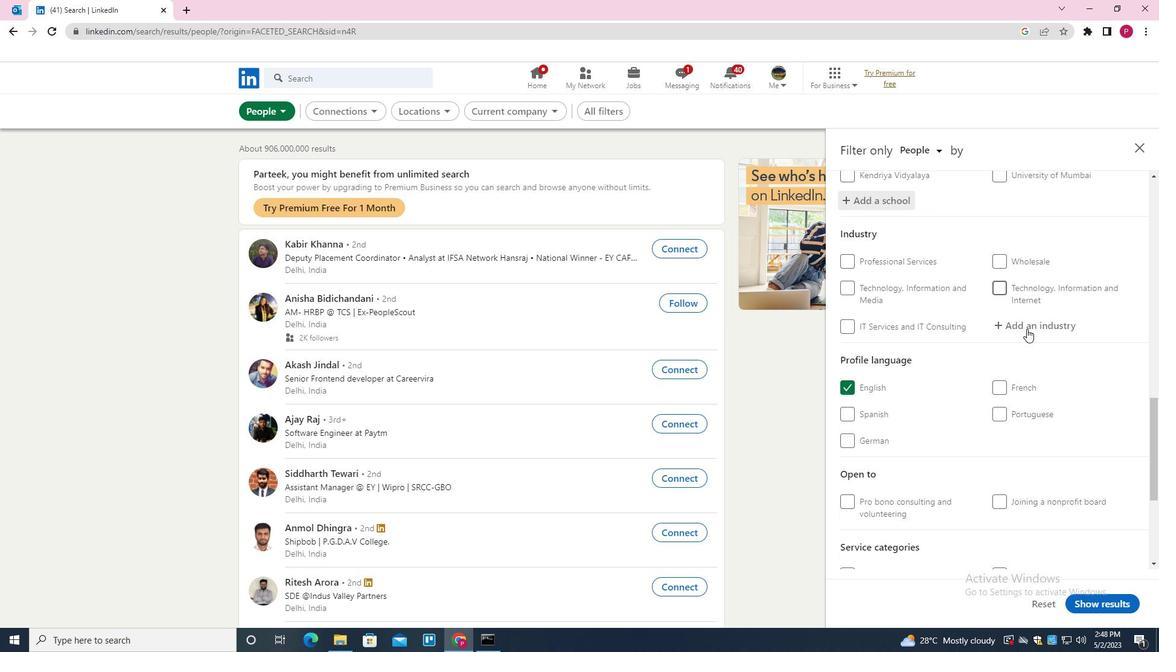
Action: Mouse pressed left at (1029, 324)
Screenshot: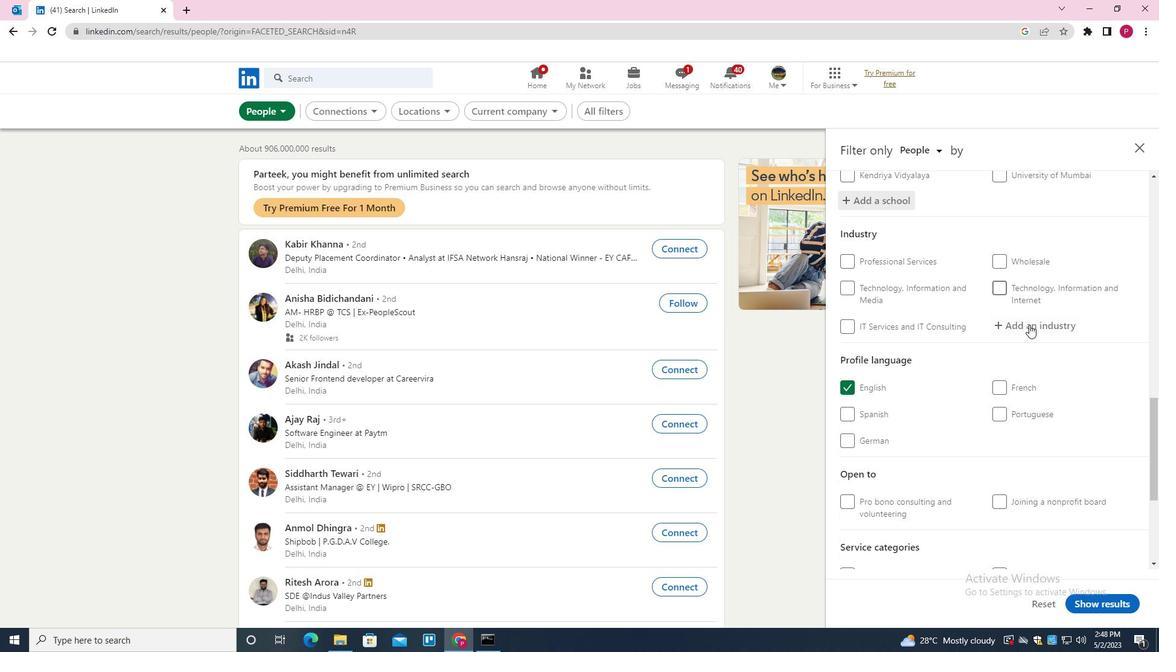 
Action: Key pressed <Key.shift><Key.shift>SATE<Key.down><Key.enter>
Screenshot: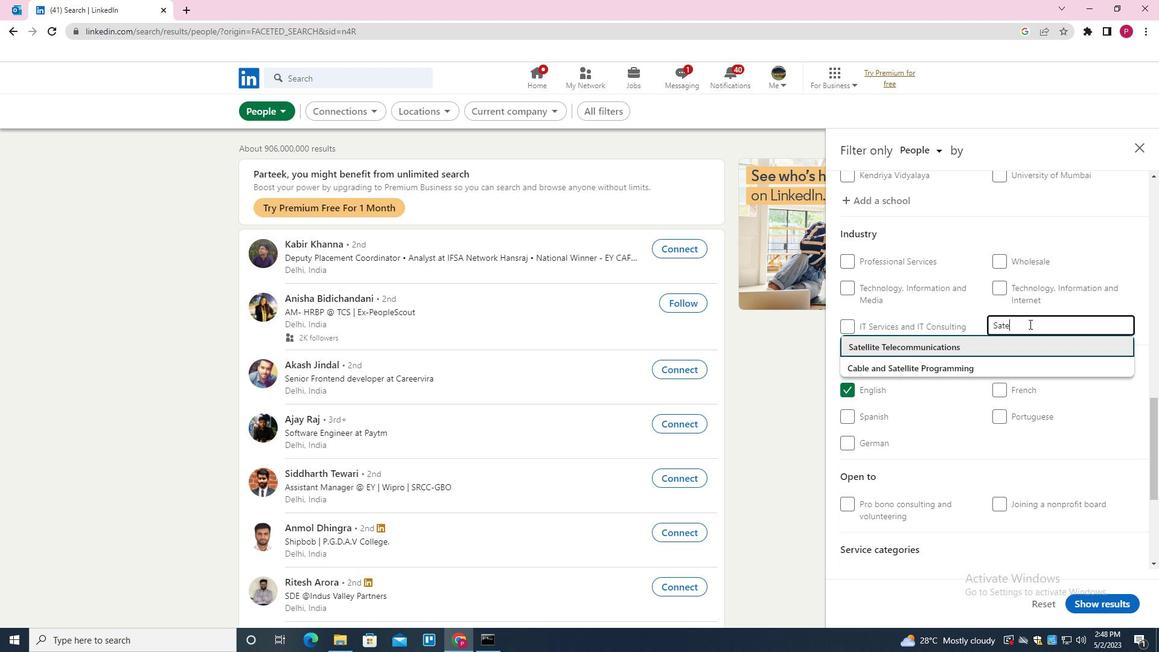 
Action: Mouse moved to (1028, 323)
Screenshot: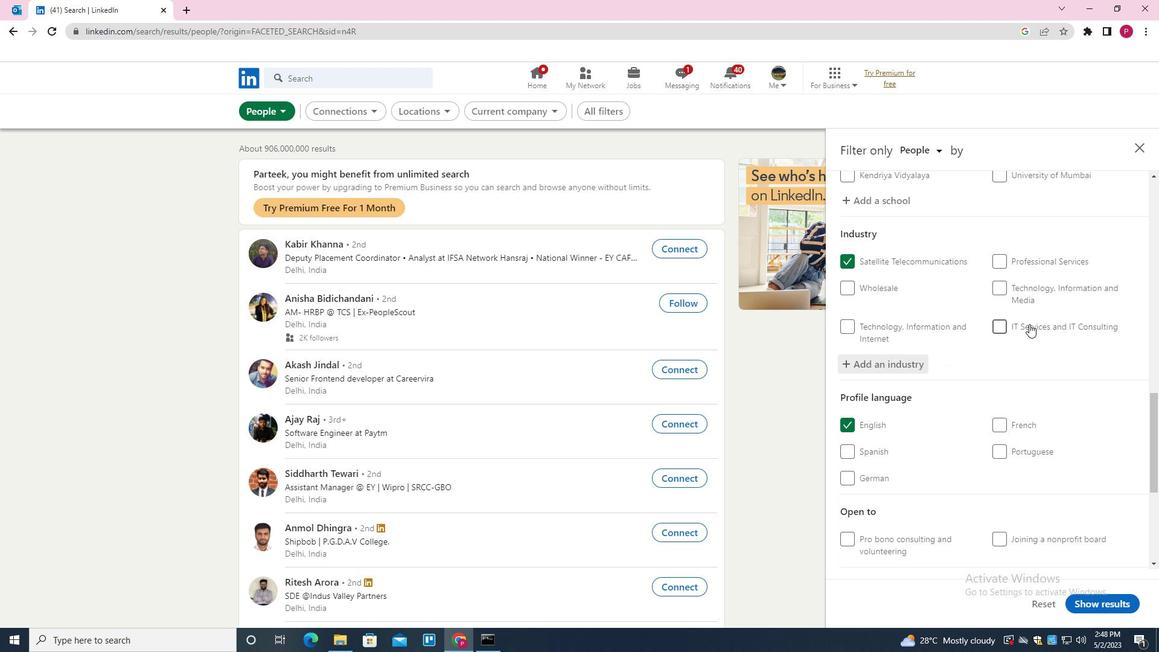 
Action: Mouse scrolled (1028, 322) with delta (0, 0)
Screenshot: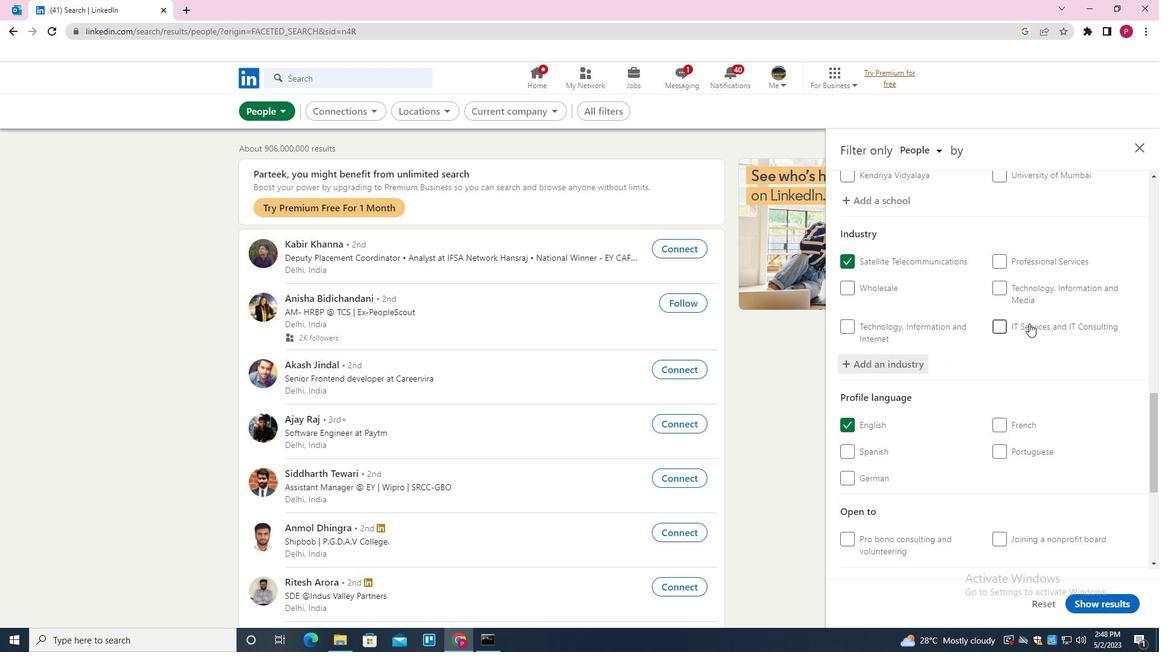 
Action: Mouse scrolled (1028, 322) with delta (0, 0)
Screenshot: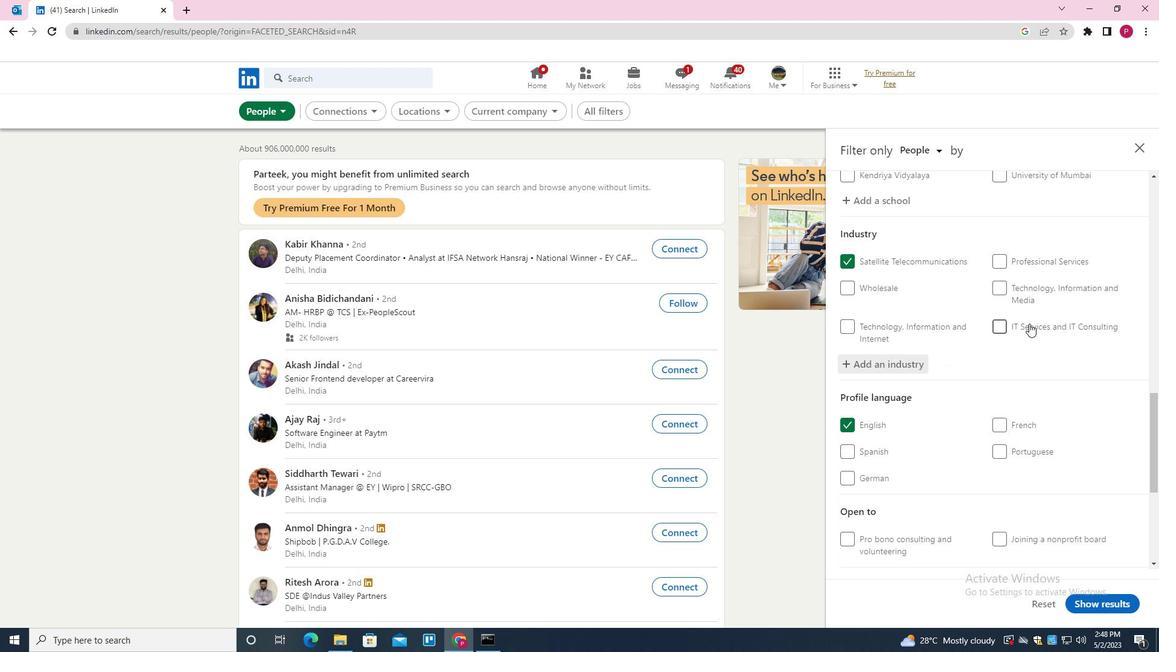 
Action: Mouse moved to (1028, 323)
Screenshot: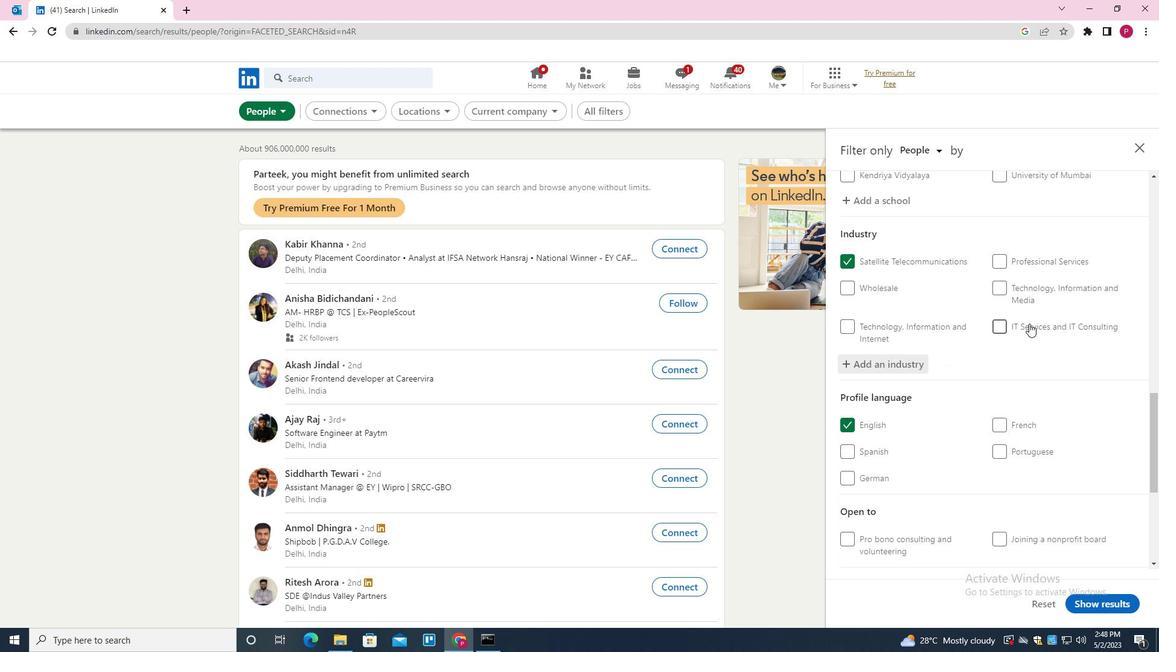 
Action: Mouse scrolled (1028, 322) with delta (0, 0)
Screenshot: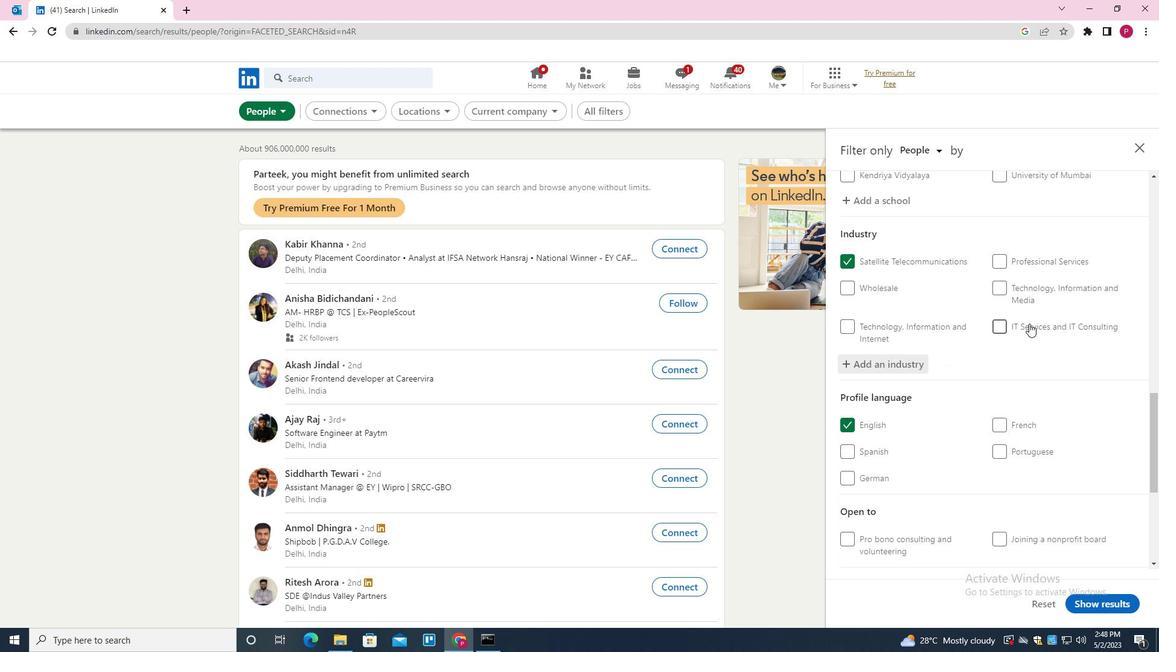 
Action: Mouse moved to (1025, 326)
Screenshot: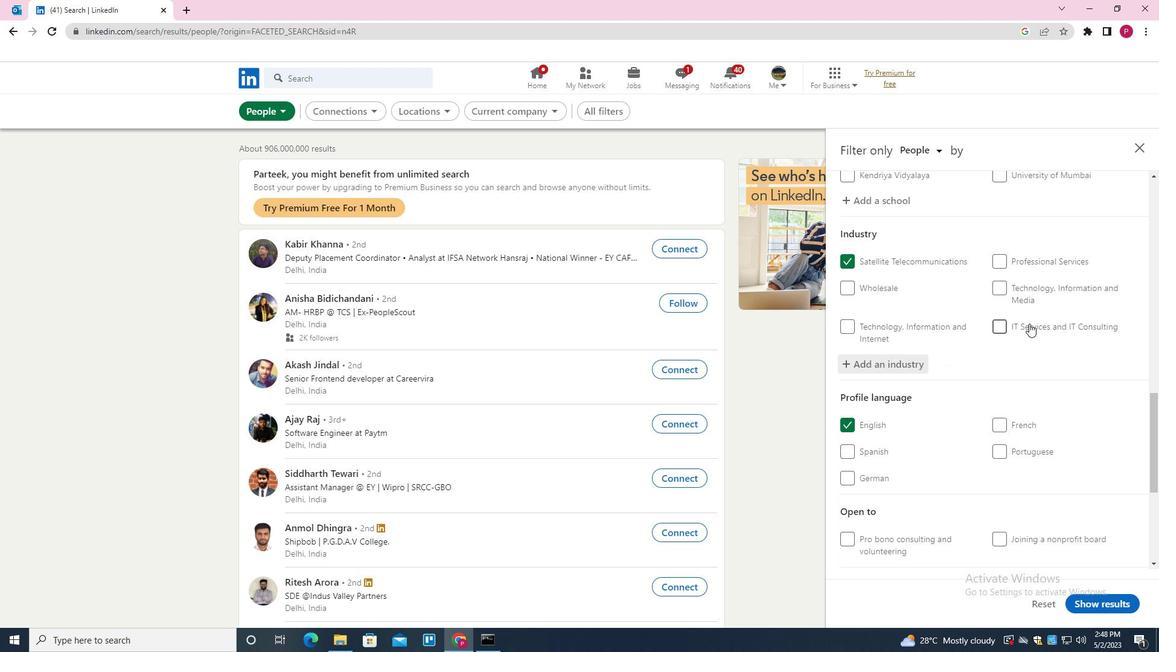 
Action: Mouse scrolled (1025, 326) with delta (0, 0)
Screenshot: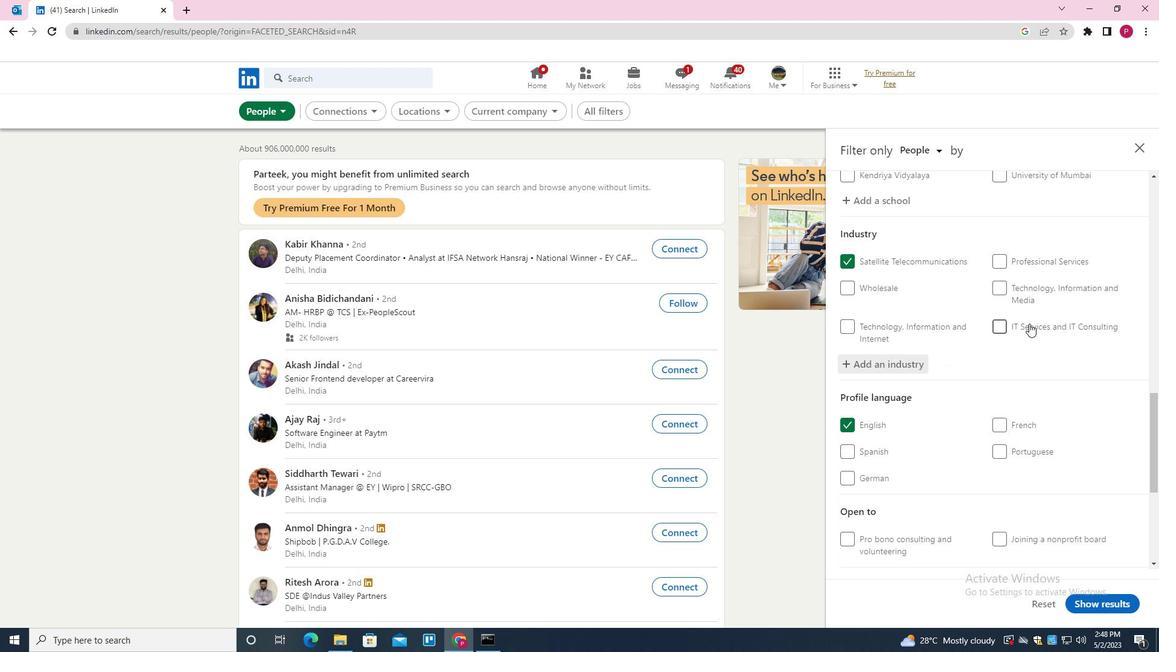 
Action: Mouse moved to (1020, 330)
Screenshot: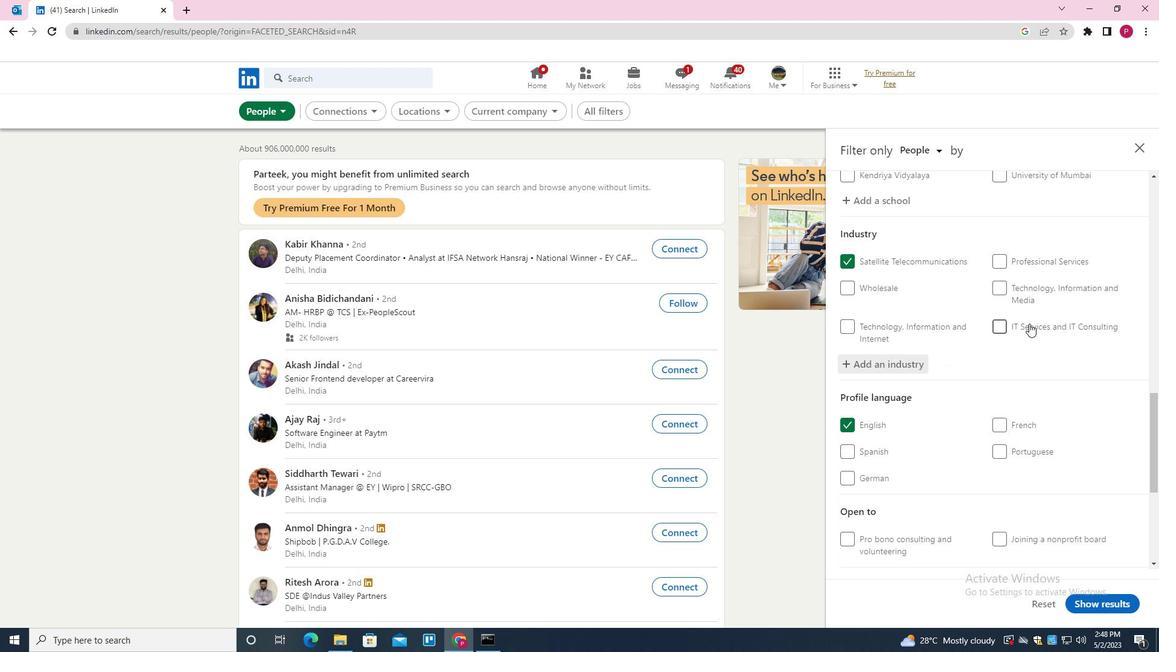 
Action: Mouse scrolled (1020, 329) with delta (0, 0)
Screenshot: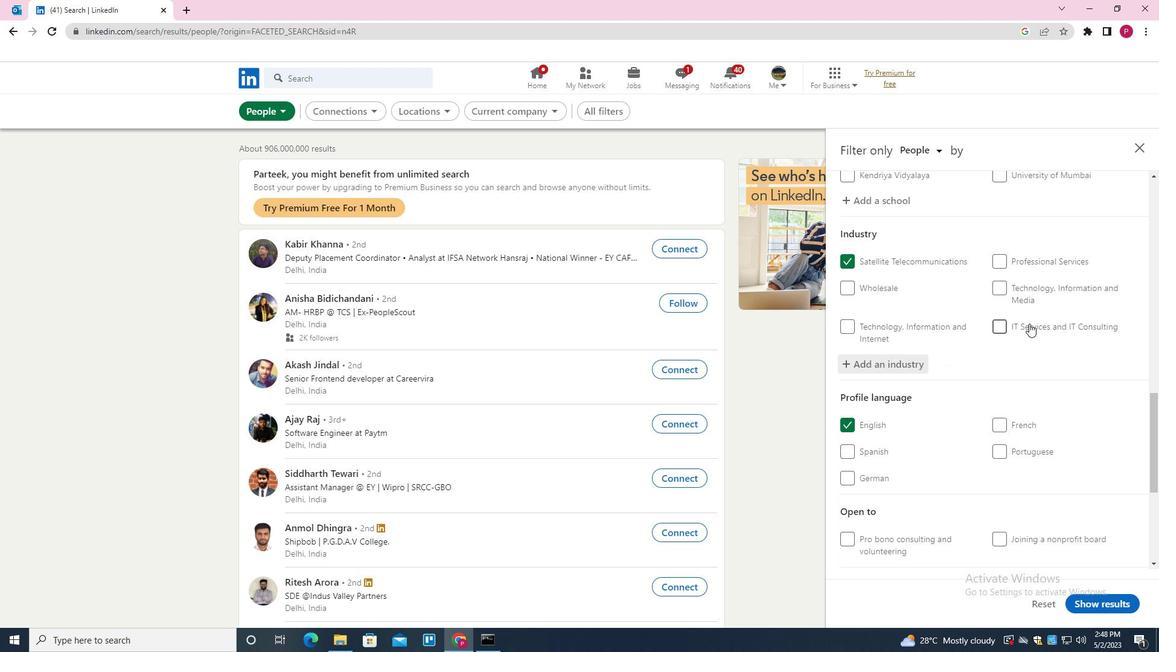 
Action: Mouse moved to (1002, 401)
Screenshot: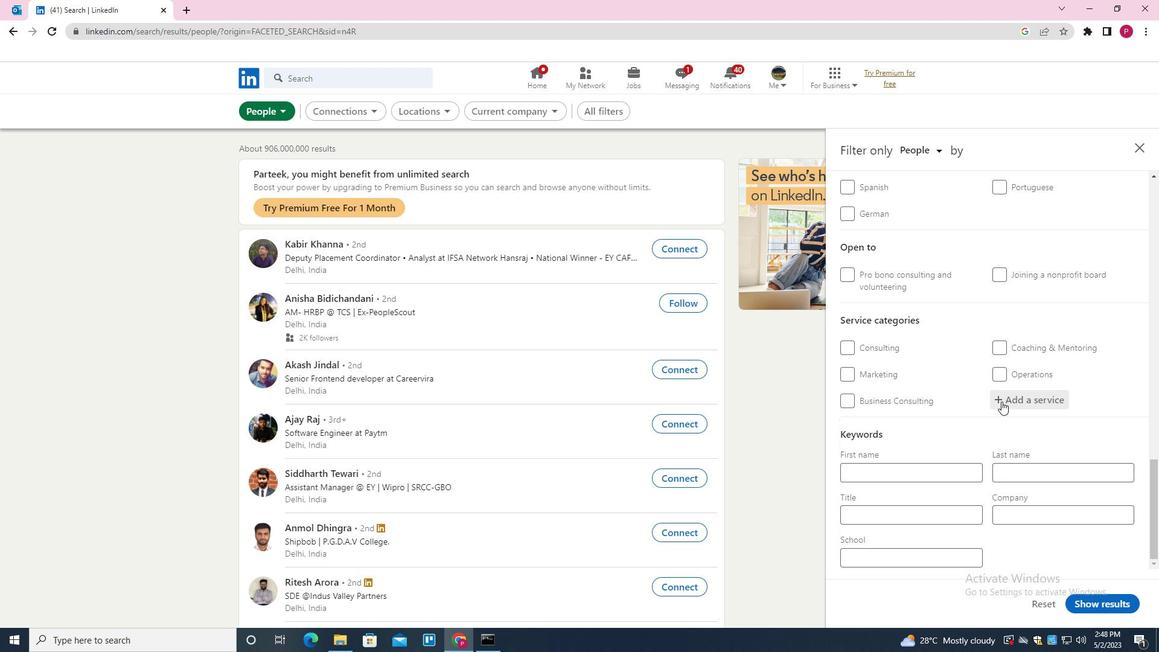 
Action: Mouse pressed left at (1002, 401)
Screenshot: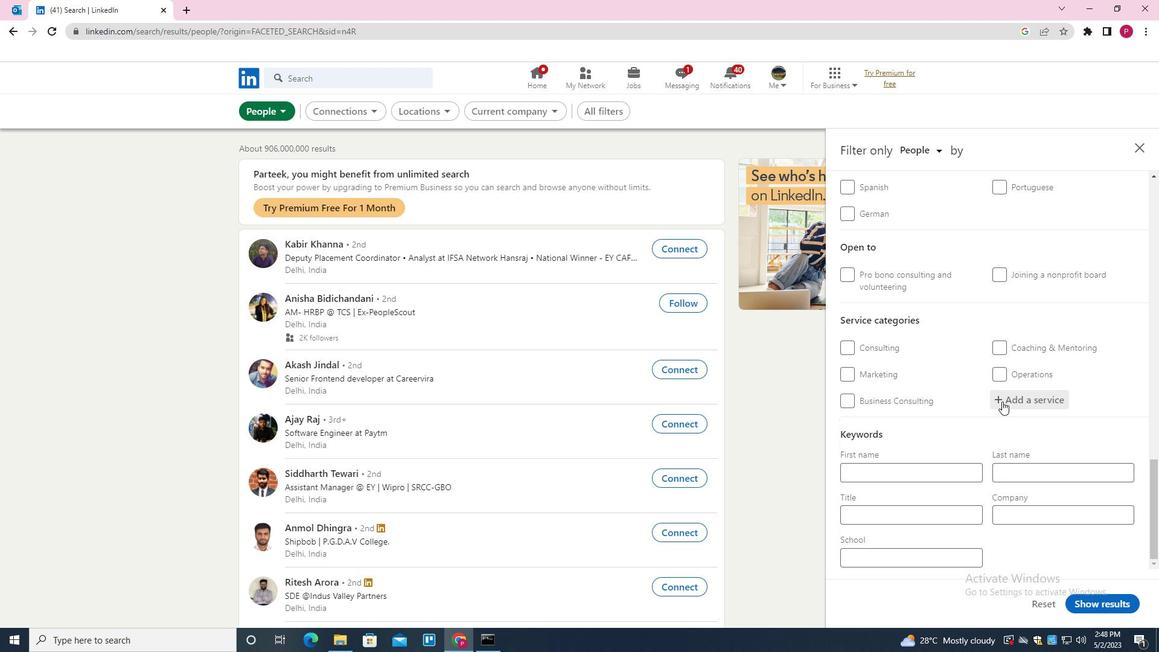 
Action: Mouse moved to (1002, 401)
Screenshot: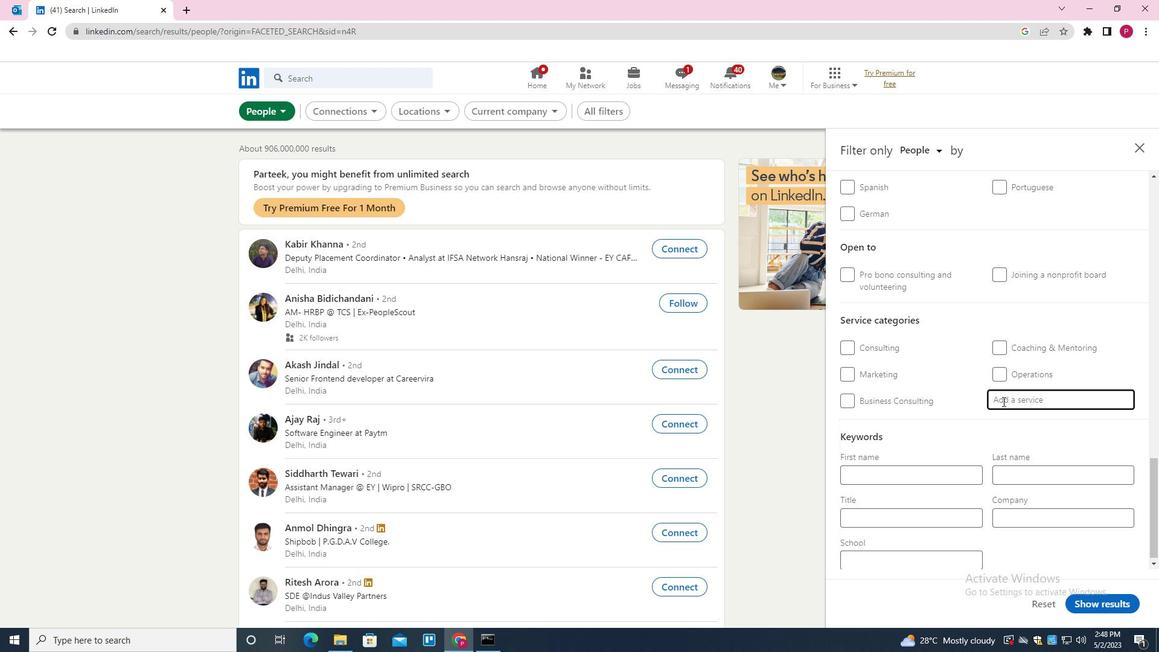 
Action: Key pressed <Key.shift><Key.shift><Key.shift><Key.shift><Key.shift>REAL<Key.space><Key.shift>ESTATE<Key.space><Key.shift>APPRAISAL<Key.down><Key.enter>
Screenshot: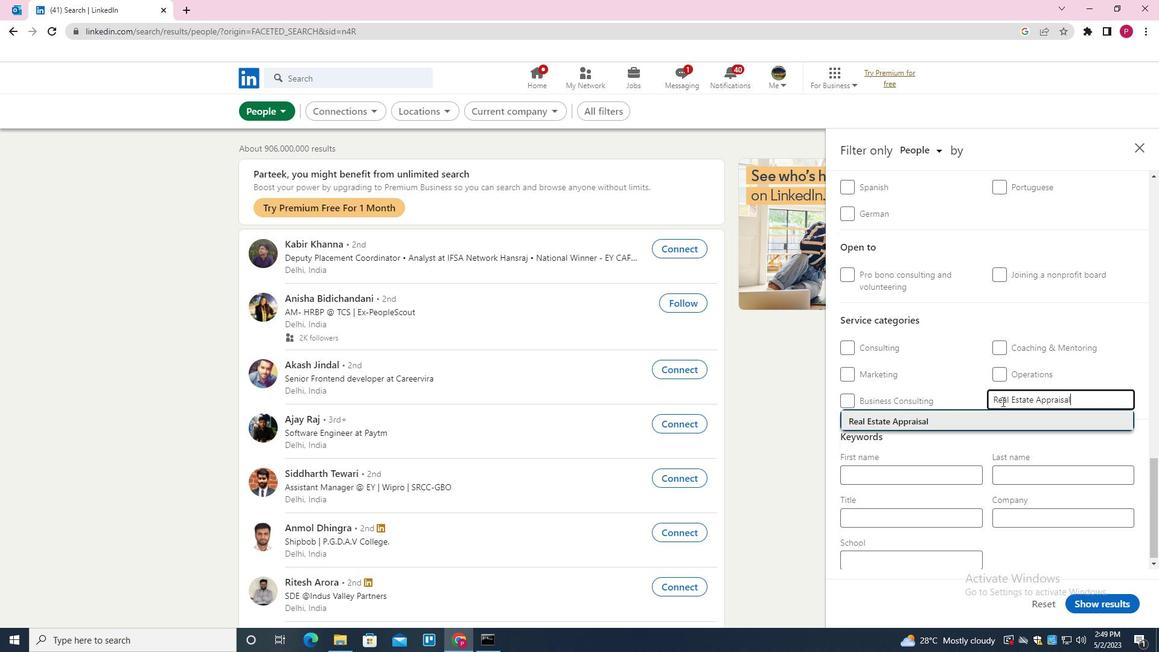
Action: Mouse scrolled (1002, 400) with delta (0, 0)
Screenshot: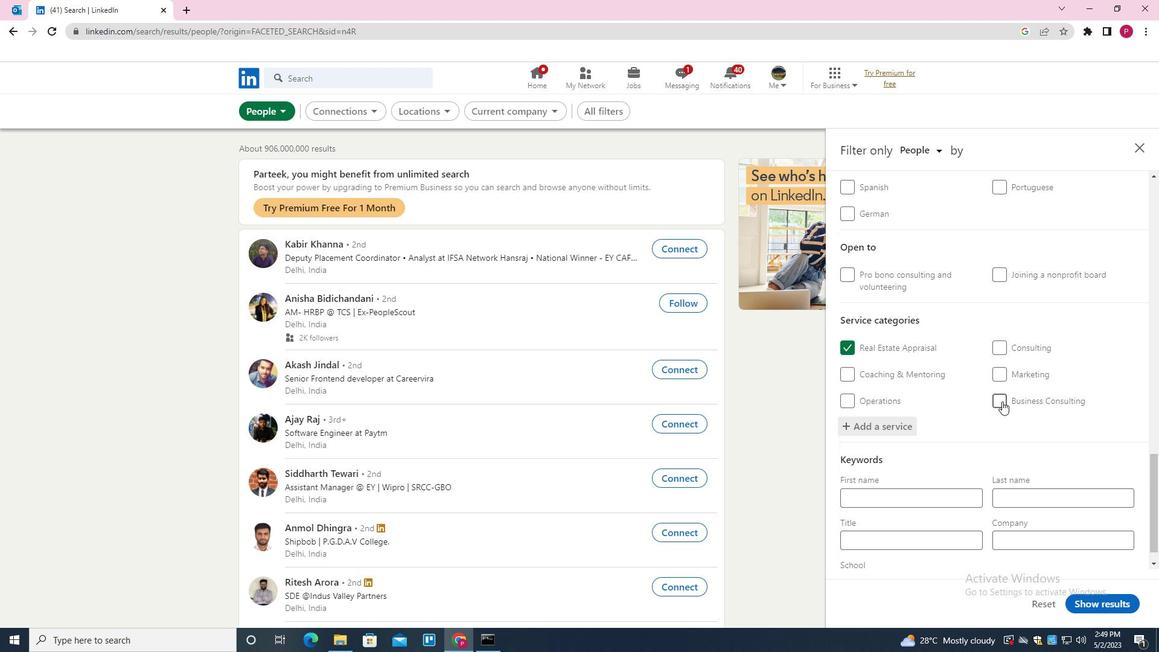 
Action: Mouse scrolled (1002, 400) with delta (0, 0)
Screenshot: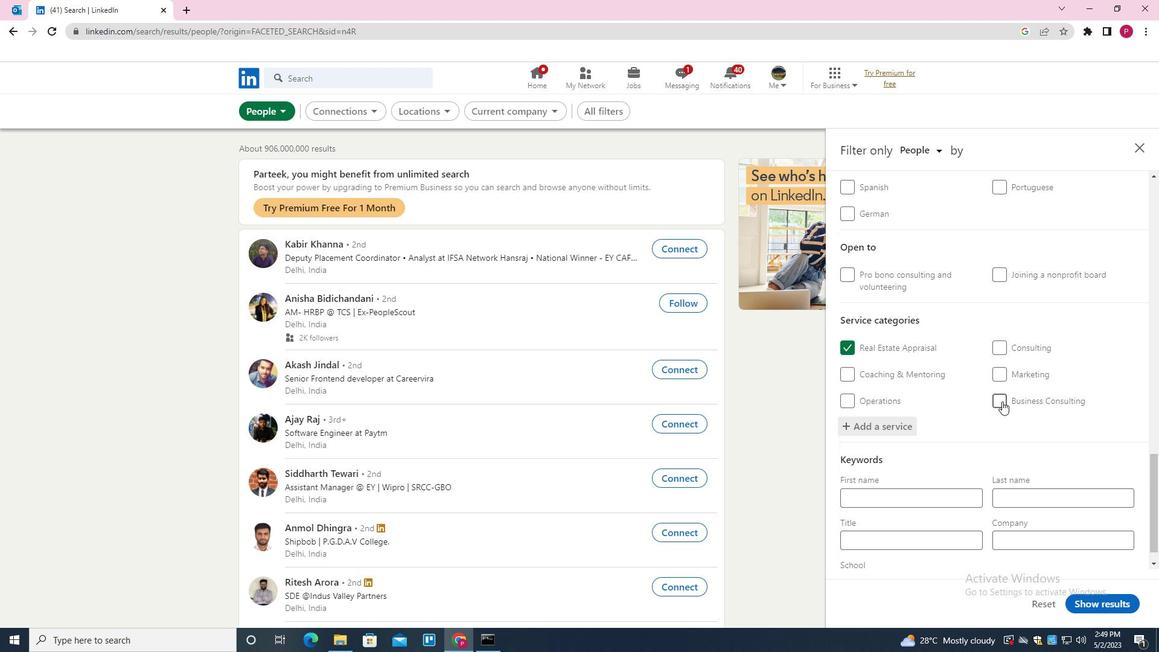 
Action: Mouse moved to (1000, 402)
Screenshot: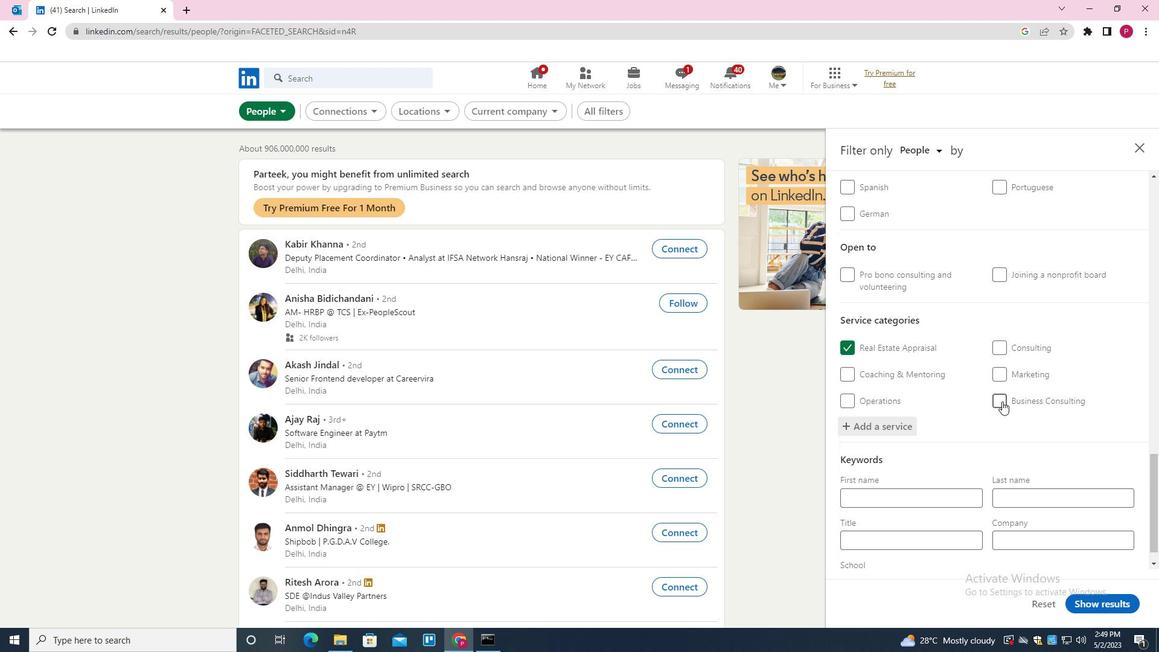 
Action: Mouse scrolled (1000, 401) with delta (0, 0)
Screenshot: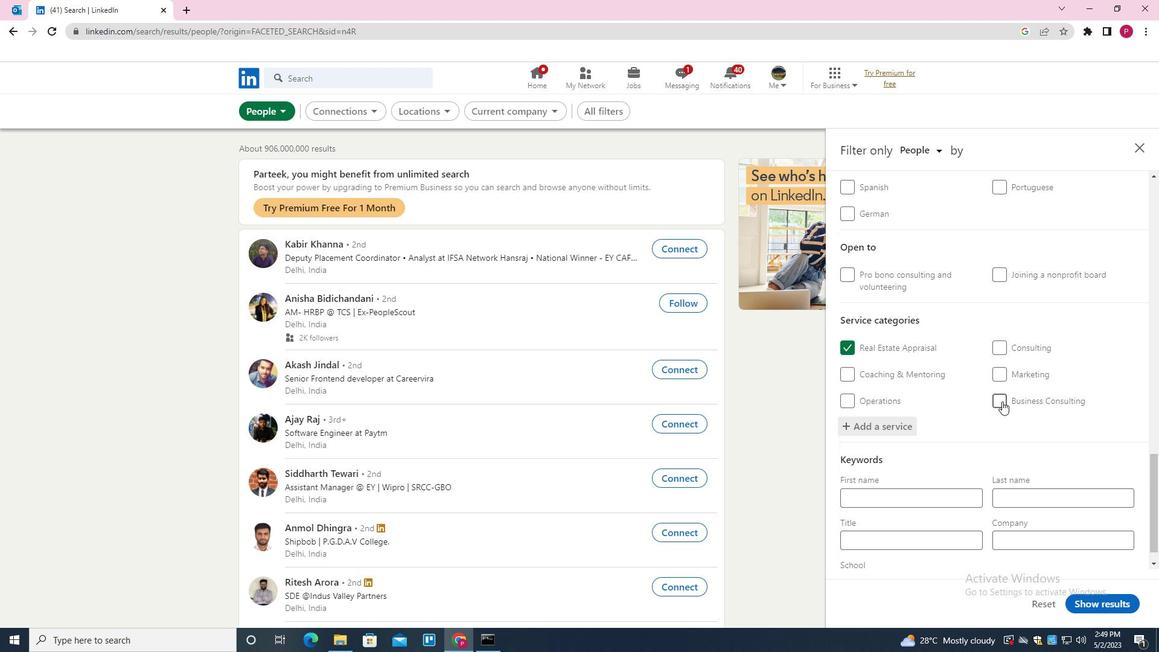 
Action: Mouse moved to (969, 446)
Screenshot: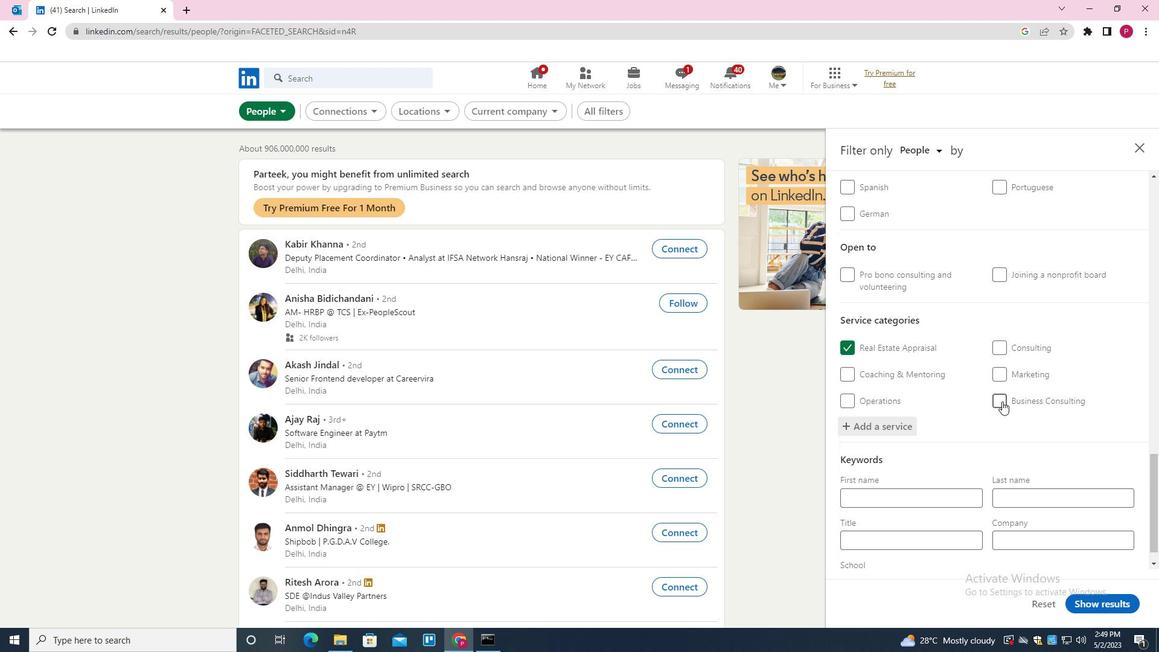 
Action: Mouse scrolled (969, 446) with delta (0, 0)
Screenshot: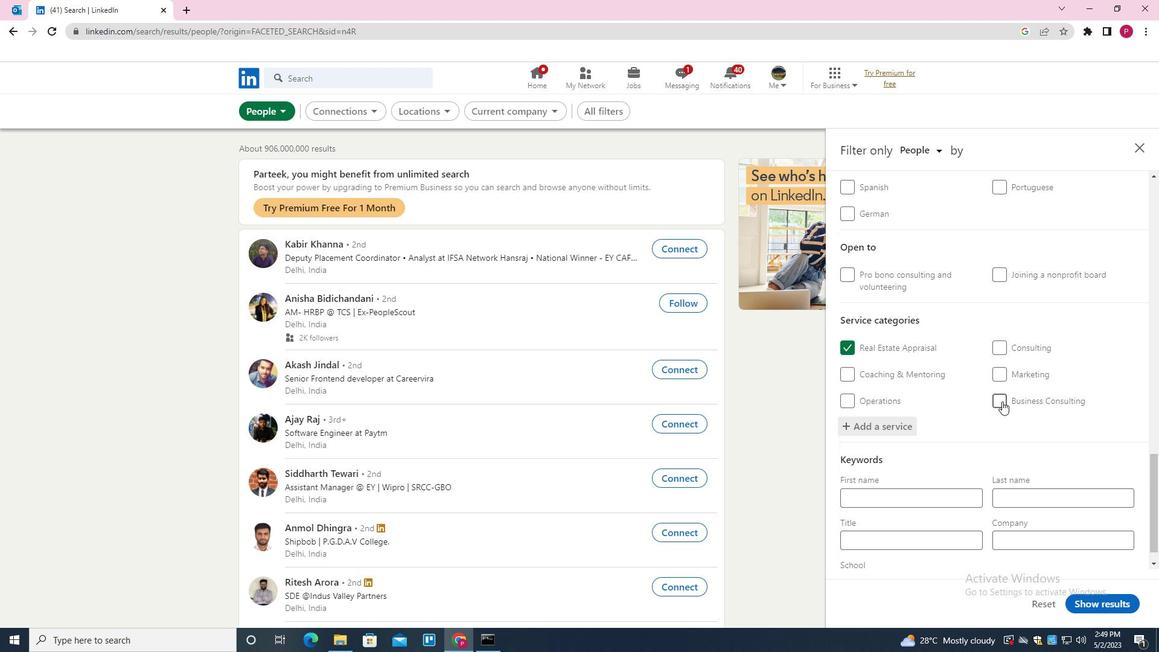 
Action: Mouse moved to (941, 512)
Screenshot: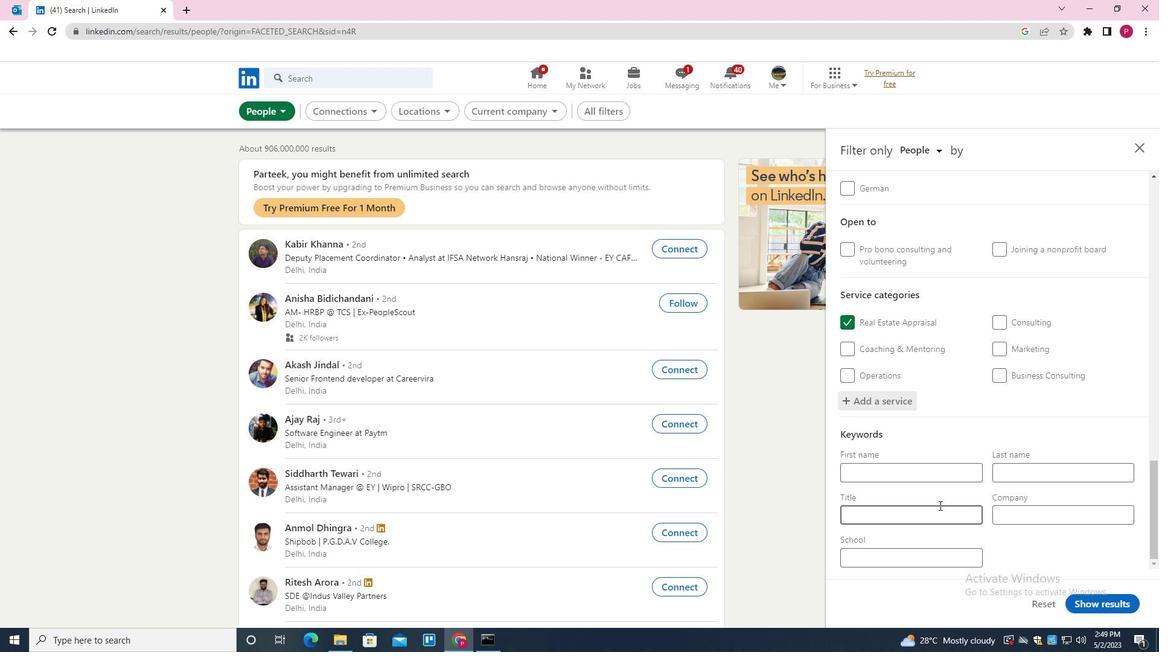 
Action: Mouse pressed left at (941, 512)
Screenshot: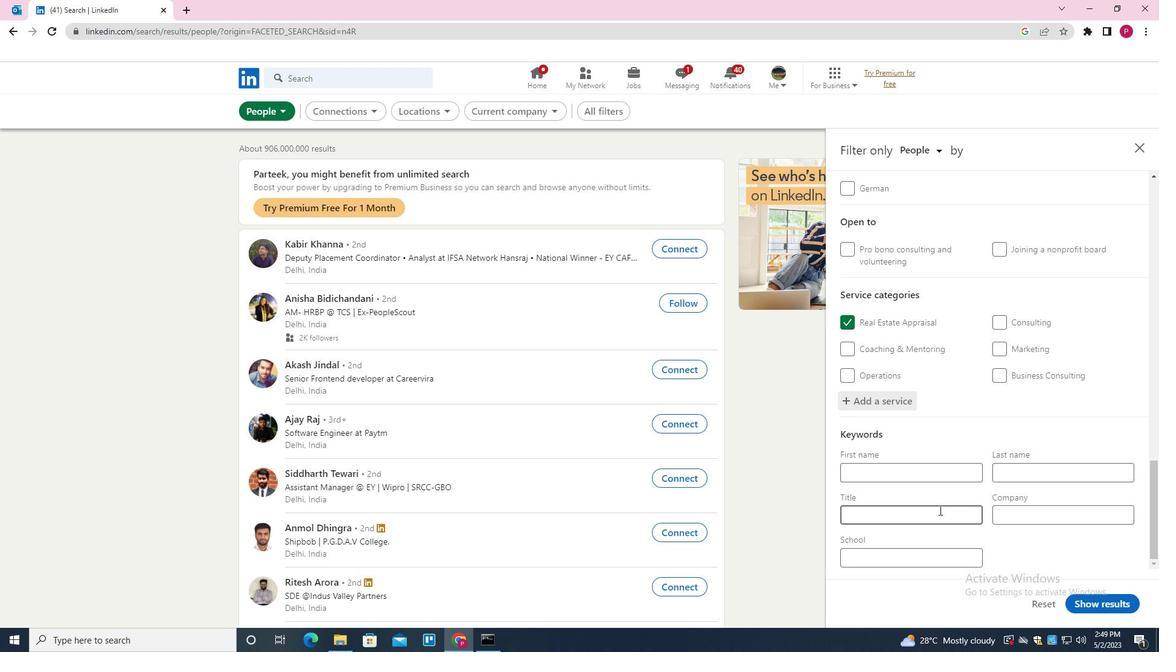 
Action: Mouse moved to (949, 508)
Screenshot: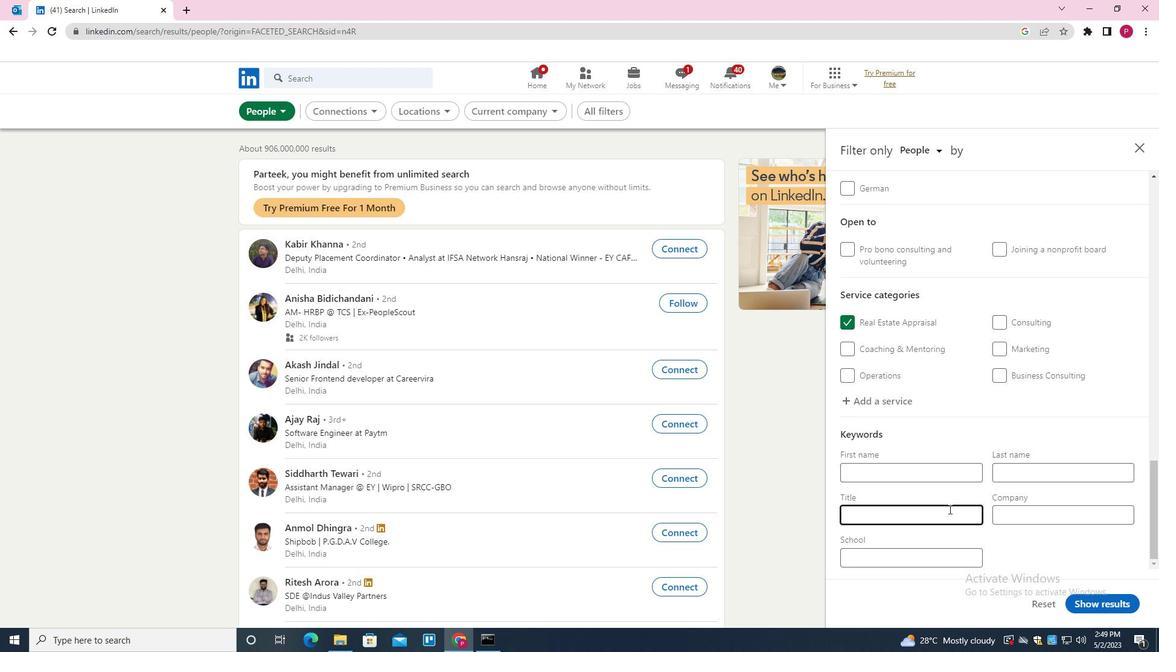 
Action: Key pressed <Key.shift><Key.shift><Key.shift><Key.shift>OPERATIONS<Key.space><Key.shift>MANAGER
Screenshot: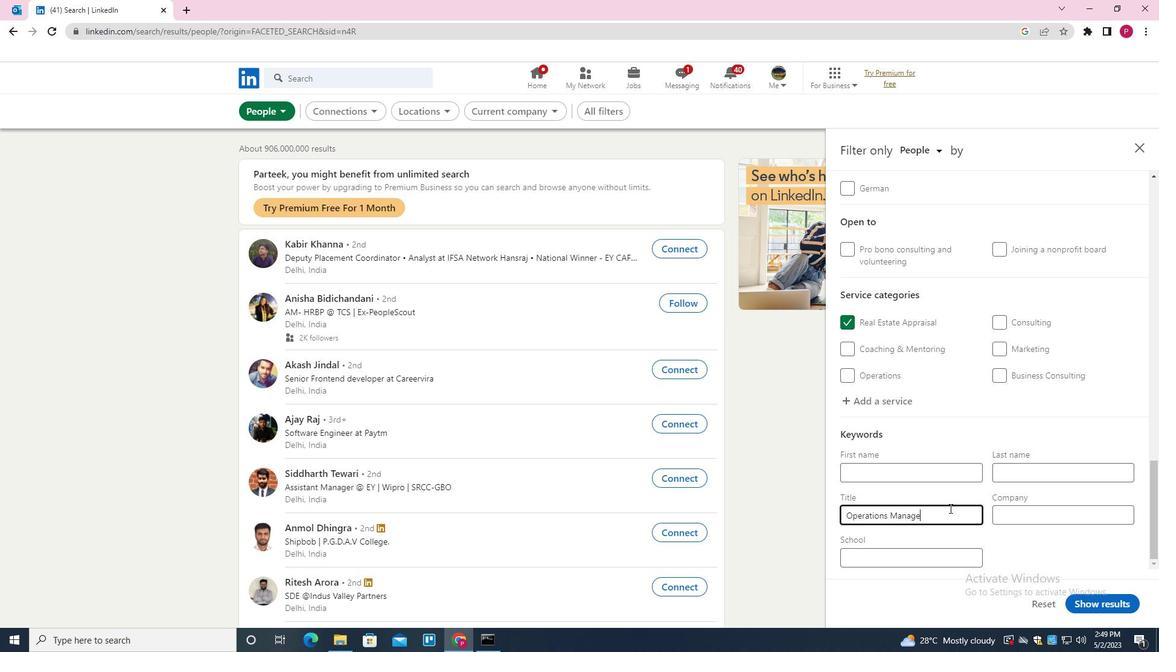 
Action: Mouse moved to (1097, 604)
Screenshot: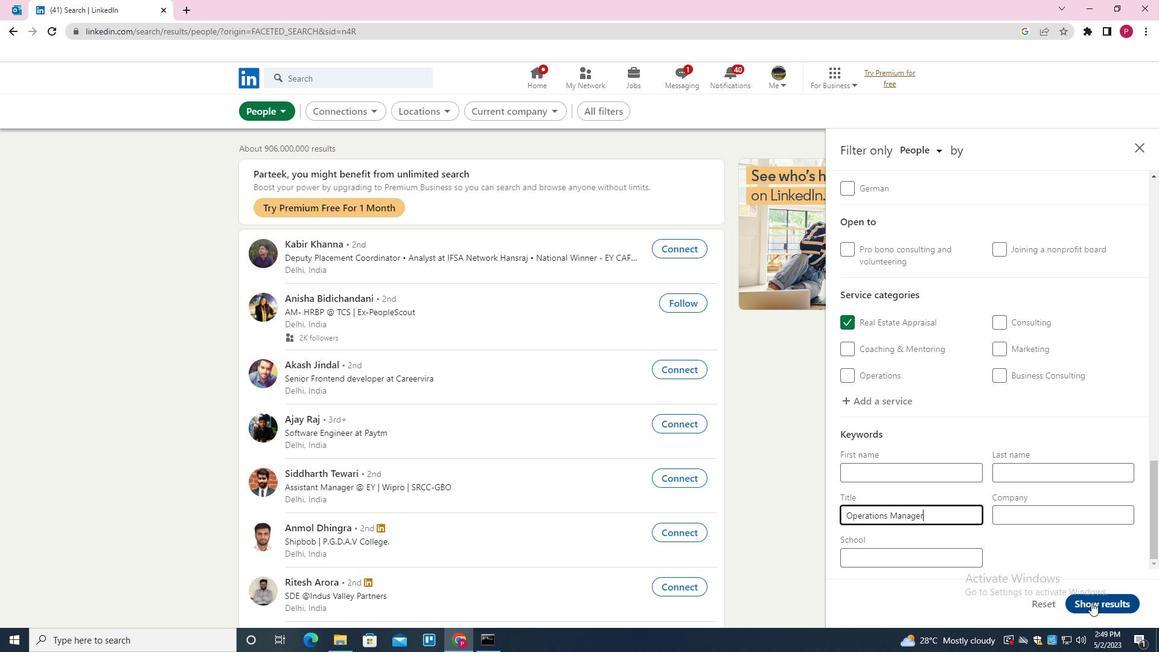 
Action: Mouse pressed left at (1097, 604)
Screenshot: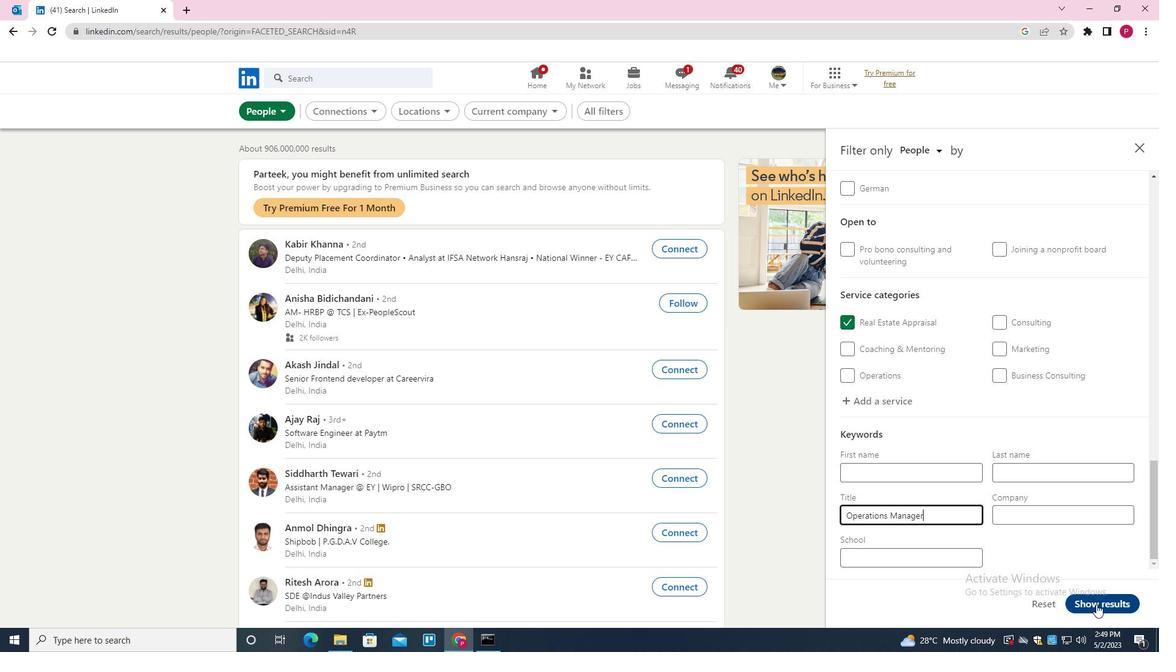 
Action: Mouse moved to (664, 415)
Screenshot: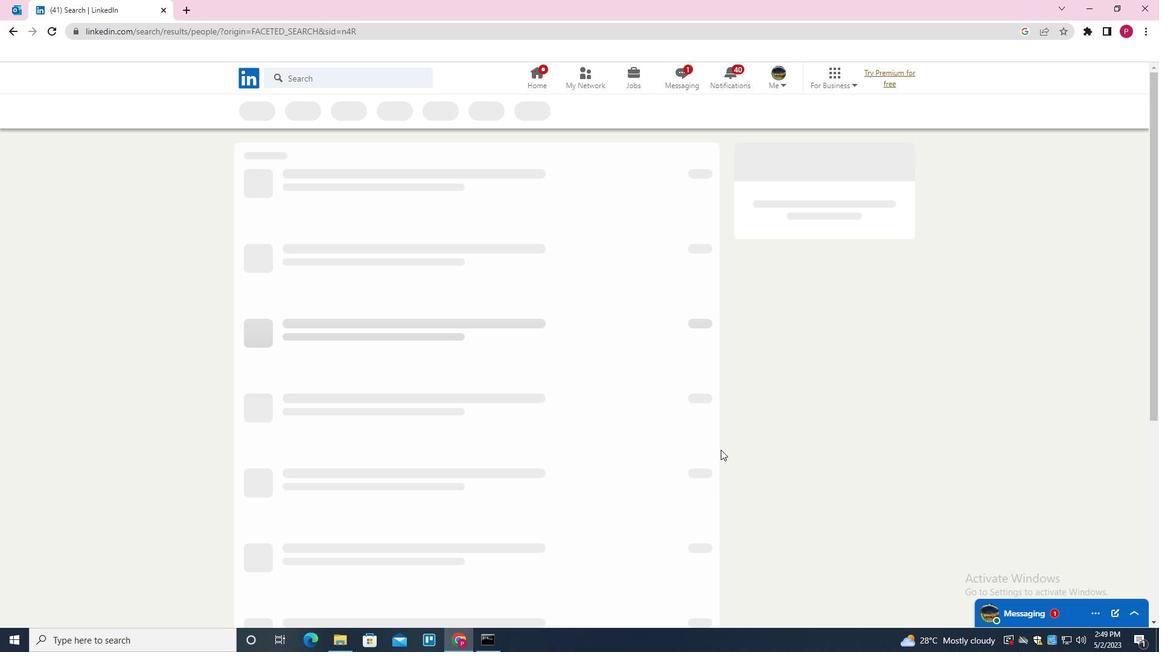 
